 Task: Search one way flight ticket for 5 adults, 2 children, 1 infant in seat and 1 infant on lap in economy from Fayetteville: Northwest Arkansas National Airport to Laramie: Laramie Regional Airport on 5-3-2023. Choice of flights is Southwest. Number of bags: 2 checked bags. Price is upto 107000. Outbound departure time preference is 11:15.
Action: Mouse moved to (405, 339)
Screenshot: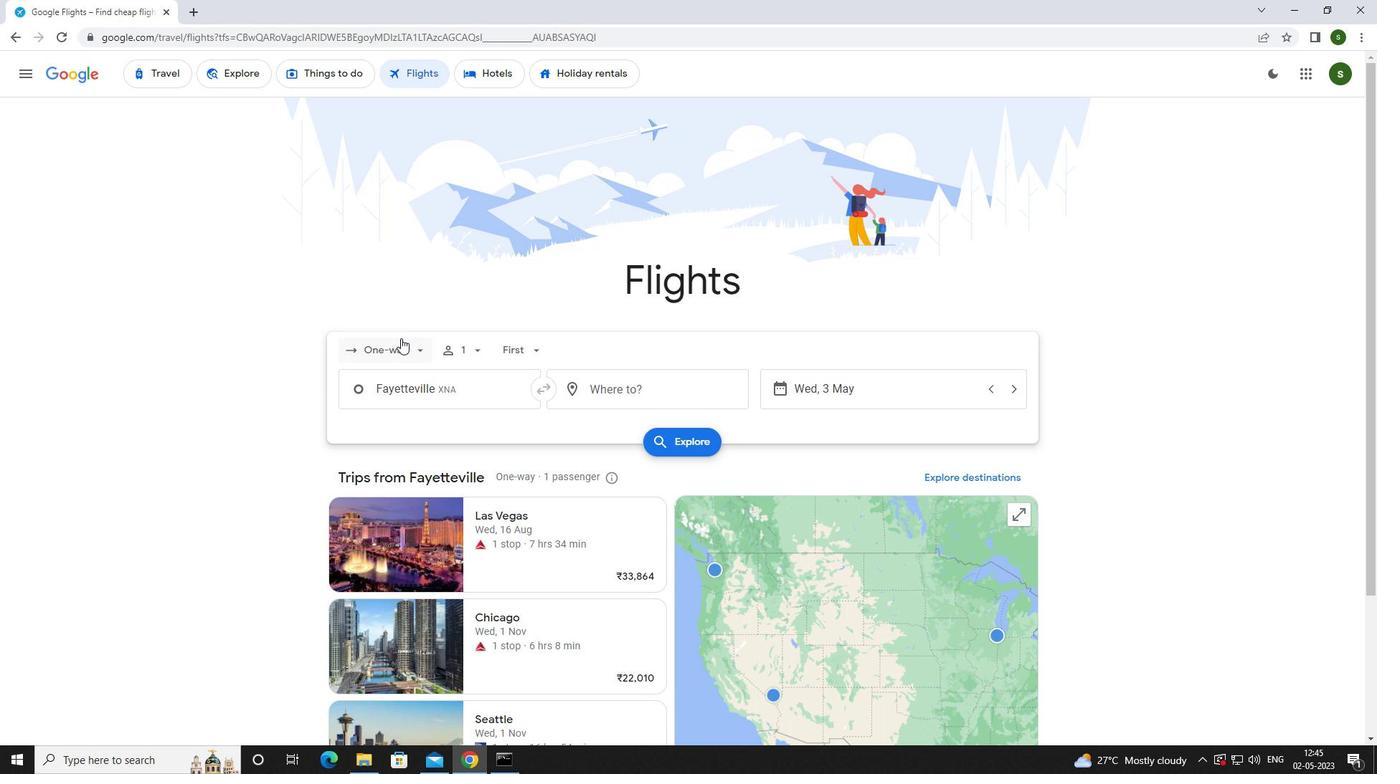 
Action: Mouse pressed left at (405, 339)
Screenshot: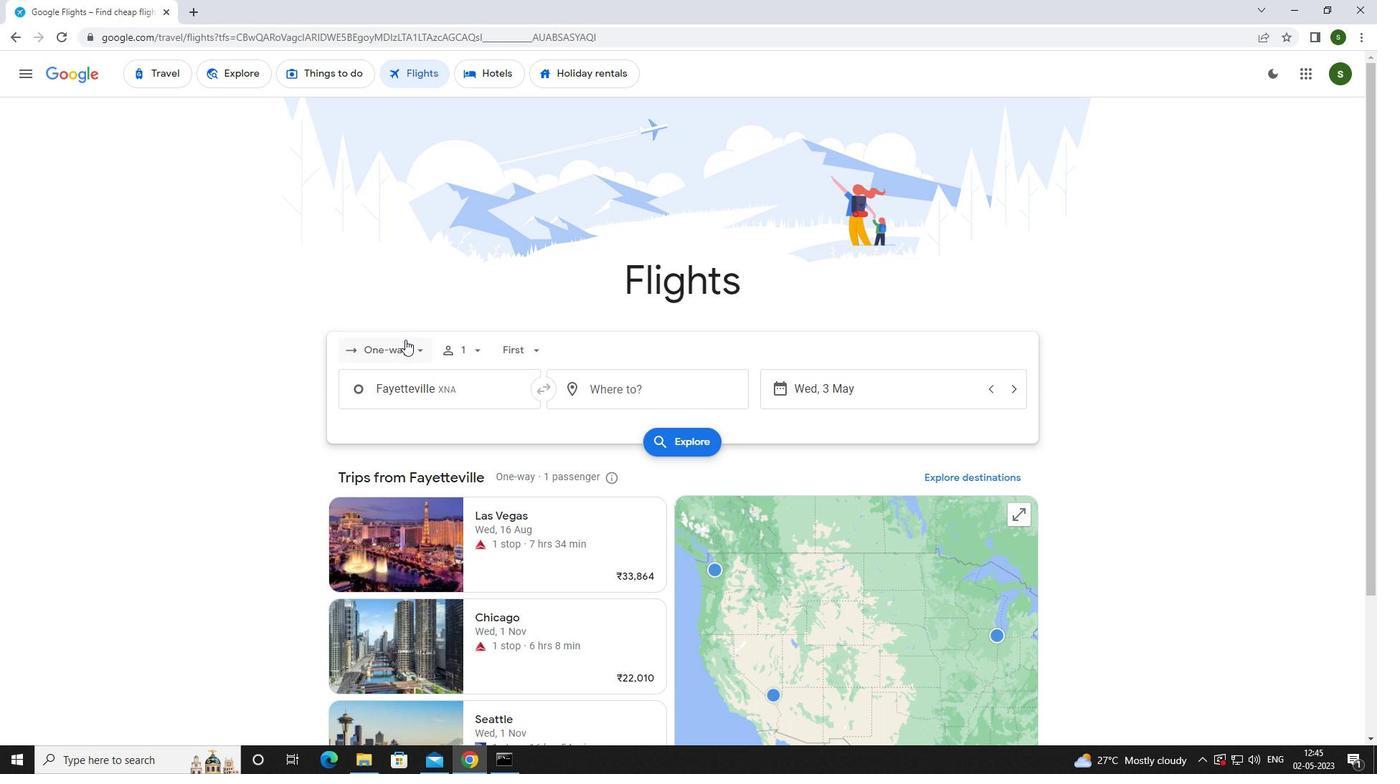 
Action: Mouse moved to (415, 414)
Screenshot: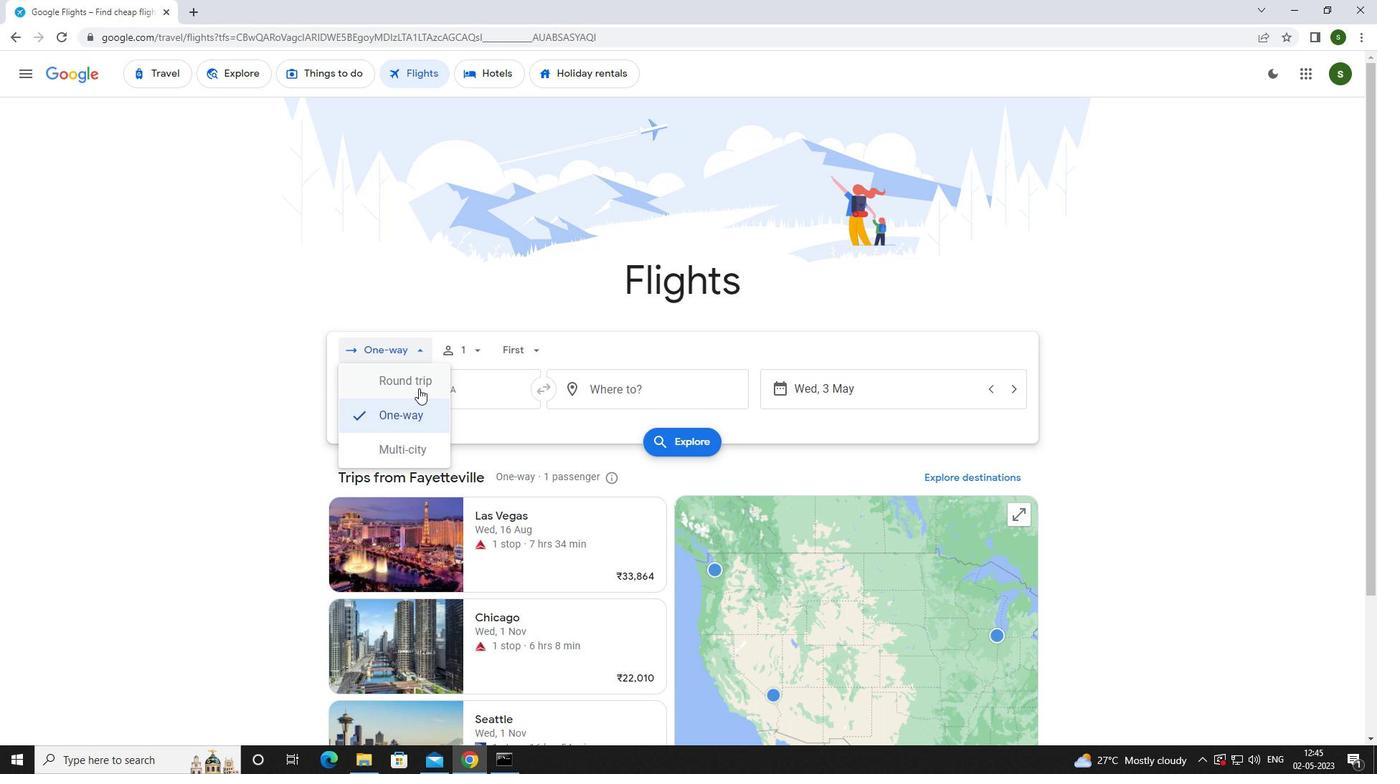 
Action: Mouse pressed left at (415, 414)
Screenshot: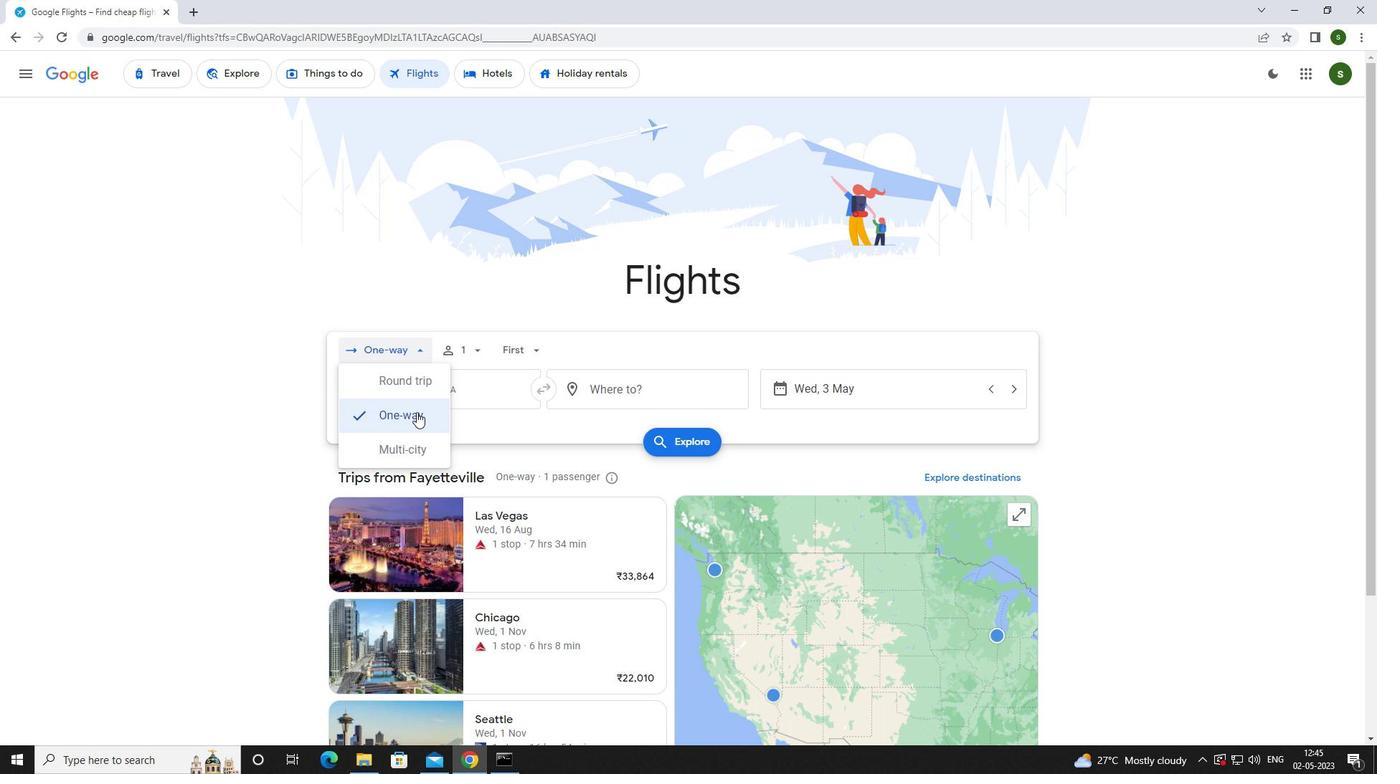 
Action: Mouse moved to (474, 353)
Screenshot: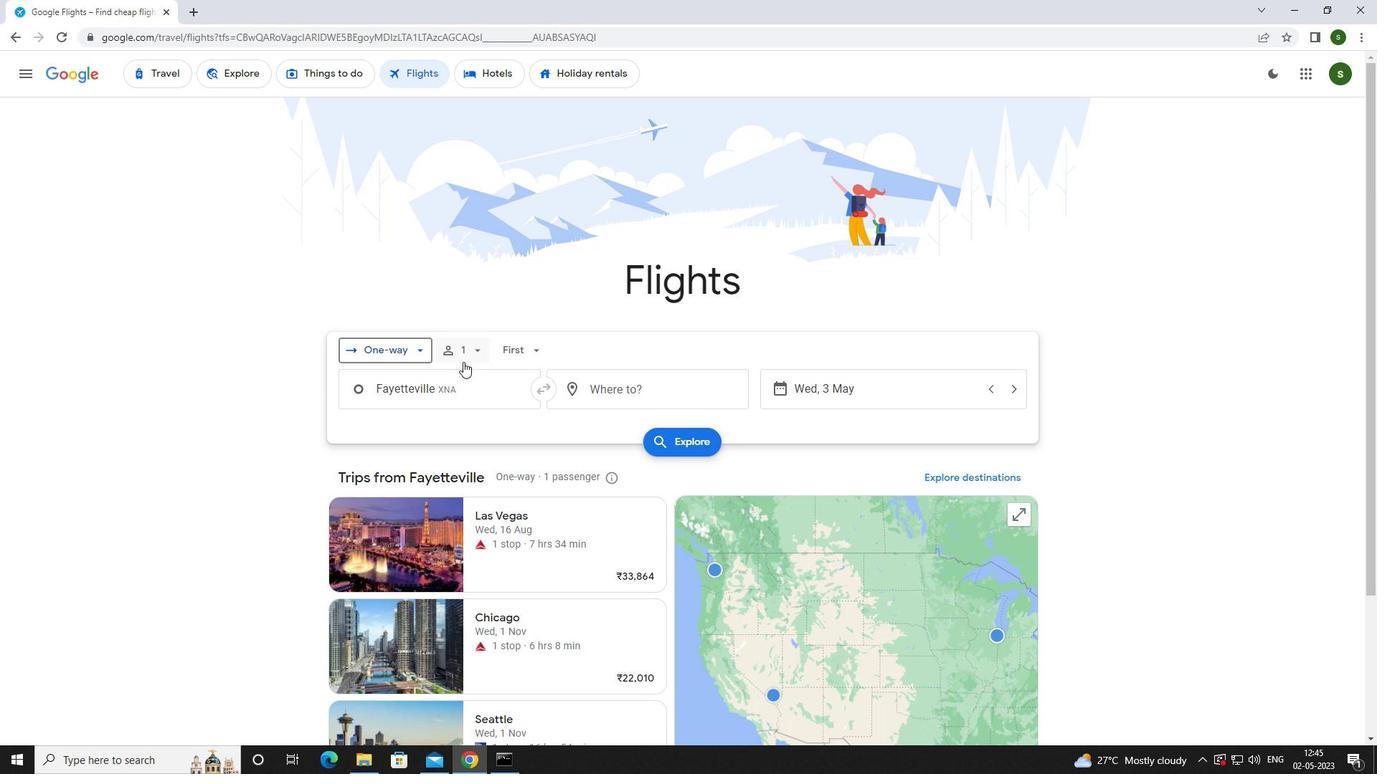 
Action: Mouse pressed left at (474, 353)
Screenshot: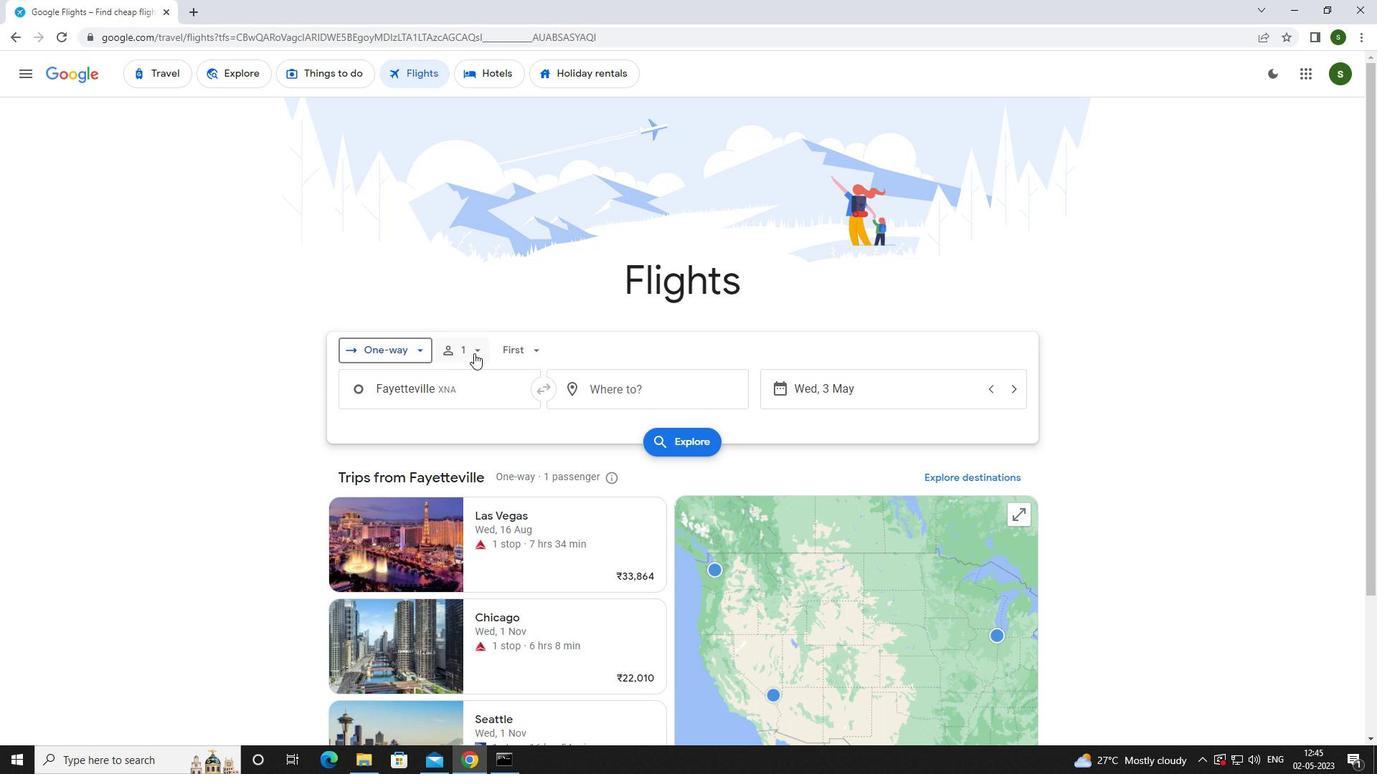 
Action: Mouse moved to (590, 387)
Screenshot: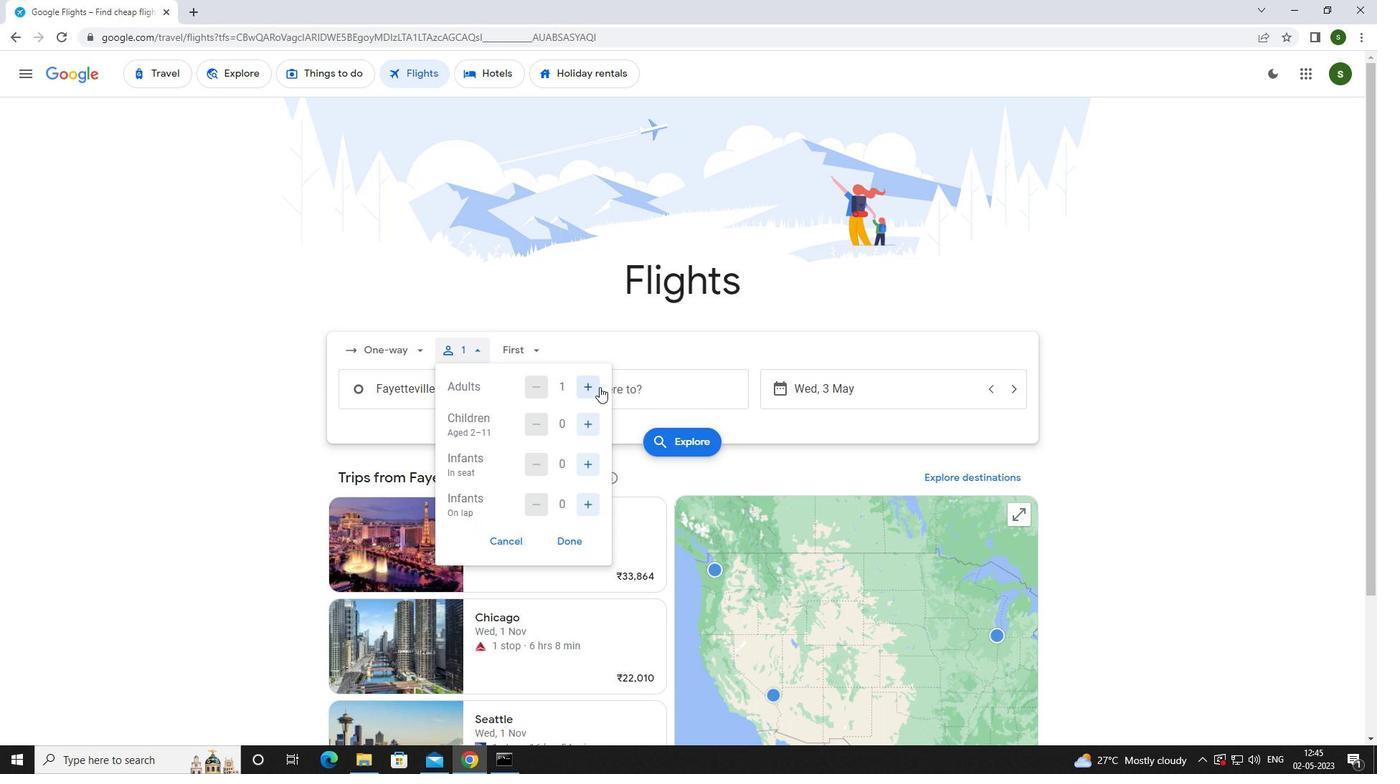 
Action: Mouse pressed left at (590, 387)
Screenshot: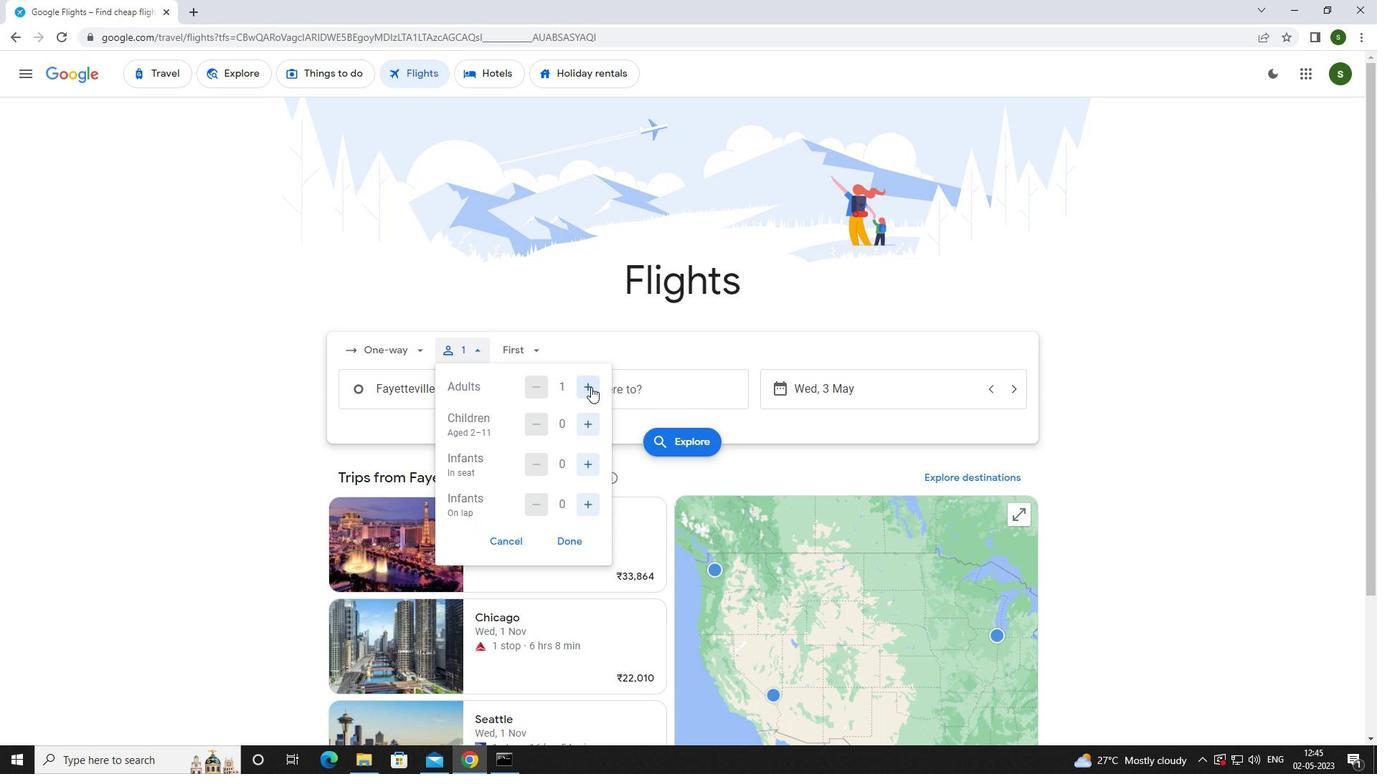 
Action: Mouse pressed left at (590, 387)
Screenshot: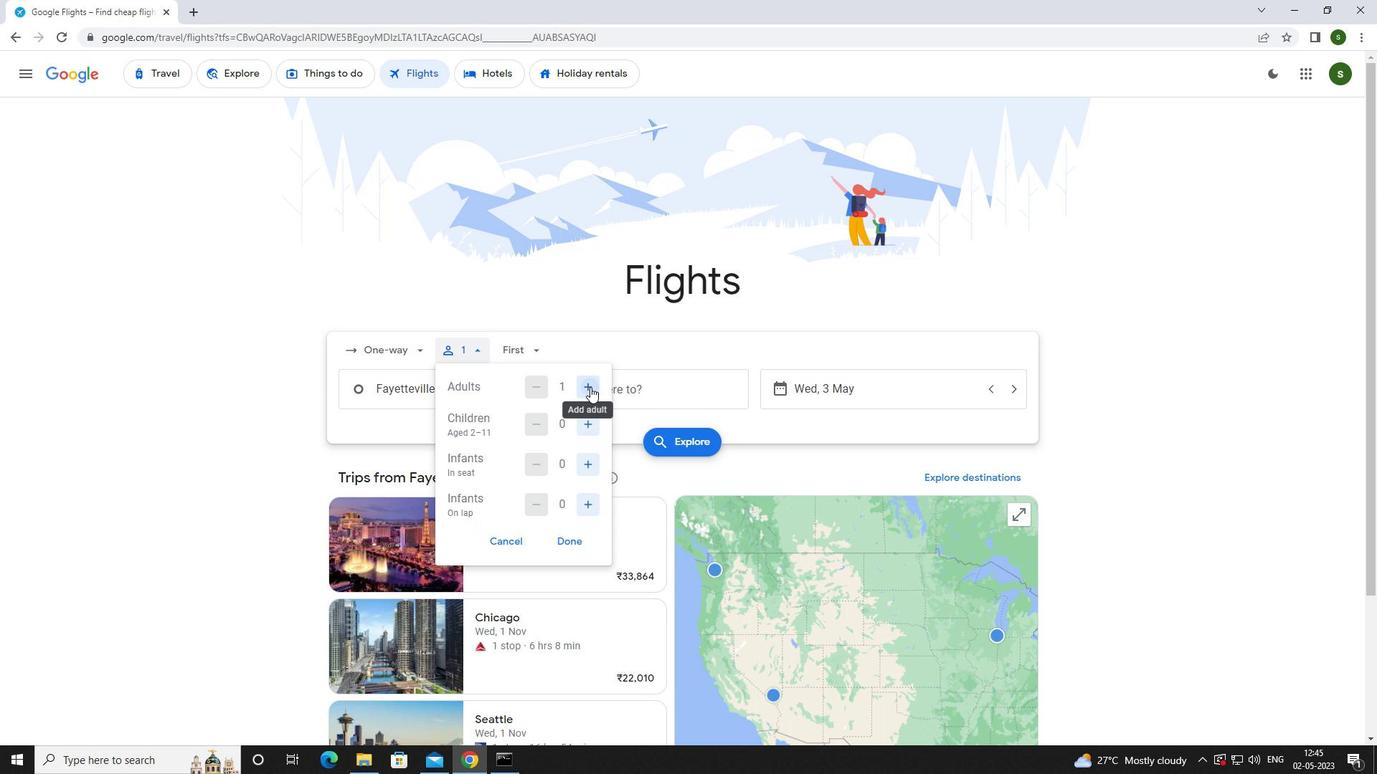 
Action: Mouse pressed left at (590, 387)
Screenshot: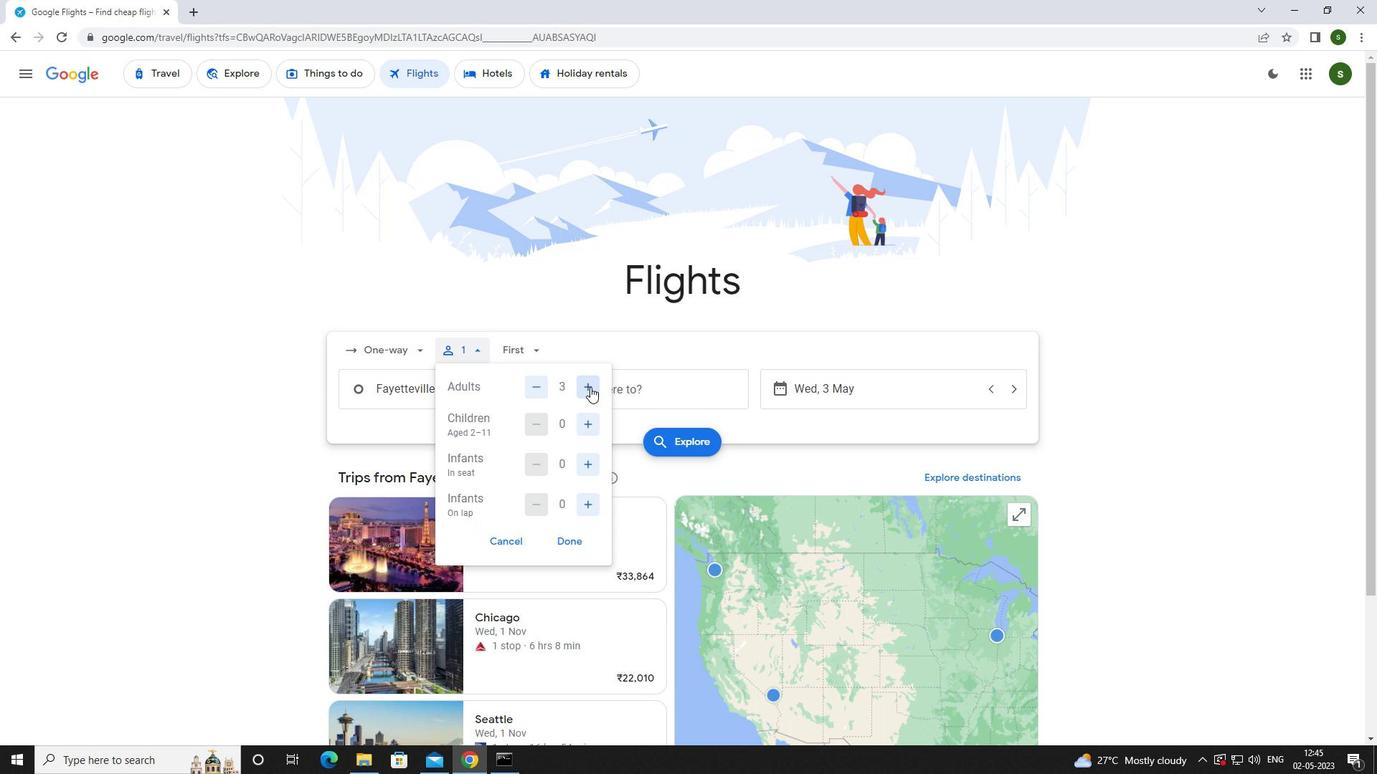 
Action: Mouse pressed left at (590, 387)
Screenshot: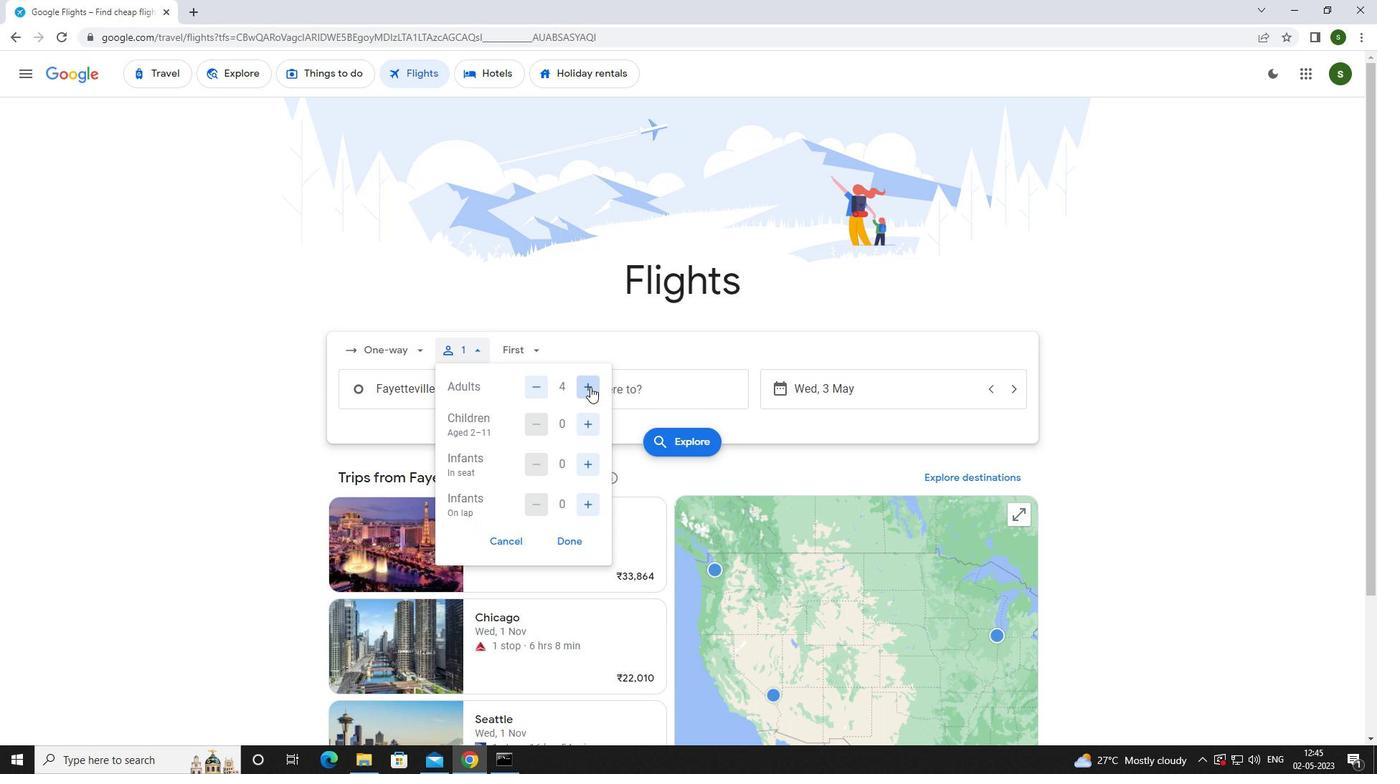 
Action: Mouse moved to (589, 422)
Screenshot: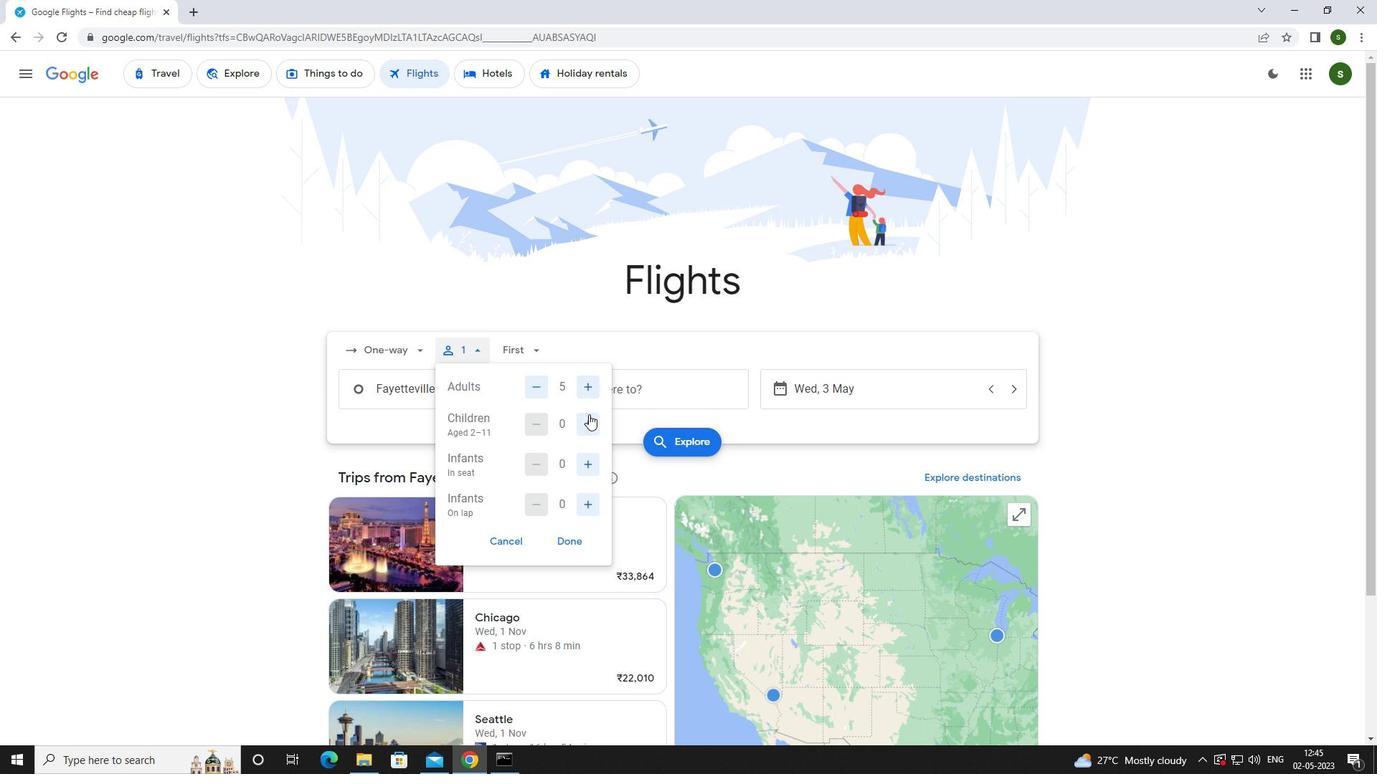
Action: Mouse pressed left at (589, 422)
Screenshot: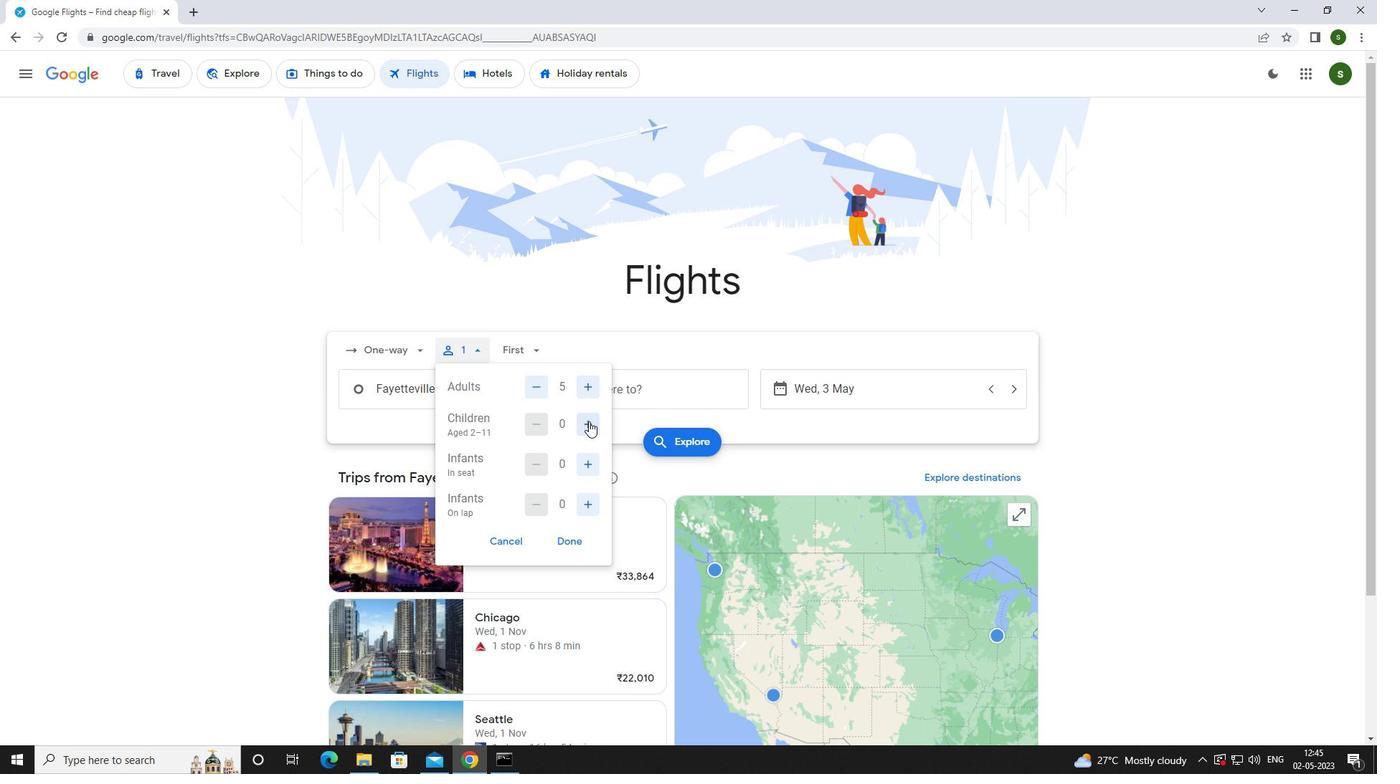 
Action: Mouse pressed left at (589, 422)
Screenshot: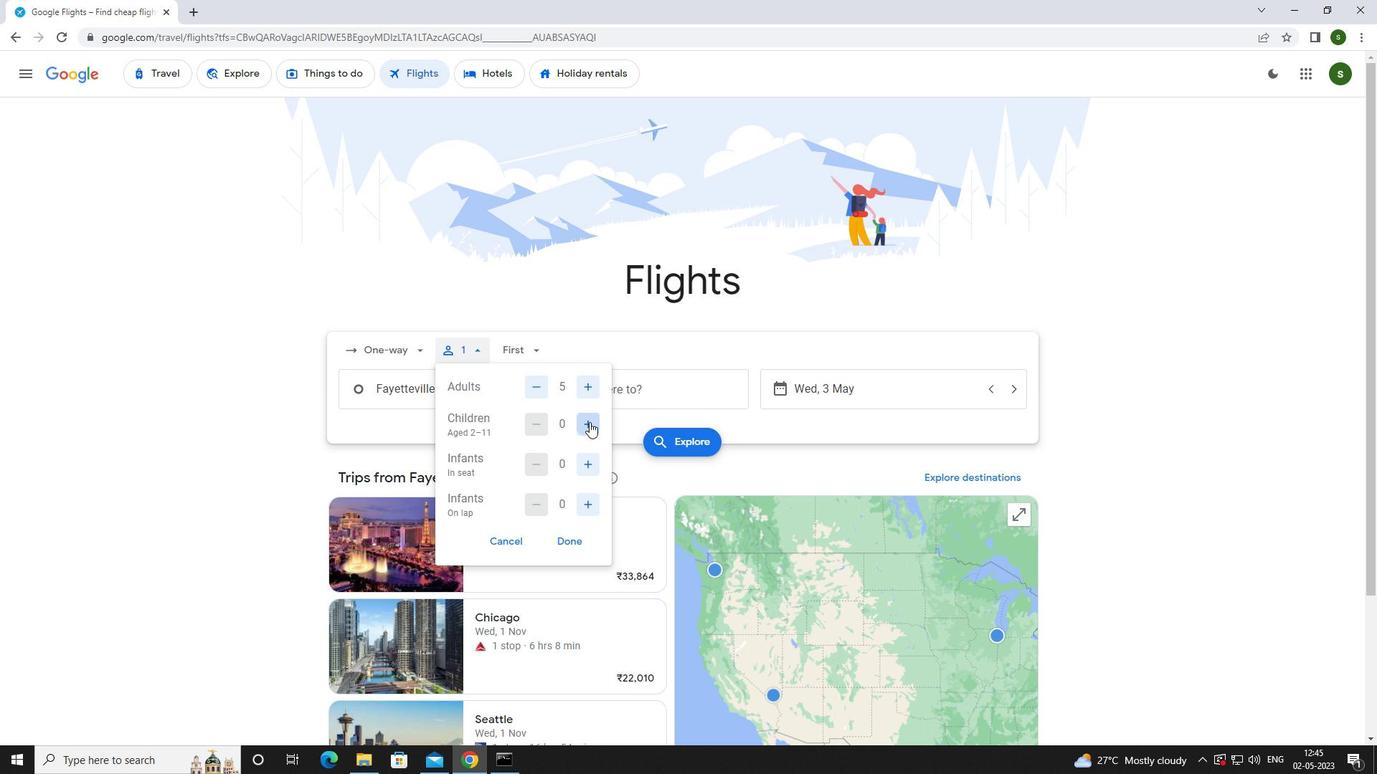 
Action: Mouse moved to (590, 460)
Screenshot: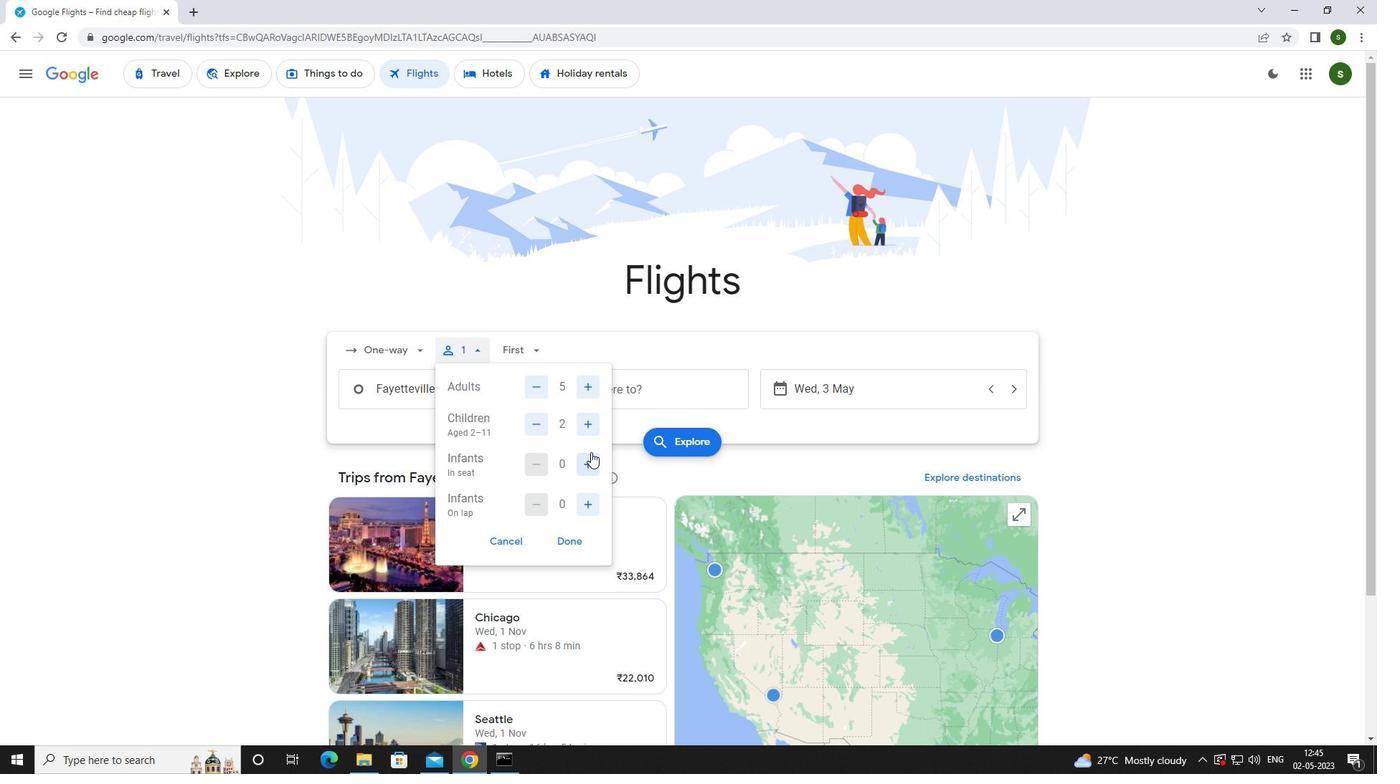 
Action: Mouse pressed left at (590, 460)
Screenshot: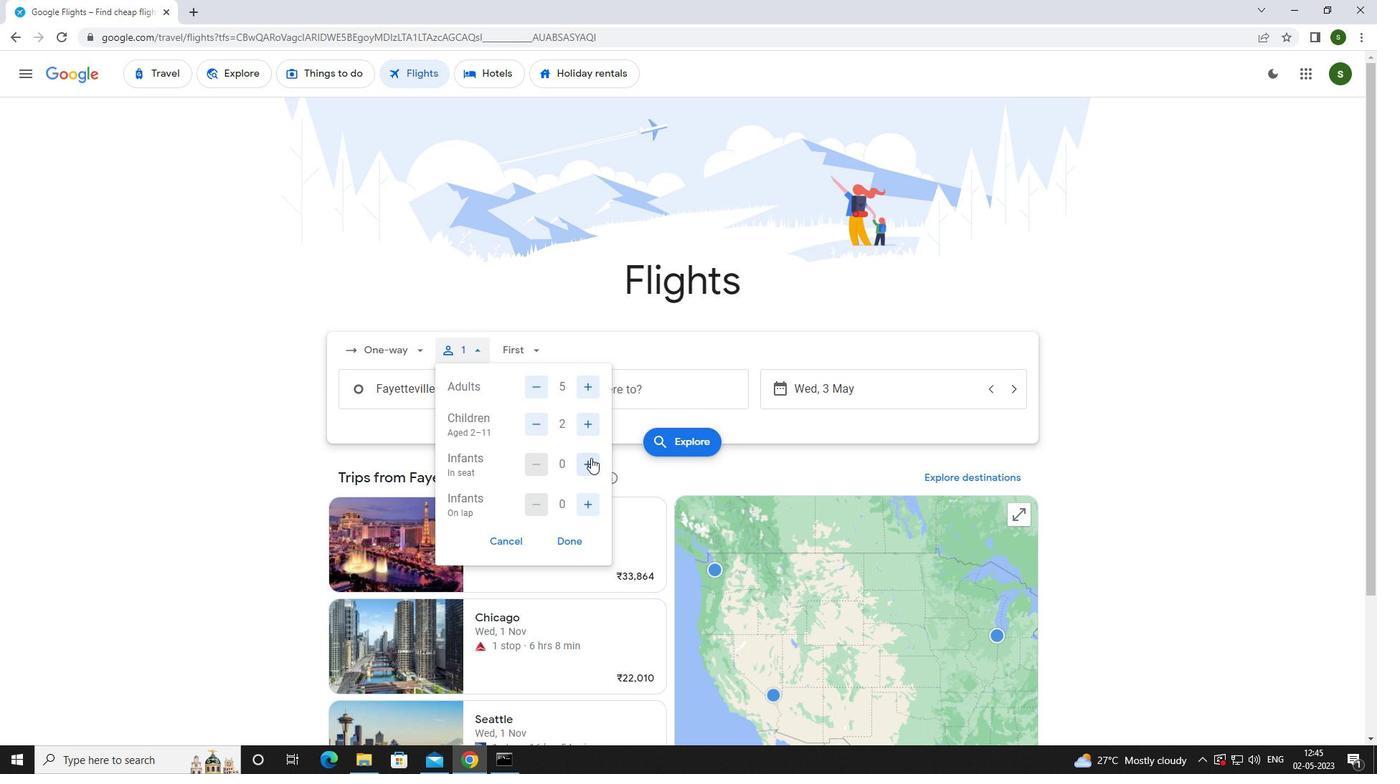 
Action: Mouse moved to (590, 494)
Screenshot: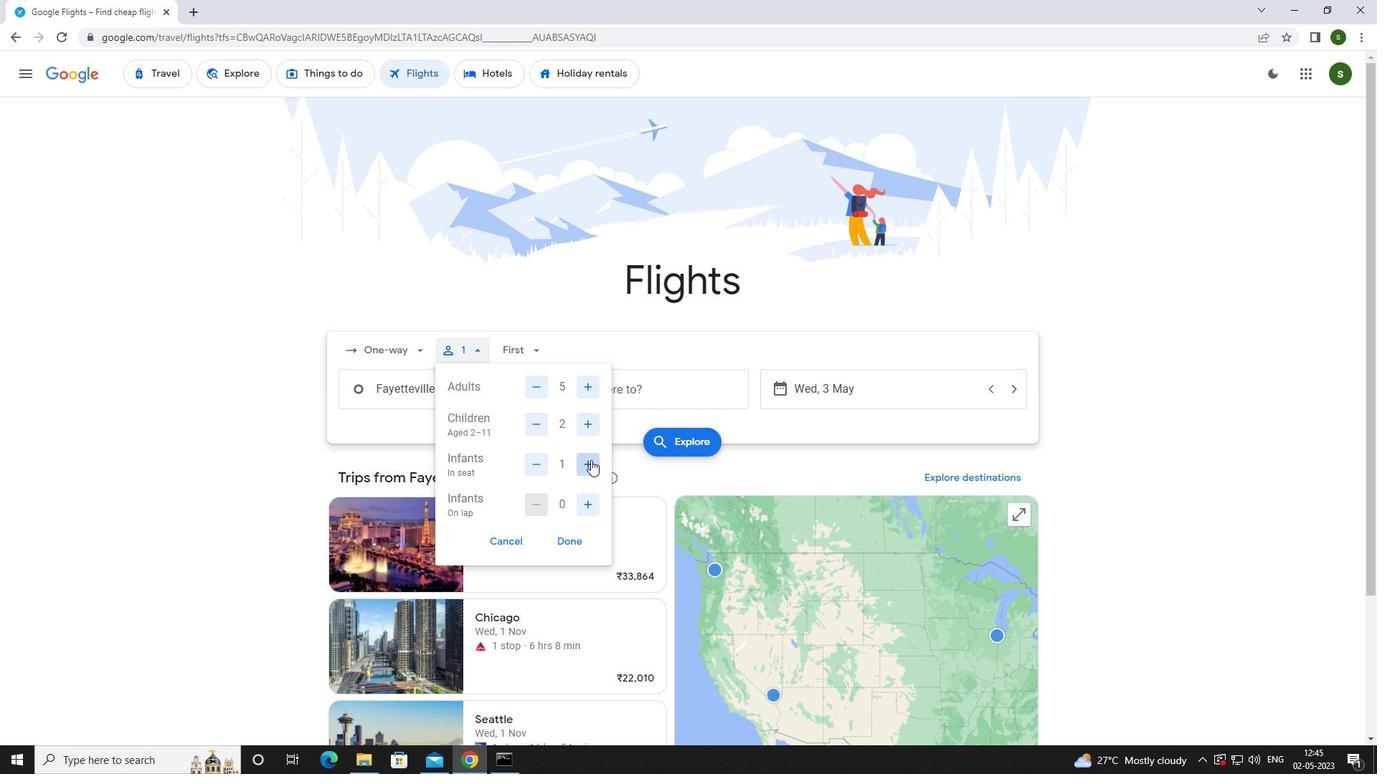 
Action: Mouse pressed left at (590, 494)
Screenshot: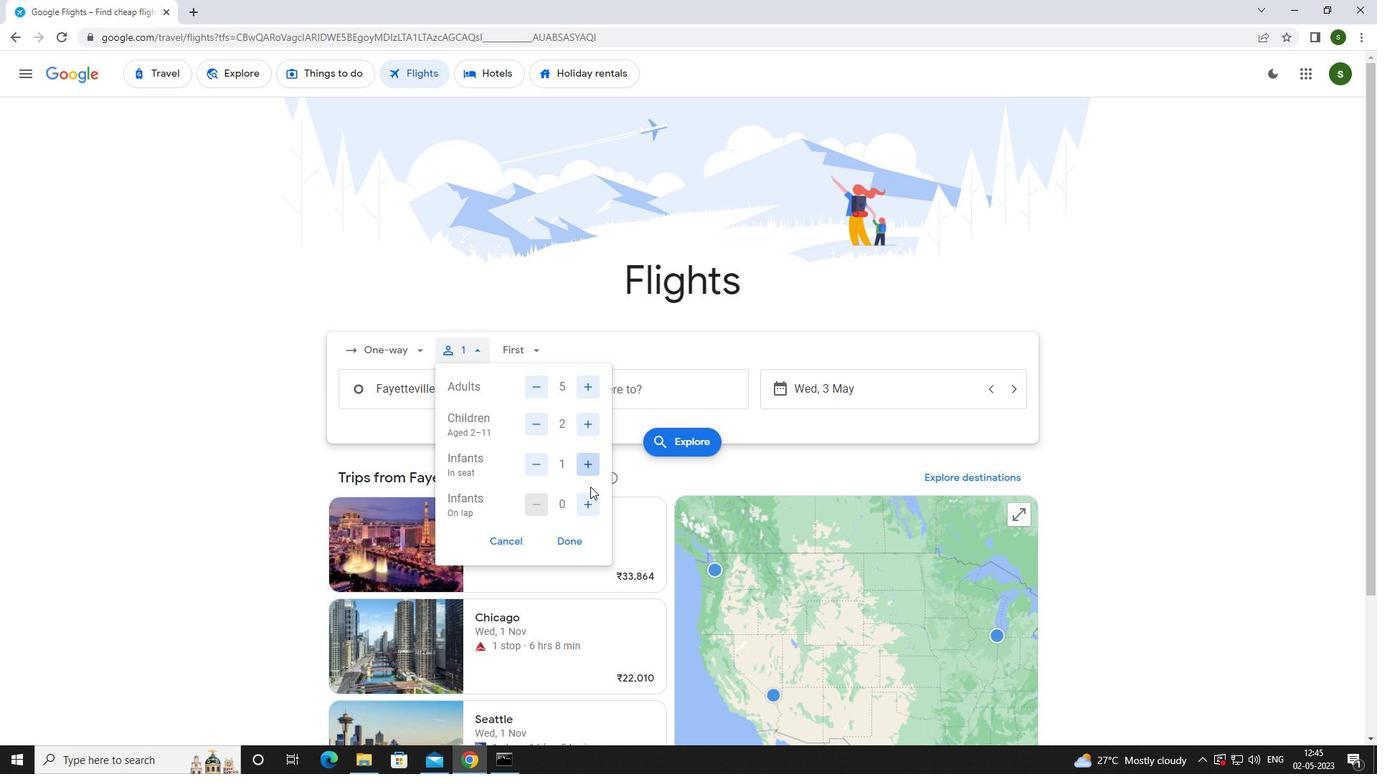 
Action: Mouse moved to (542, 345)
Screenshot: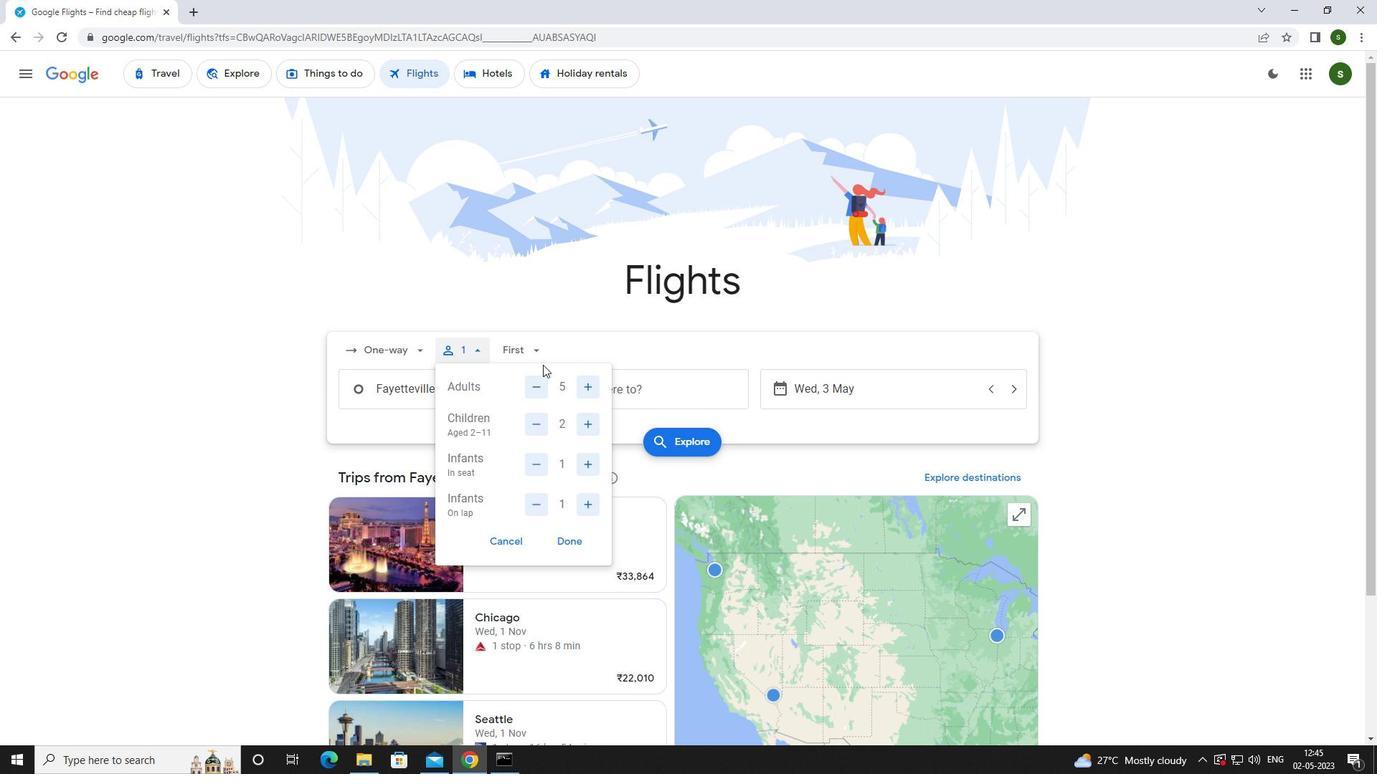 
Action: Mouse pressed left at (542, 345)
Screenshot: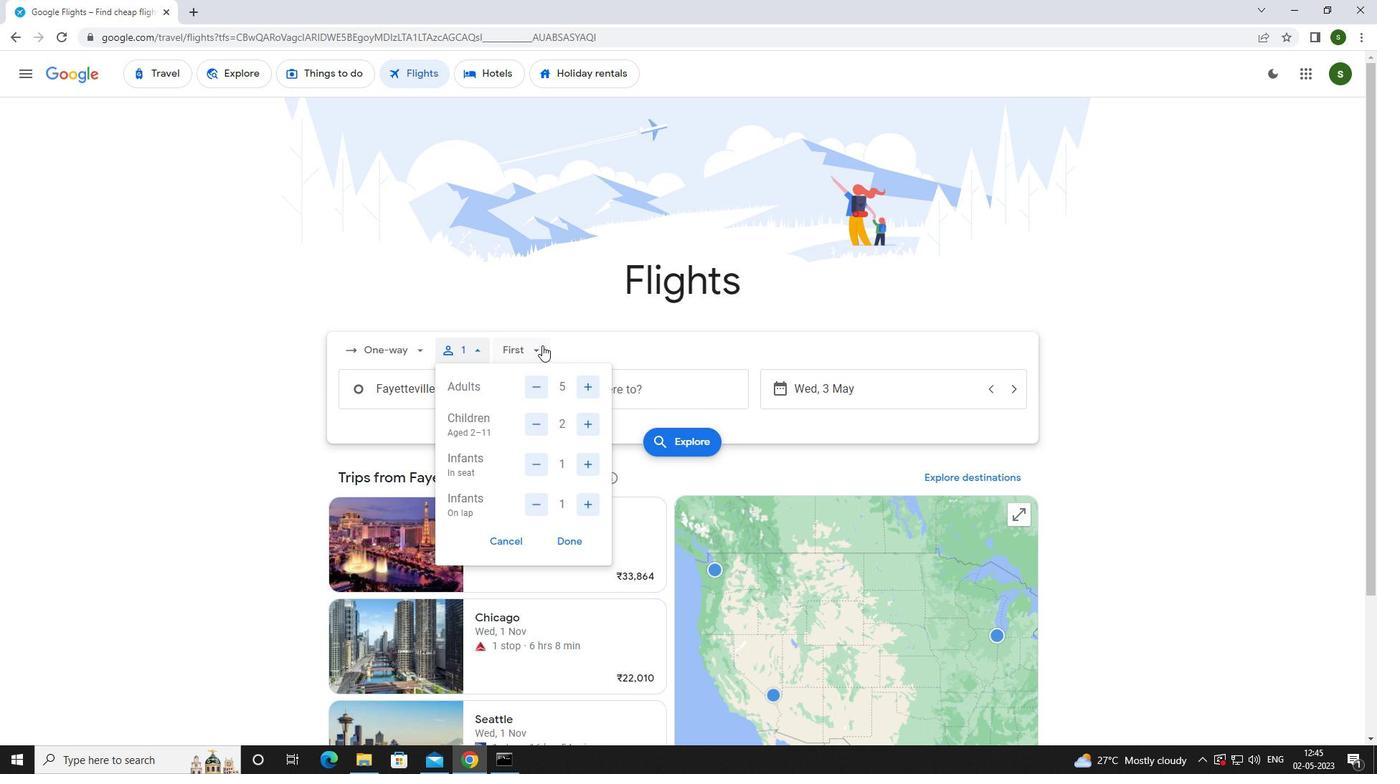 
Action: Mouse moved to (543, 382)
Screenshot: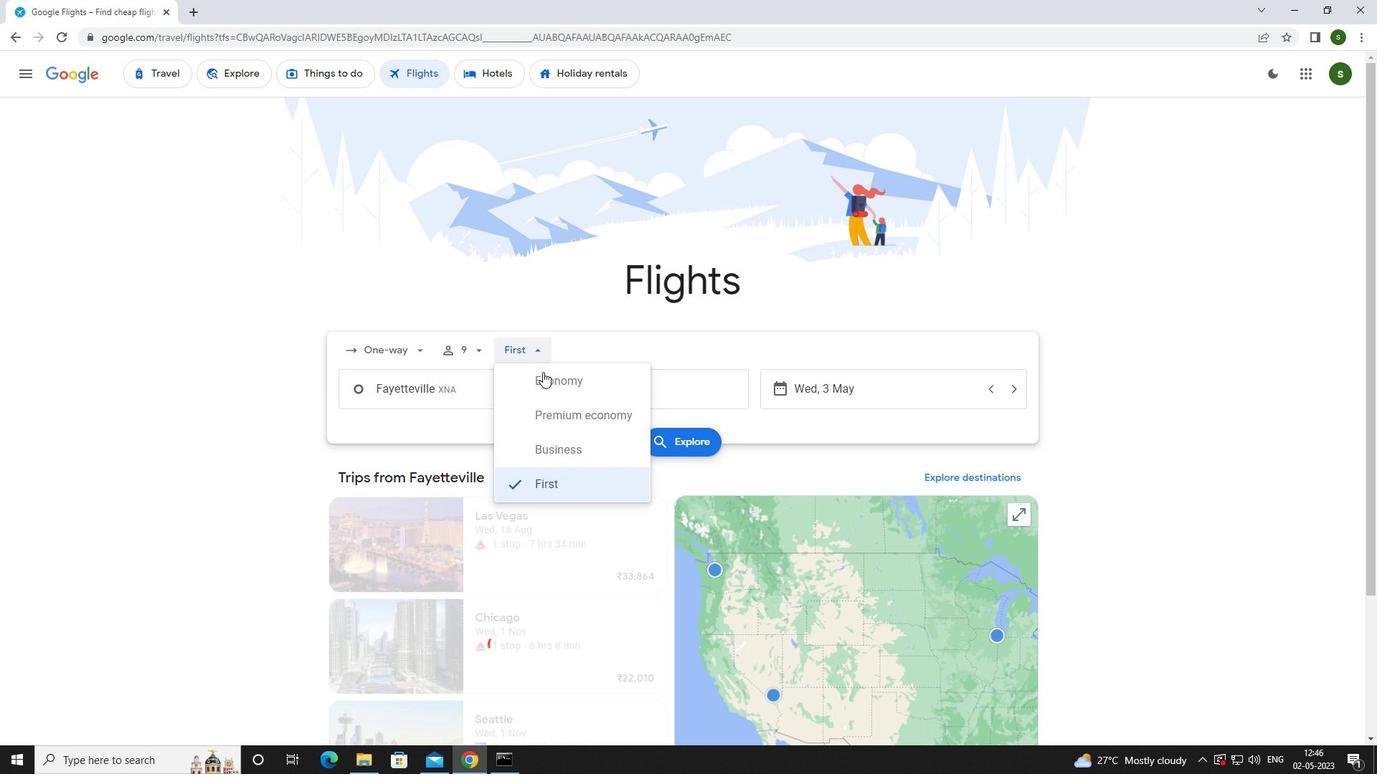 
Action: Mouse pressed left at (543, 382)
Screenshot: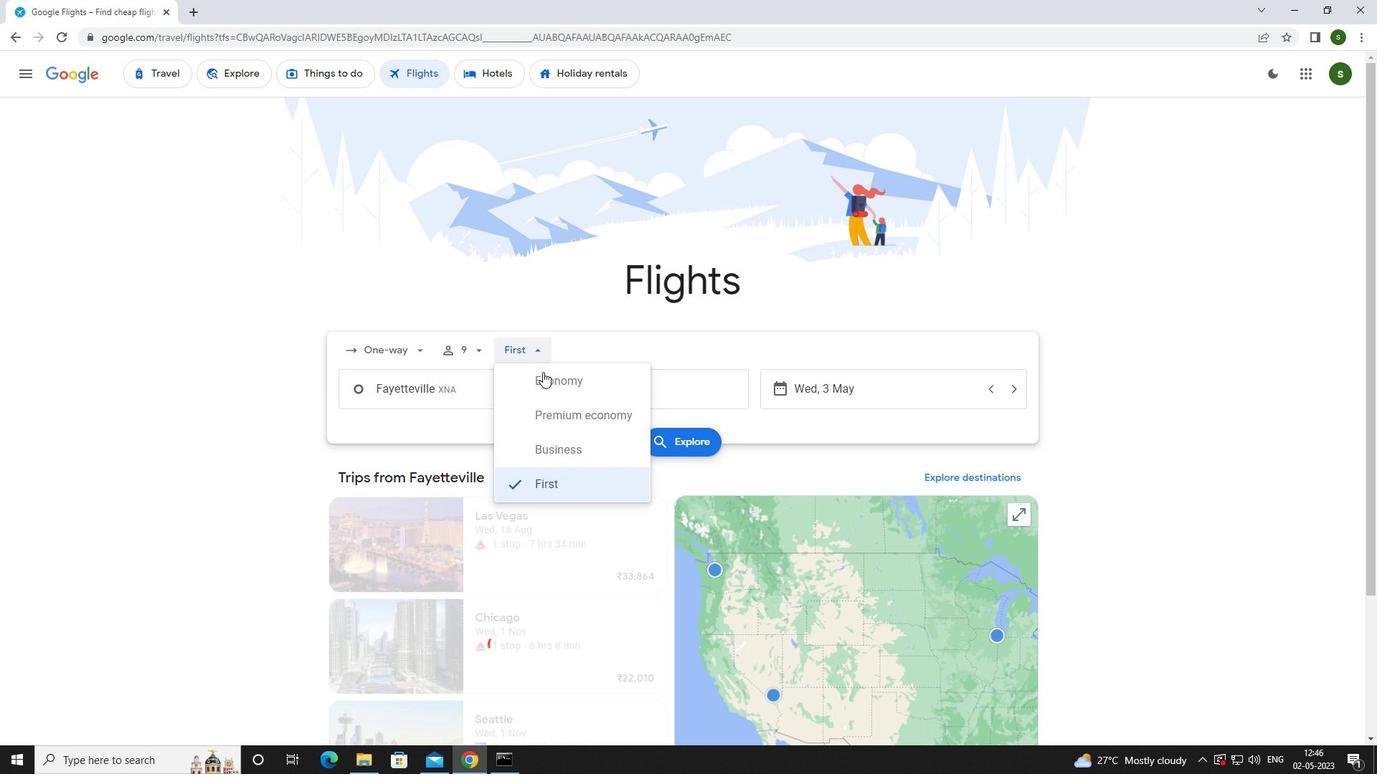 
Action: Mouse moved to (476, 395)
Screenshot: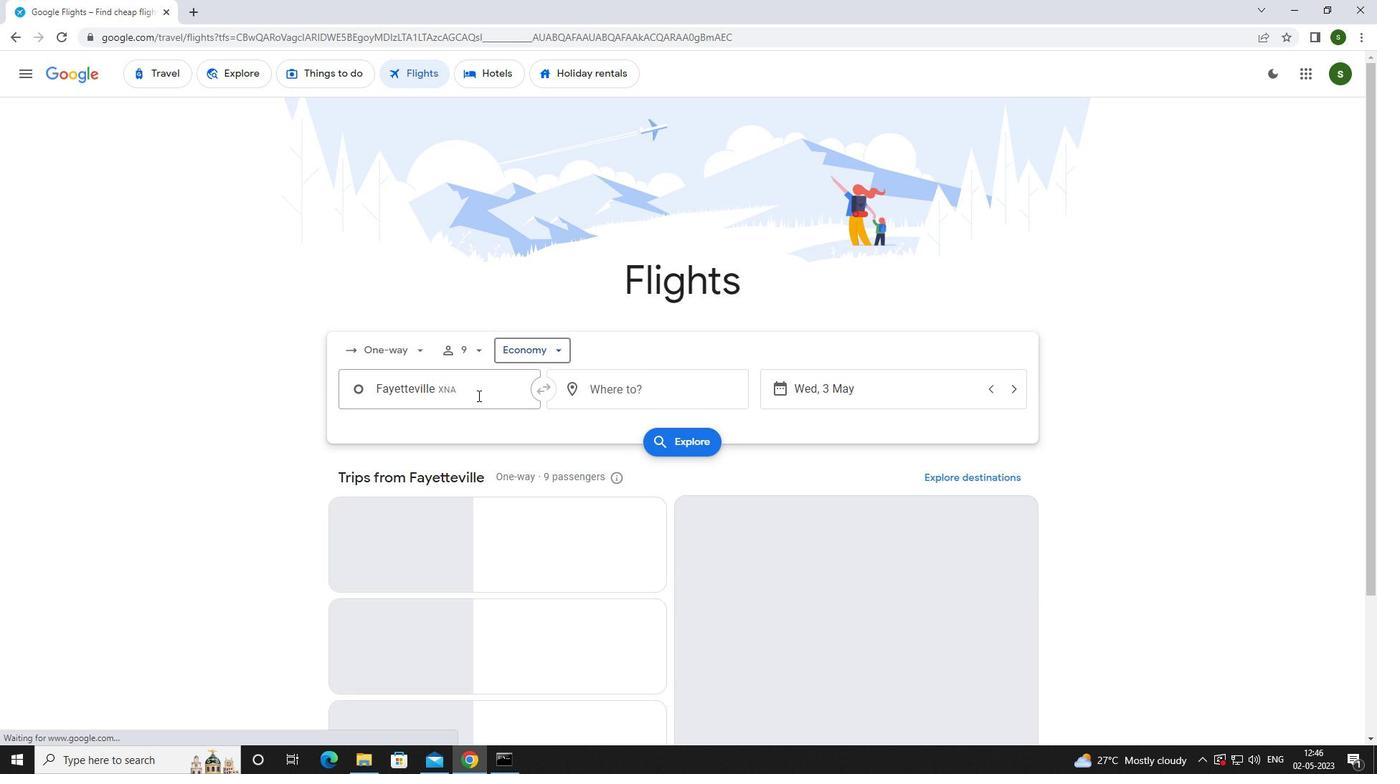 
Action: Mouse pressed left at (476, 395)
Screenshot: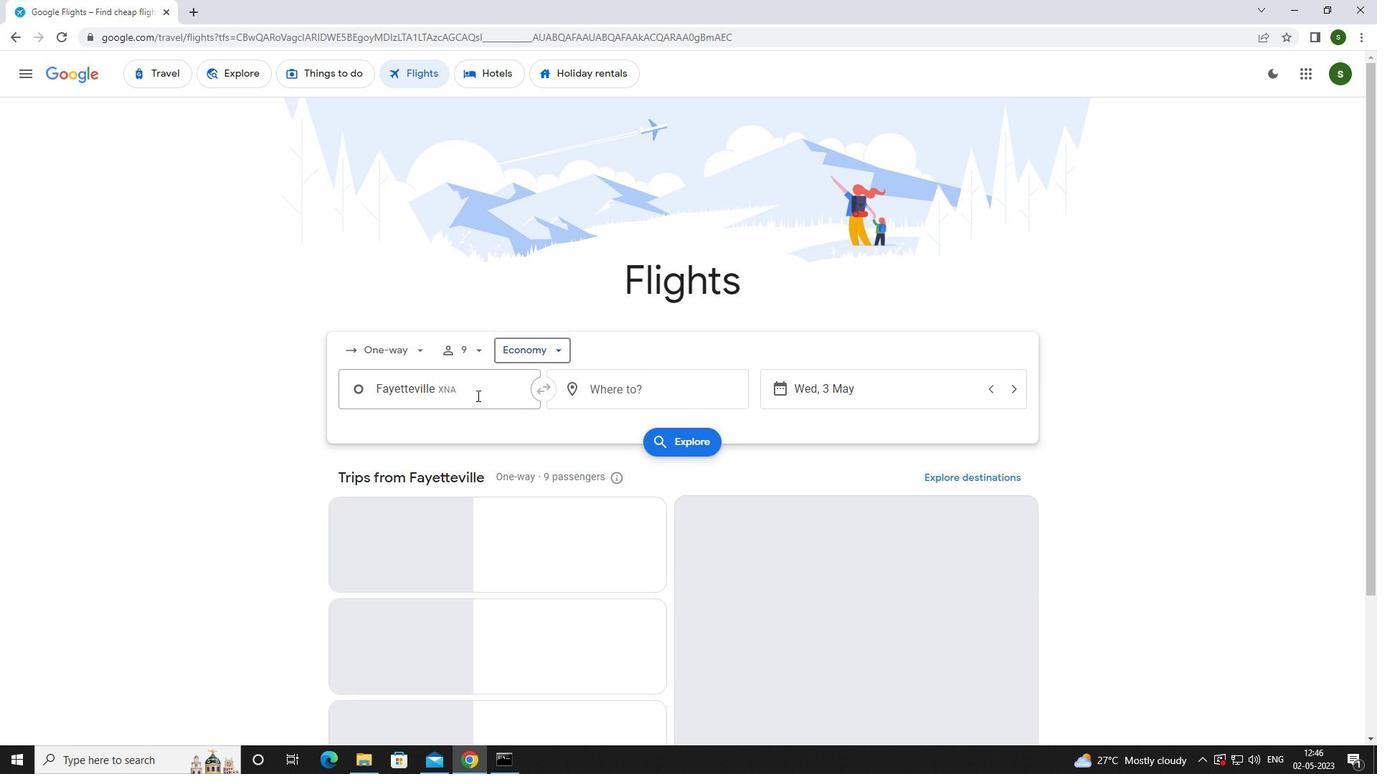 
Action: Key pressed <Key.caps_lock>f<Key.caps_lock>ayett
Screenshot: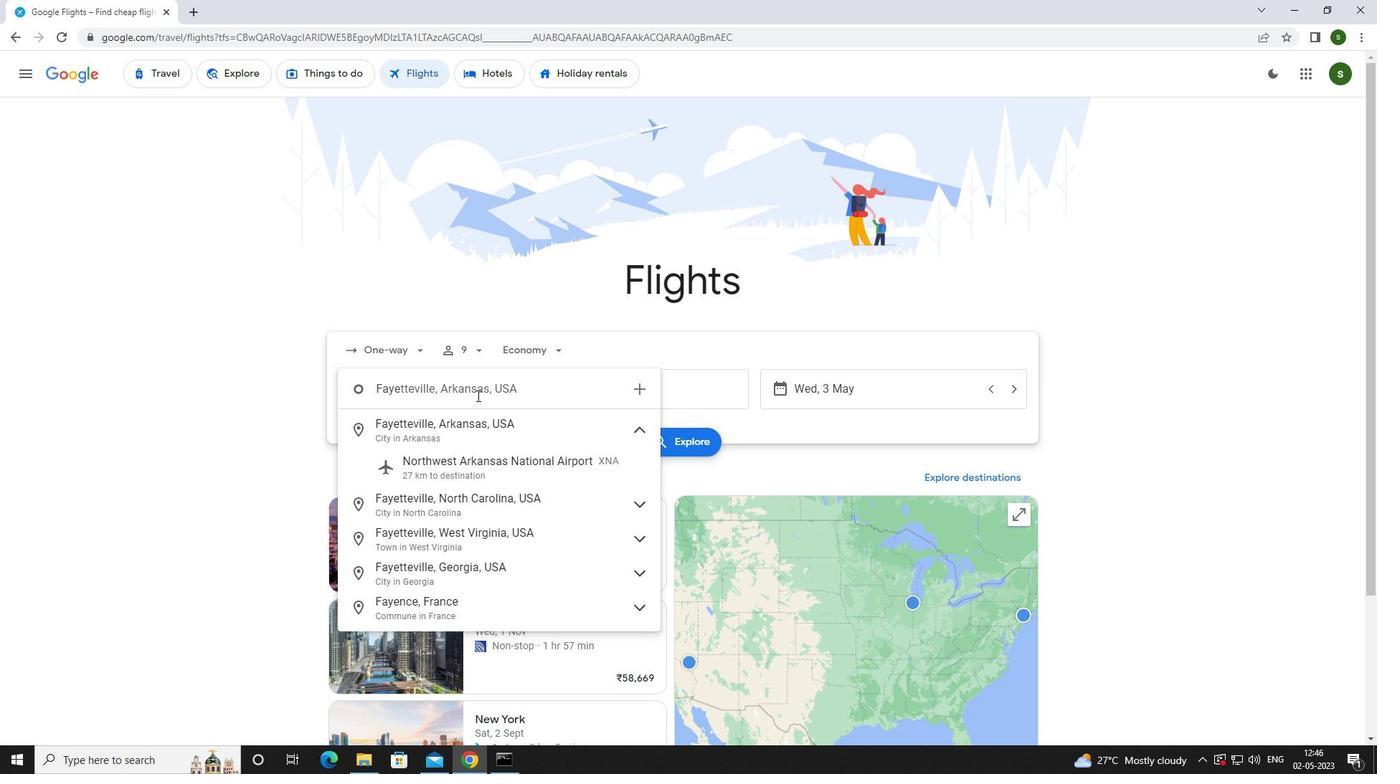 
Action: Mouse moved to (465, 455)
Screenshot: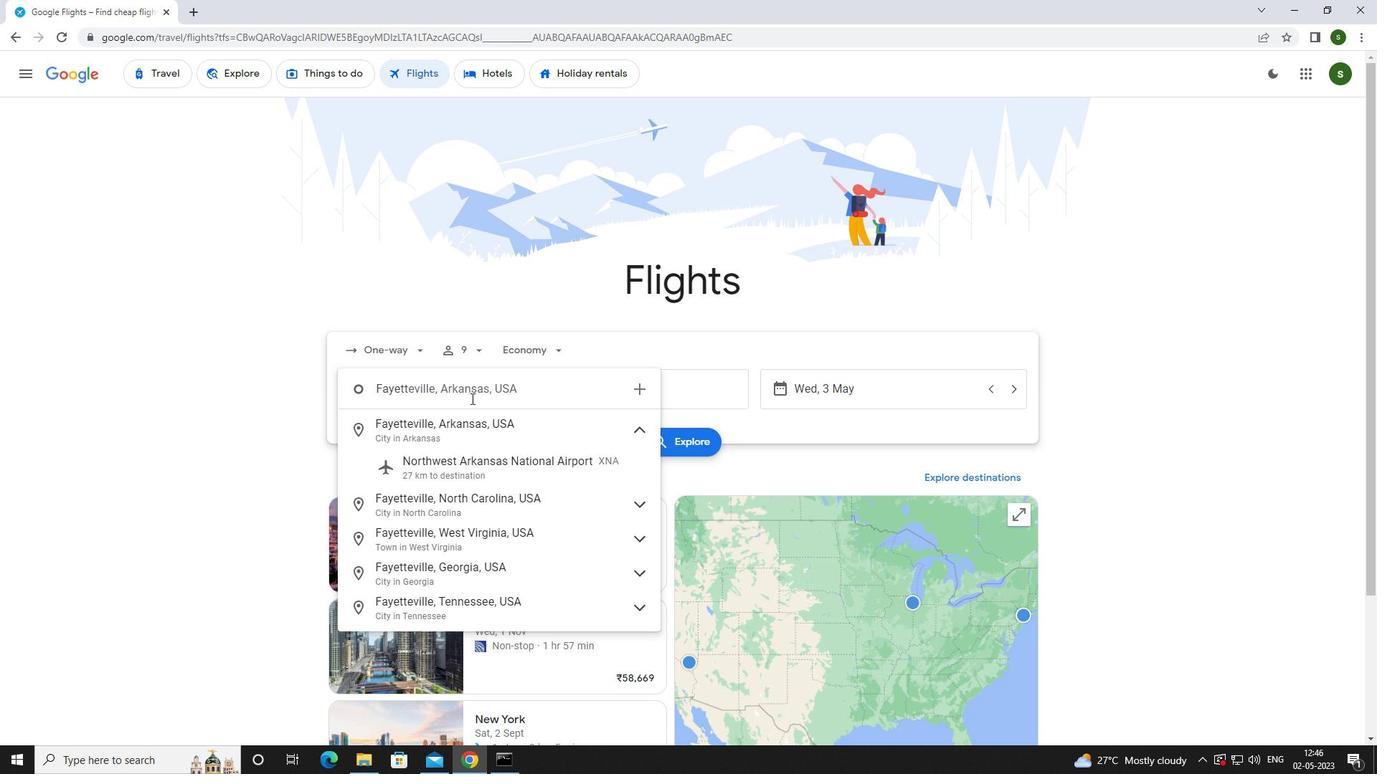 
Action: Mouse pressed left at (465, 455)
Screenshot: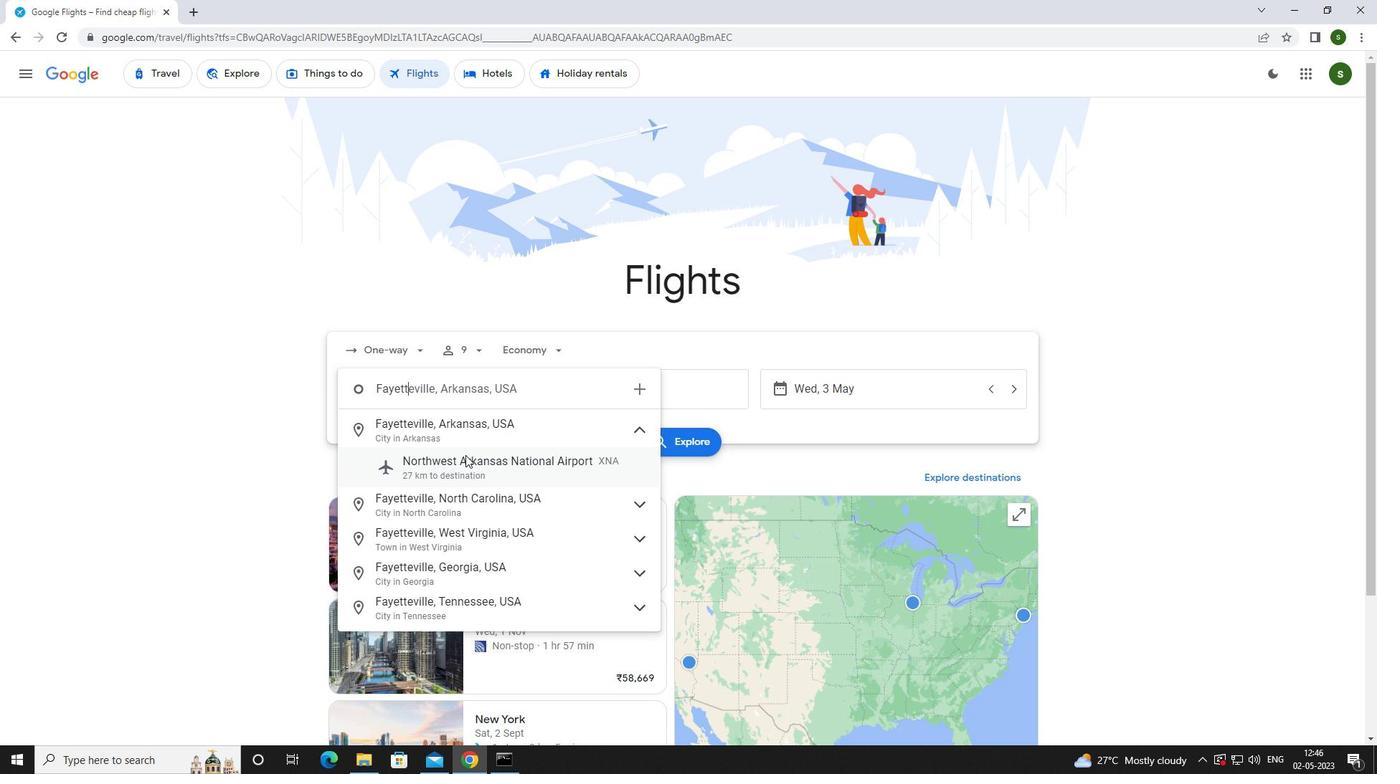 
Action: Mouse moved to (656, 391)
Screenshot: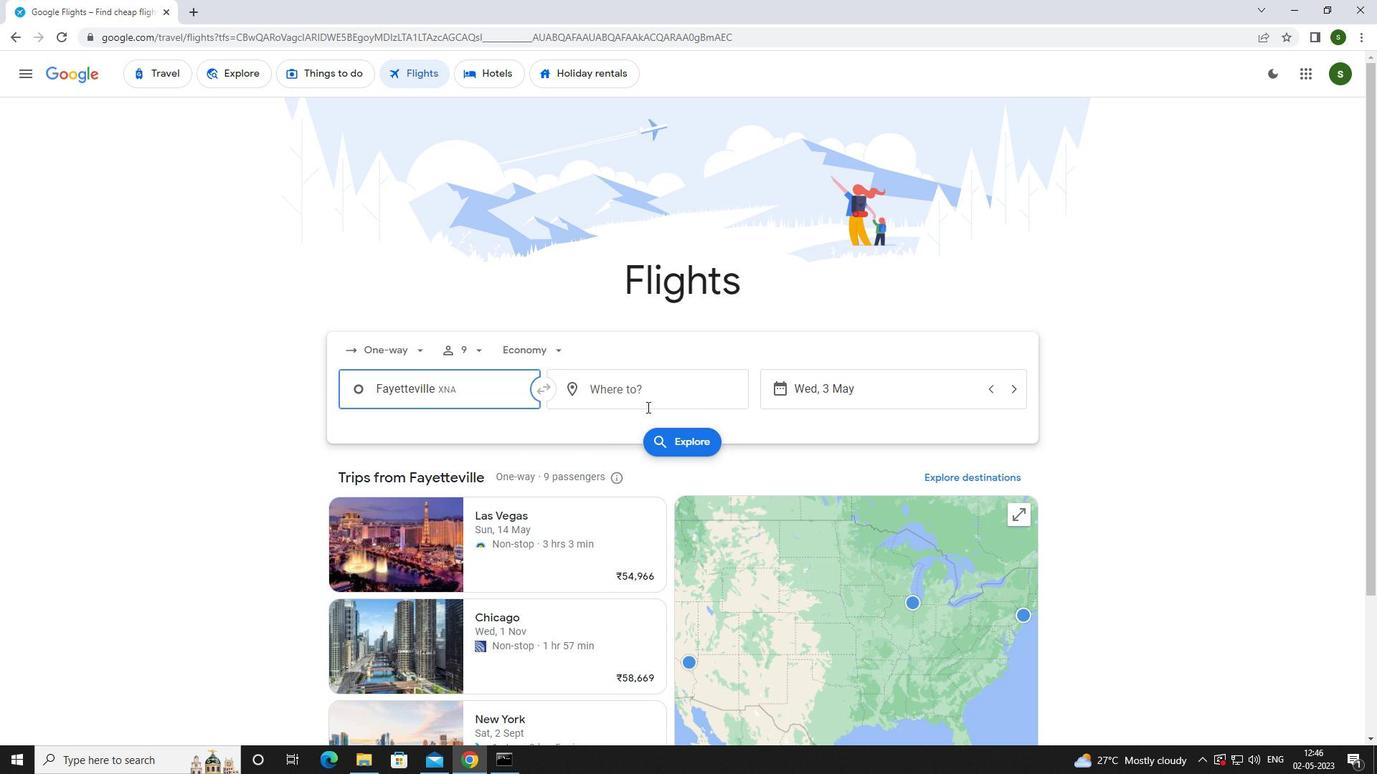 
Action: Mouse pressed left at (656, 391)
Screenshot: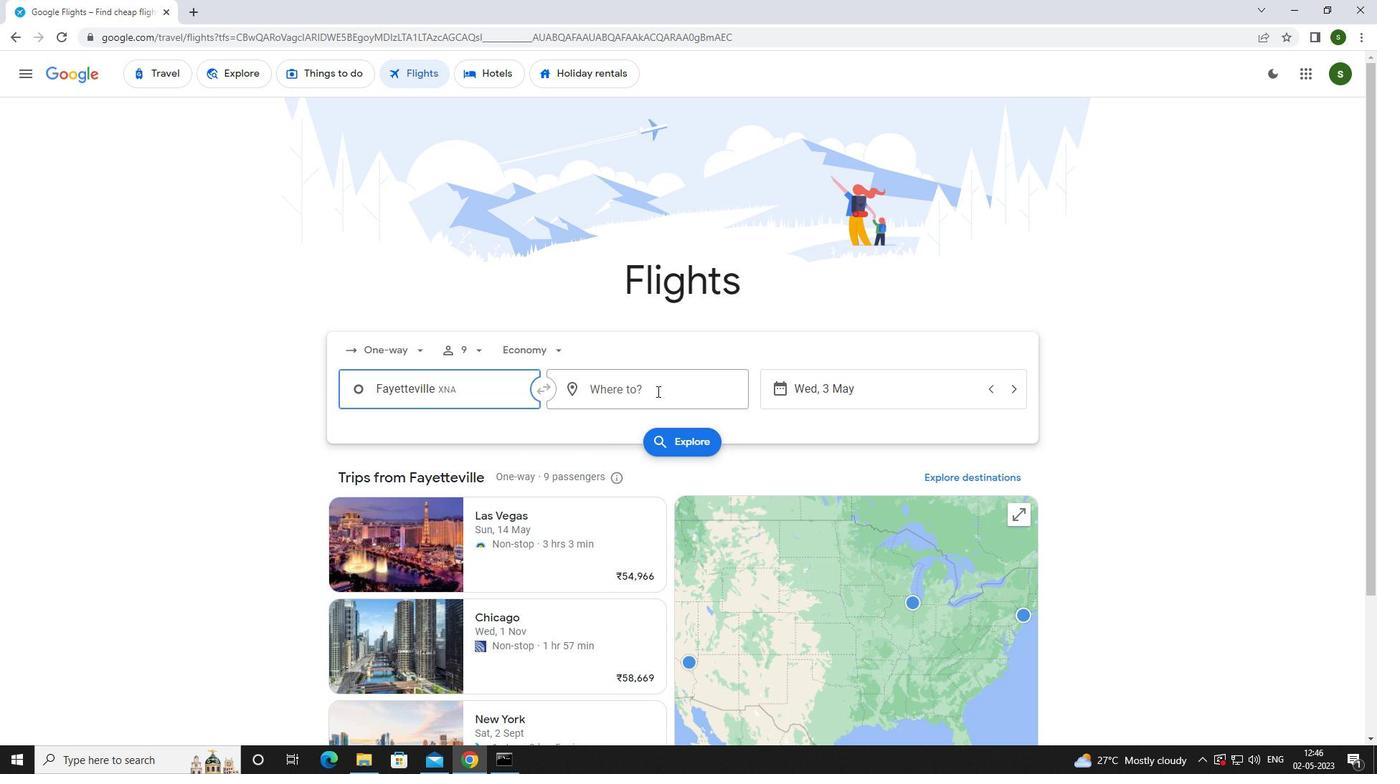 
Action: Mouse moved to (621, 400)
Screenshot: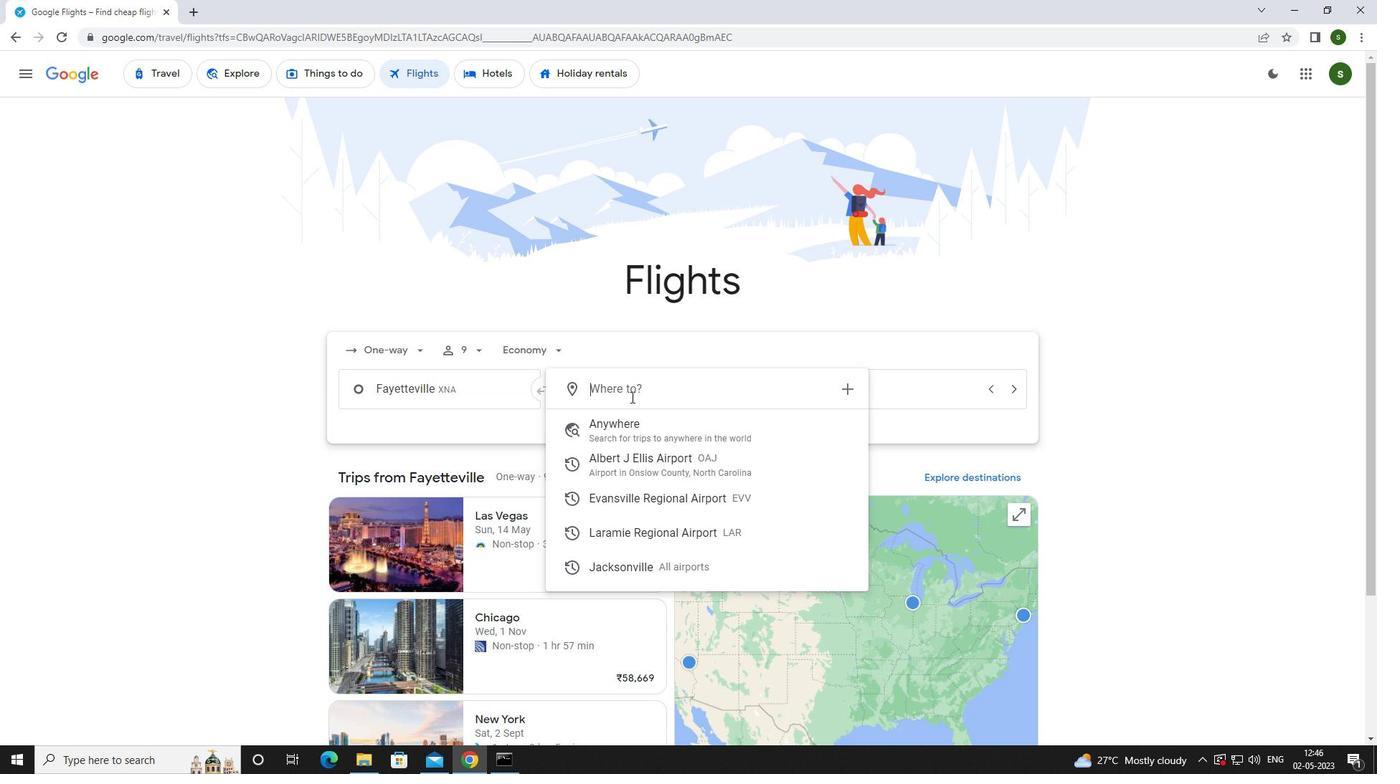 
Action: Key pressed <Key.caps_lock>l<Key.caps_lock>ara
Screenshot: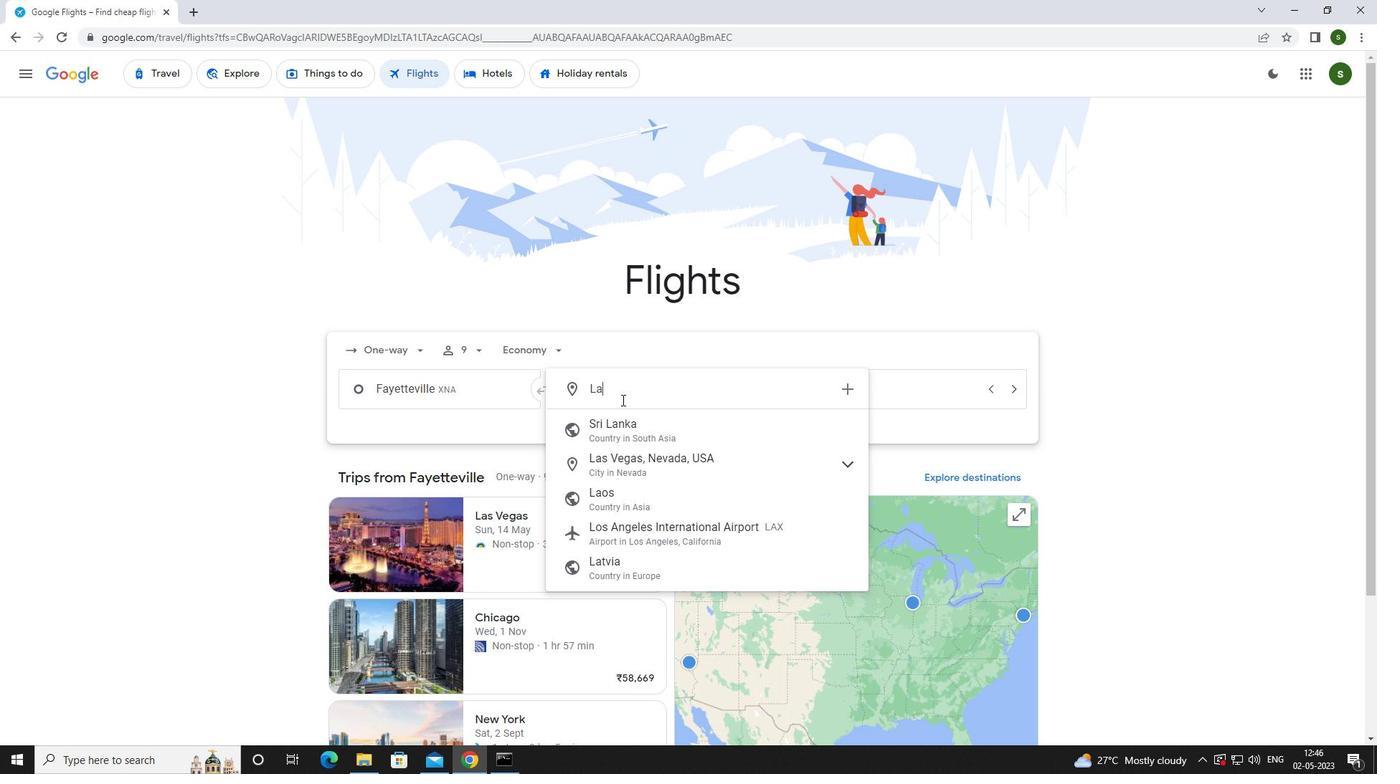 
Action: Mouse moved to (650, 497)
Screenshot: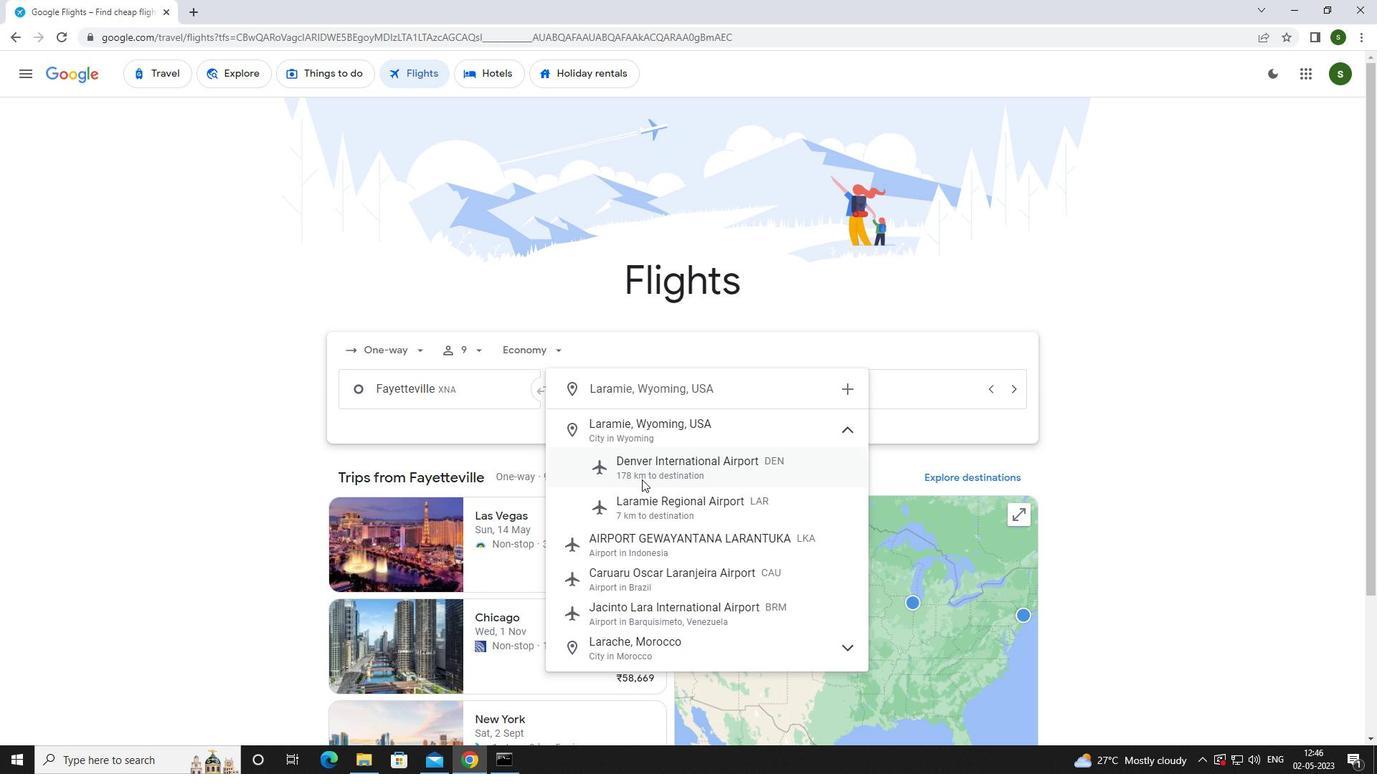 
Action: Mouse pressed left at (650, 497)
Screenshot: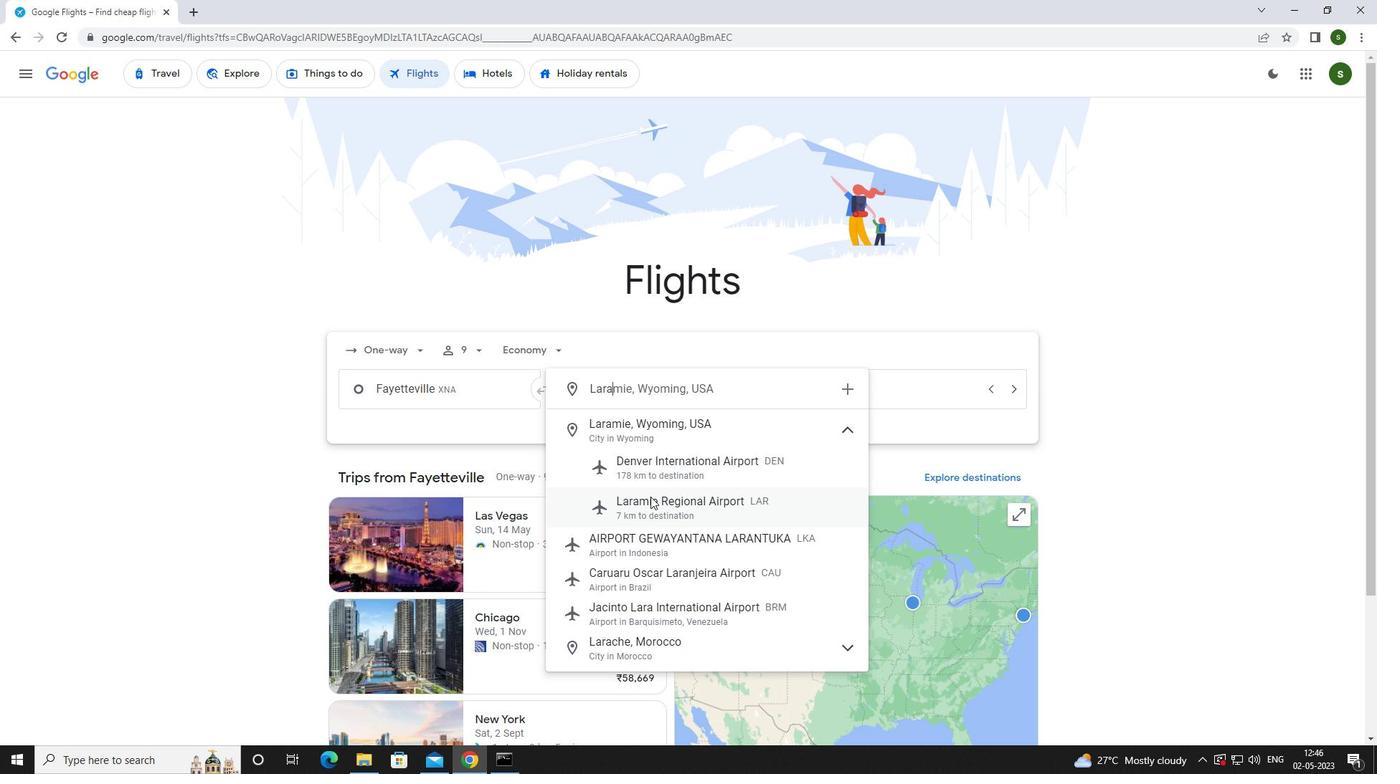
Action: Mouse moved to (880, 392)
Screenshot: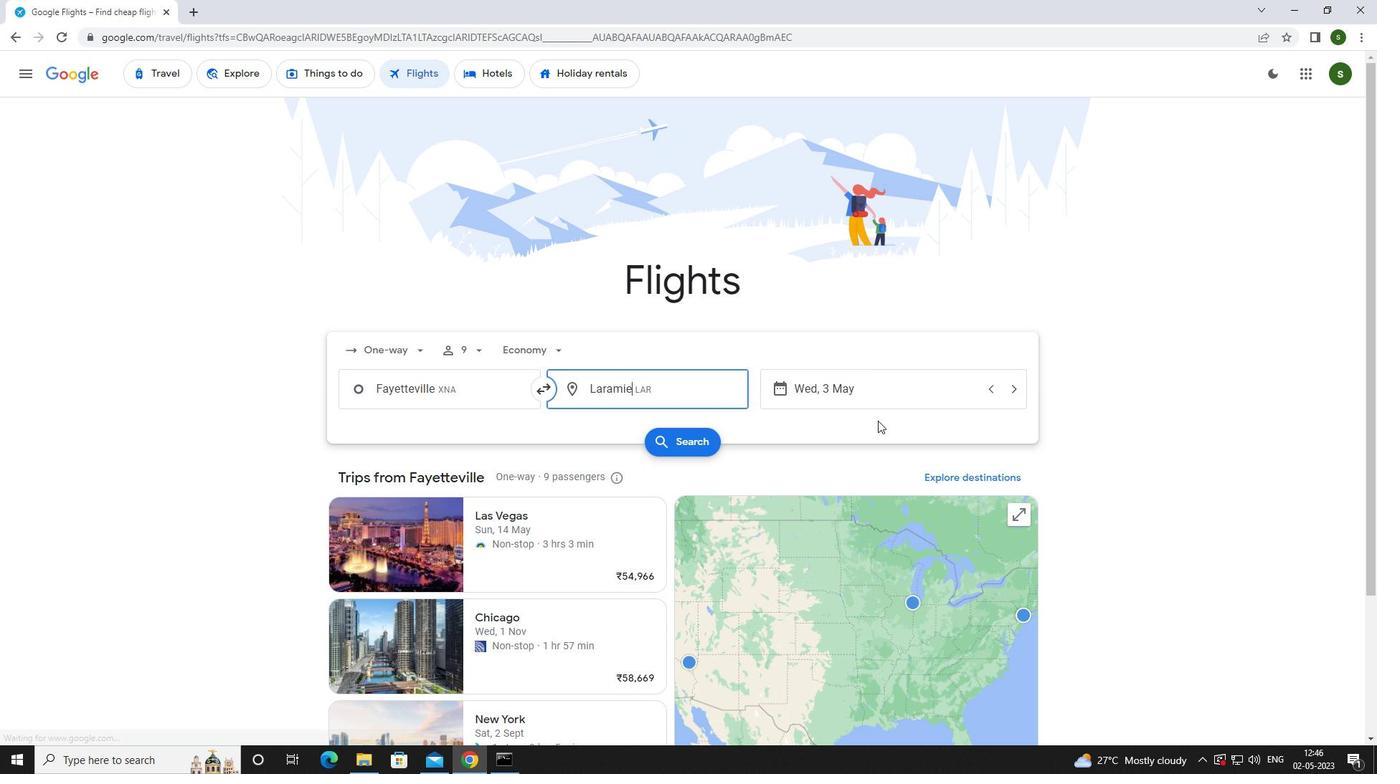 
Action: Mouse pressed left at (880, 392)
Screenshot: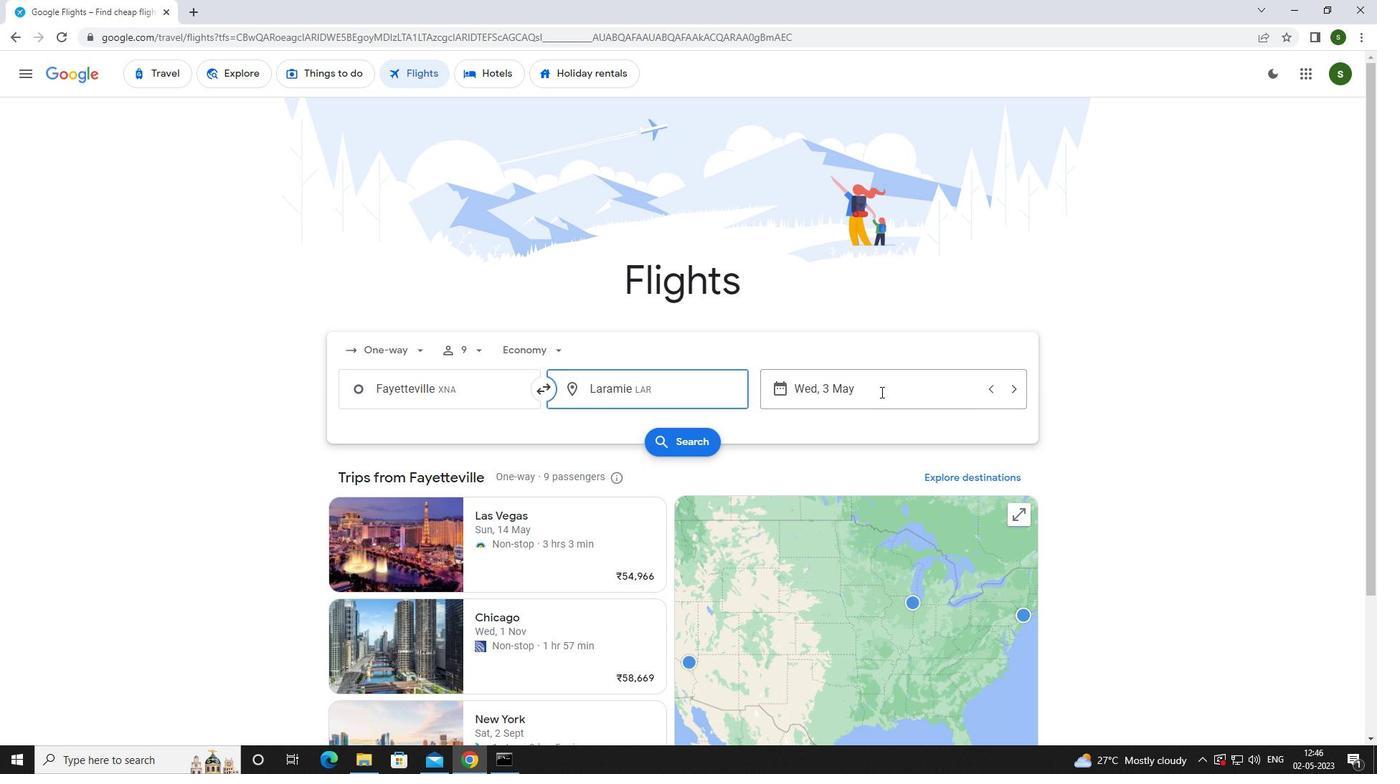 
Action: Mouse moved to (612, 484)
Screenshot: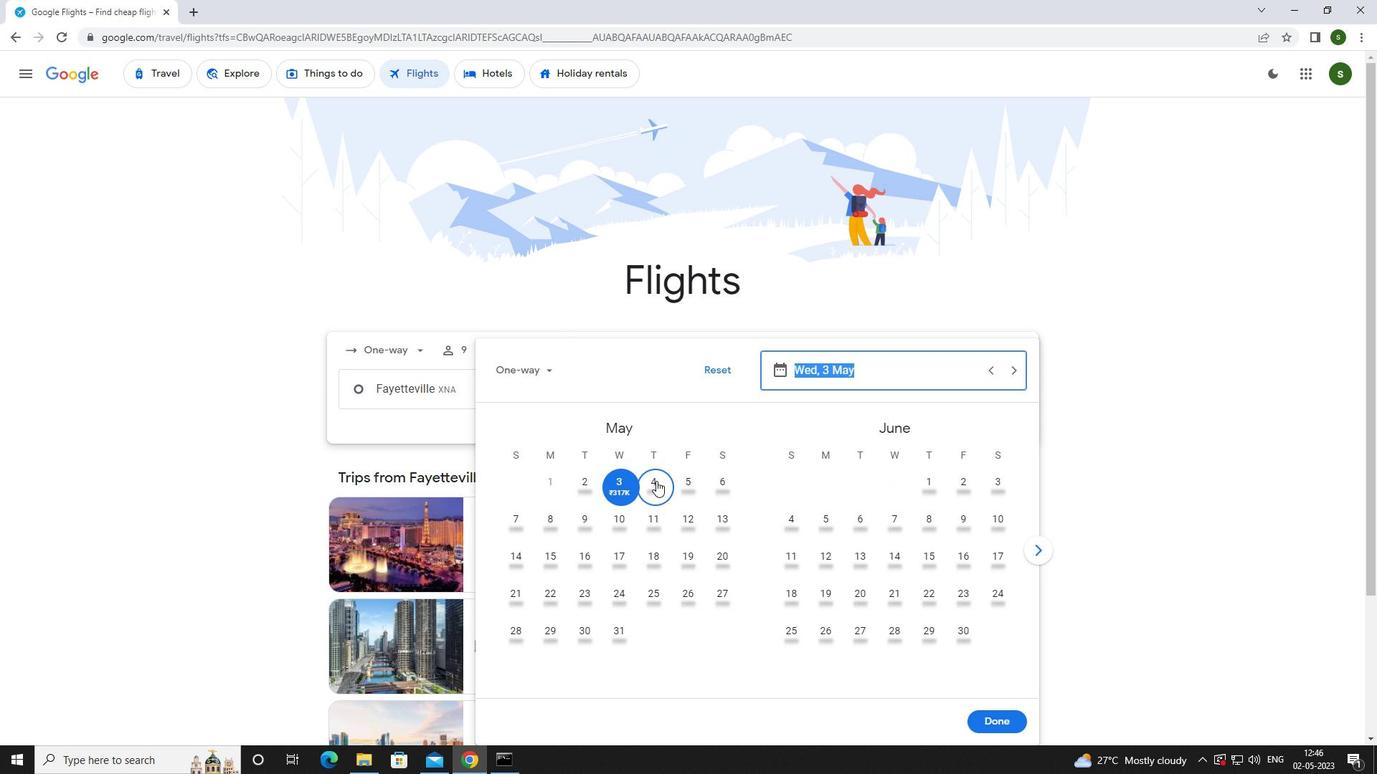 
Action: Mouse pressed left at (612, 484)
Screenshot: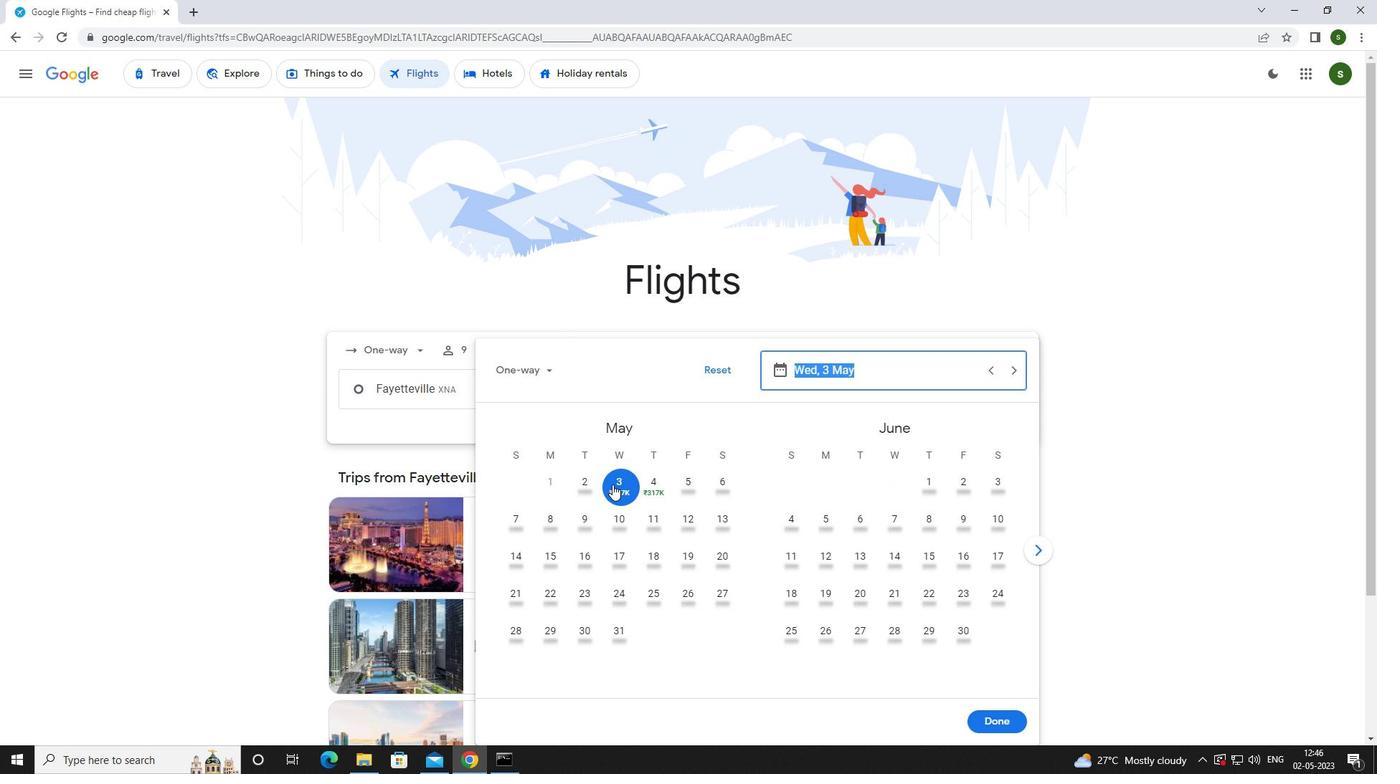 
Action: Mouse moved to (1001, 716)
Screenshot: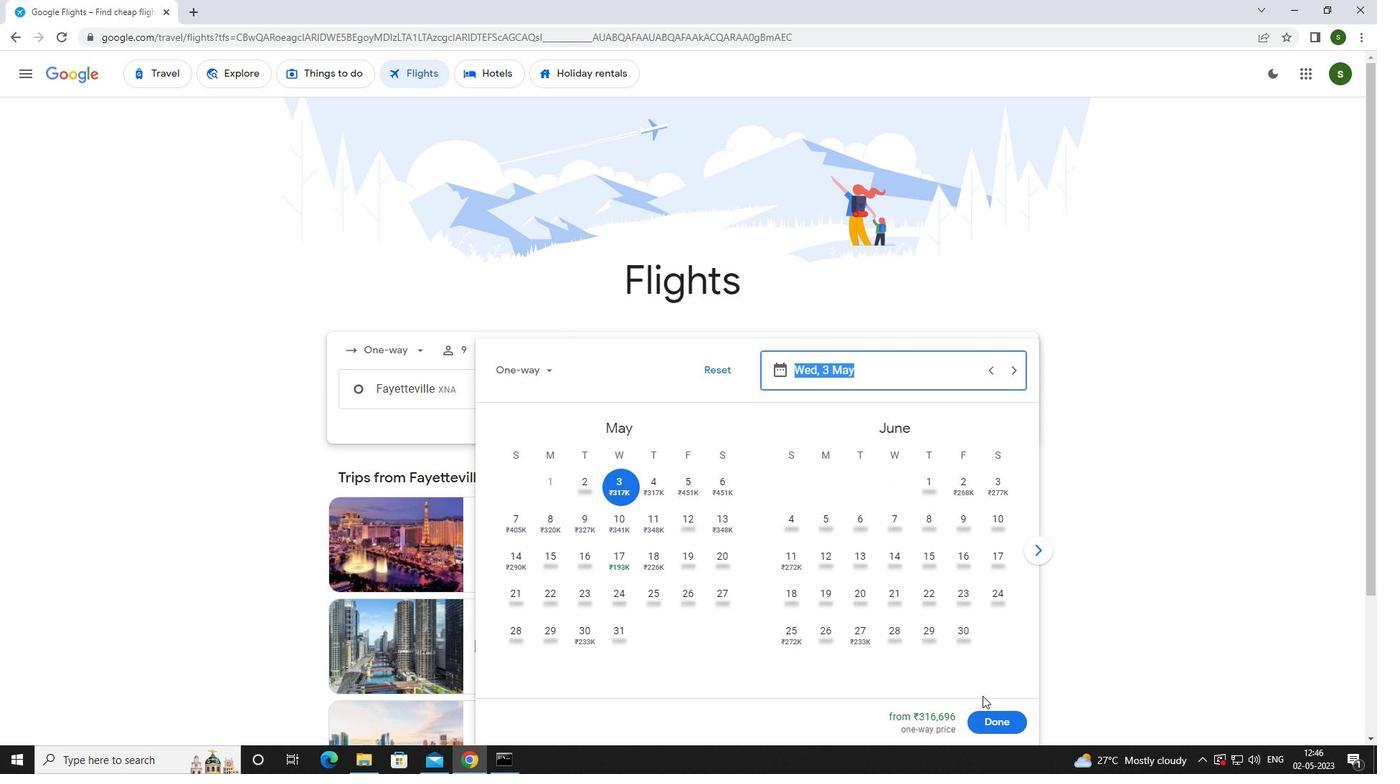 
Action: Mouse pressed left at (1001, 716)
Screenshot: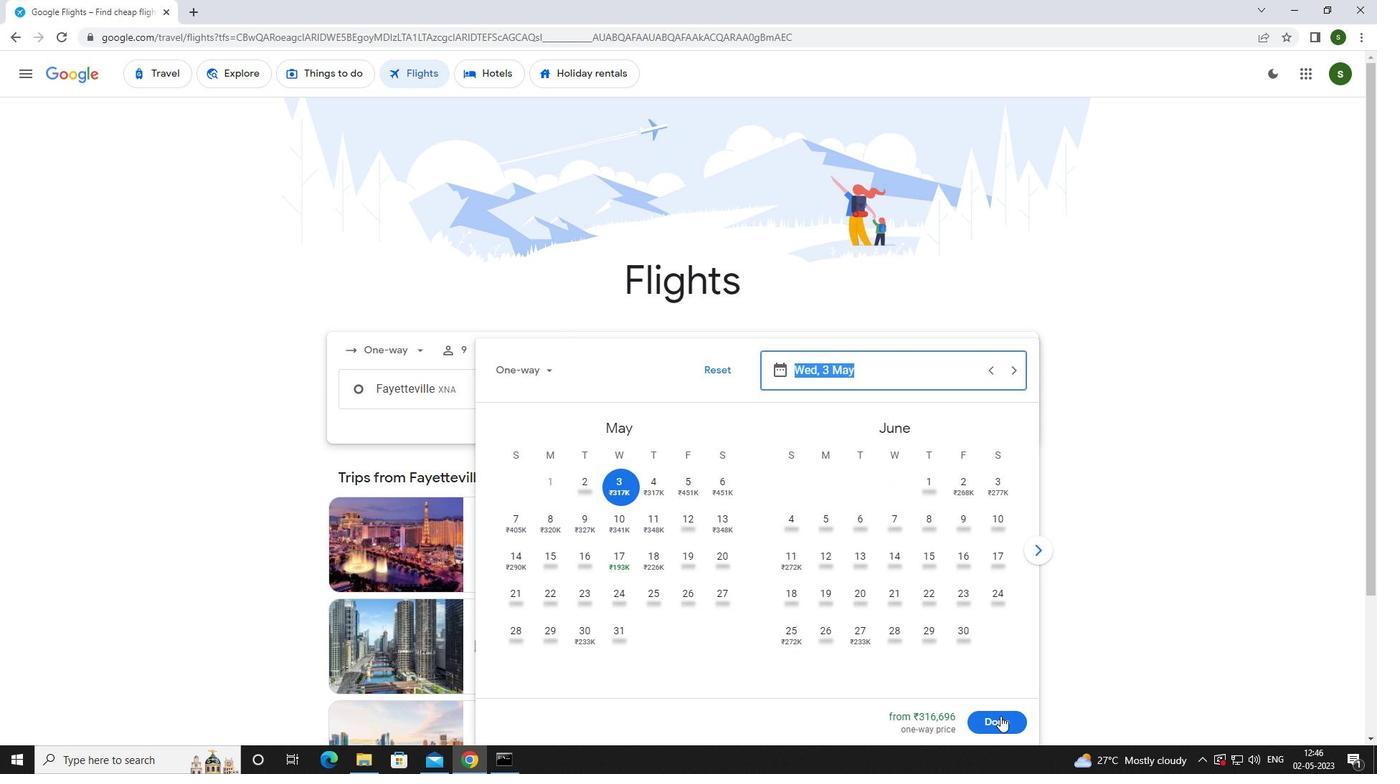 
Action: Mouse moved to (697, 440)
Screenshot: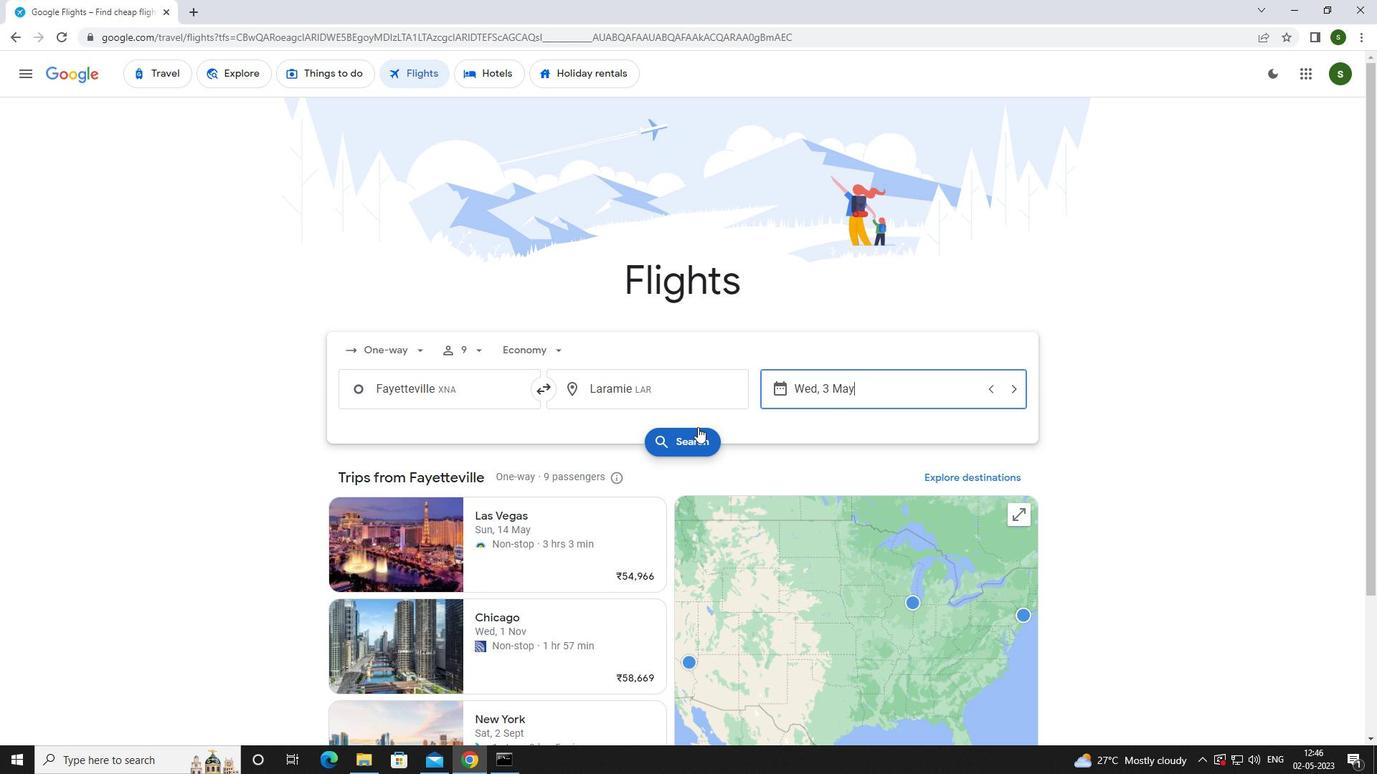 
Action: Mouse pressed left at (697, 440)
Screenshot: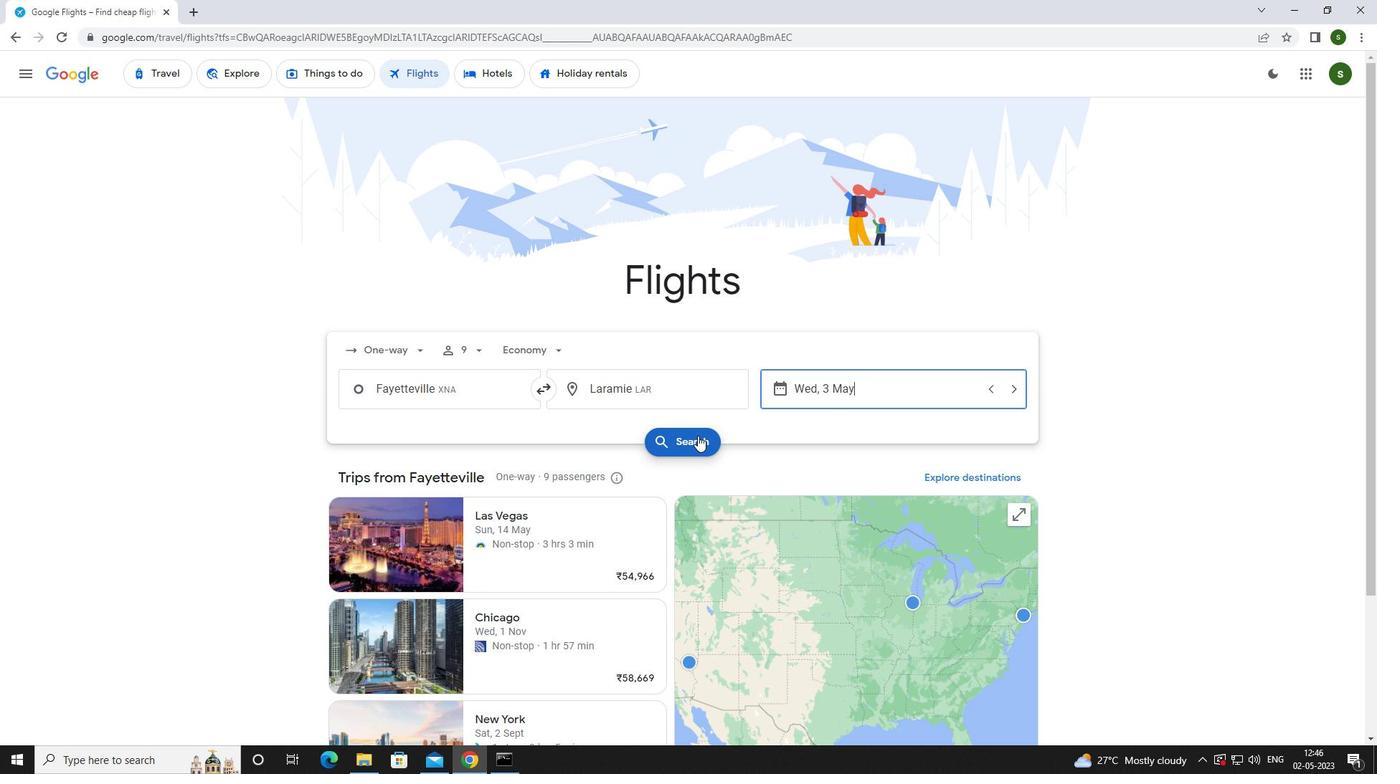 
Action: Mouse moved to (371, 208)
Screenshot: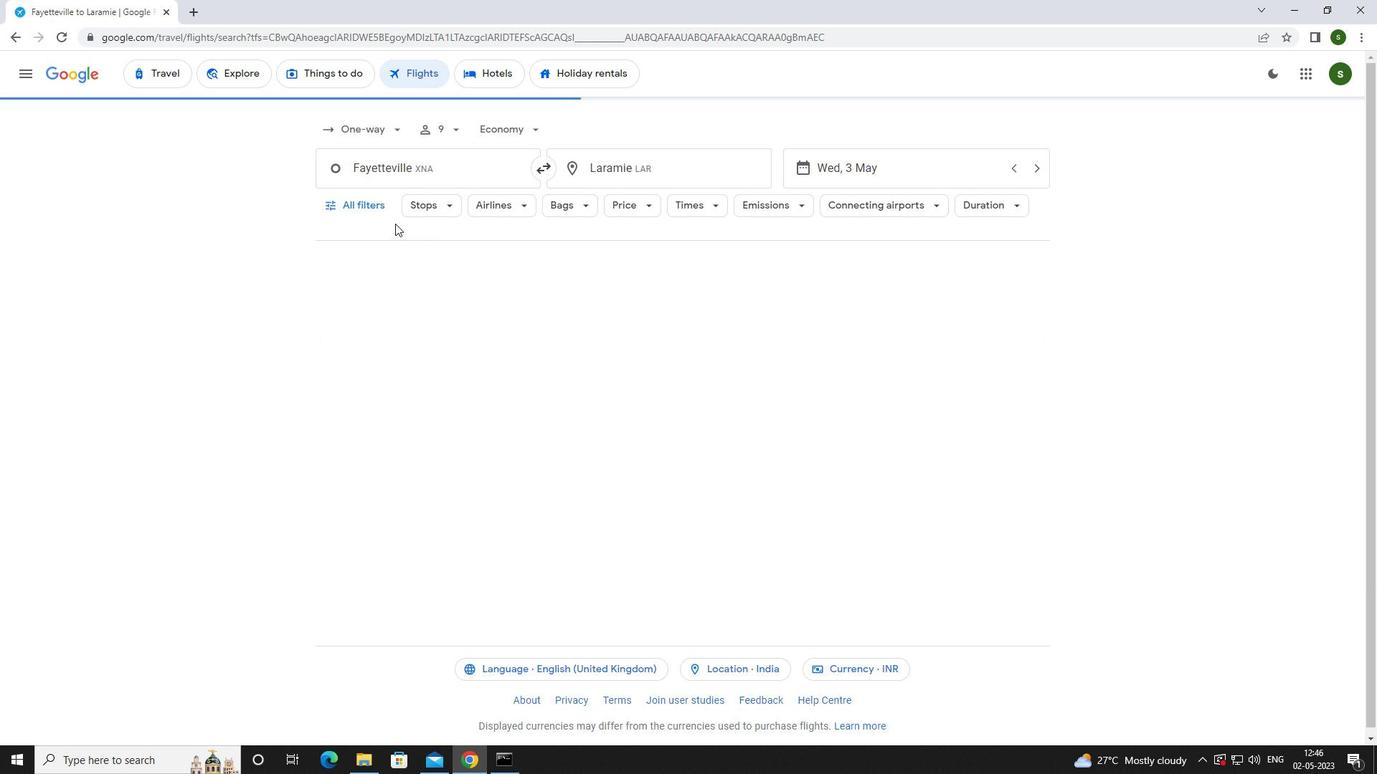 
Action: Mouse pressed left at (371, 208)
Screenshot: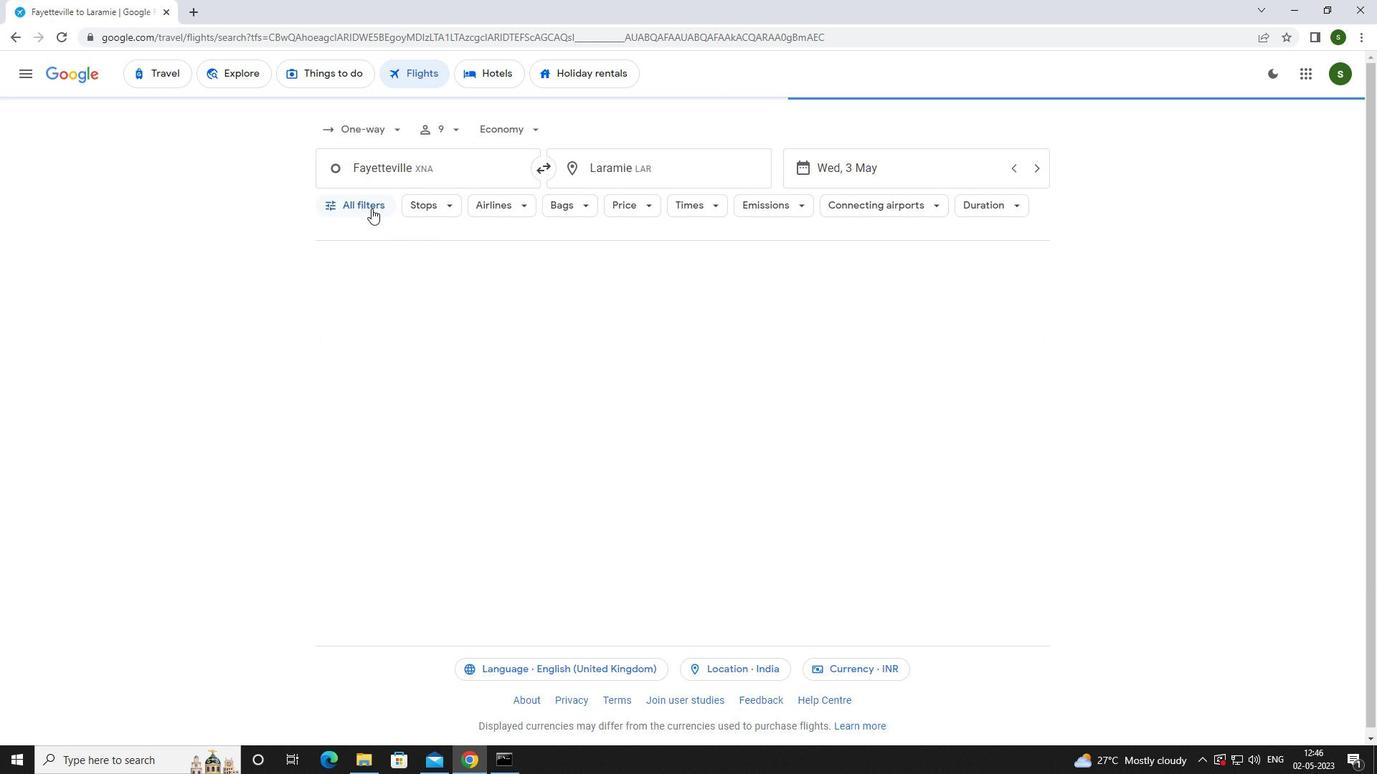 
Action: Mouse moved to (540, 514)
Screenshot: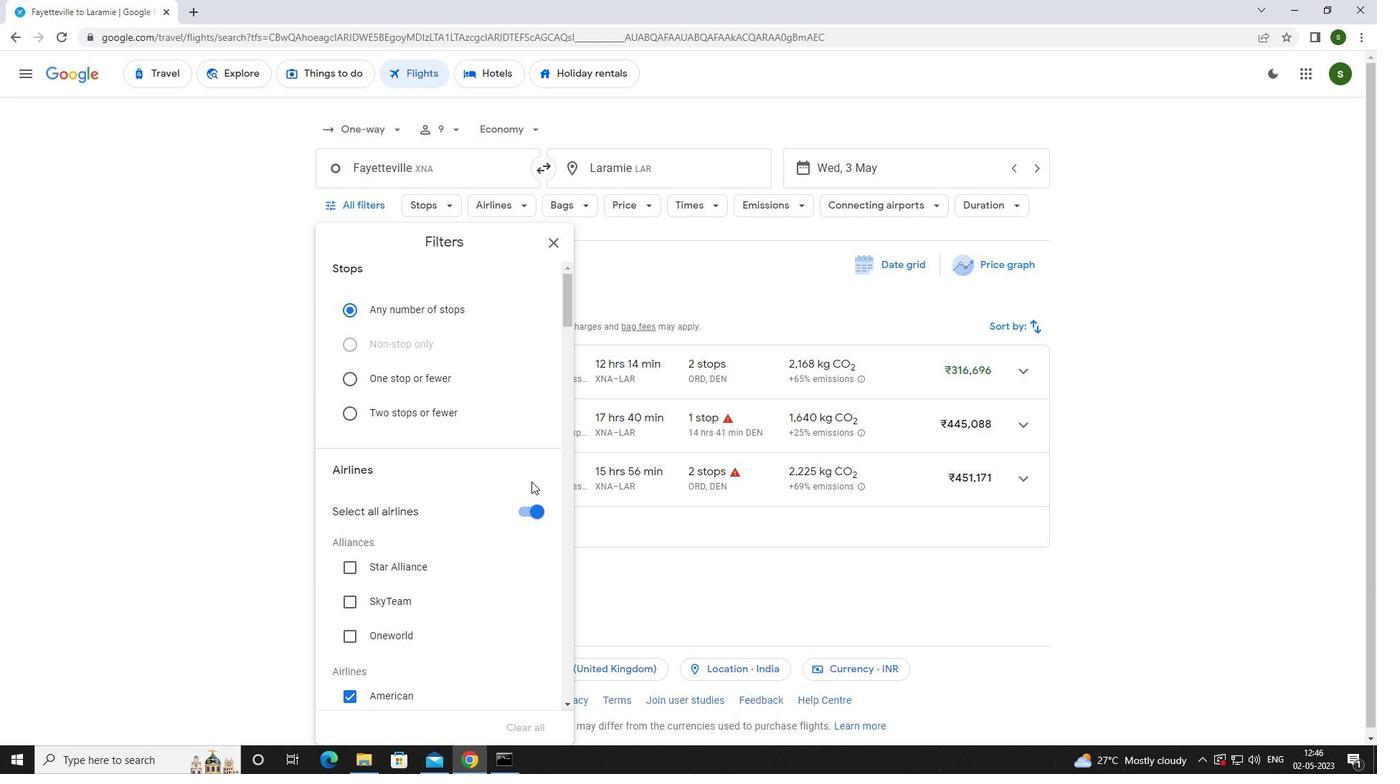 
Action: Mouse pressed left at (540, 514)
Screenshot: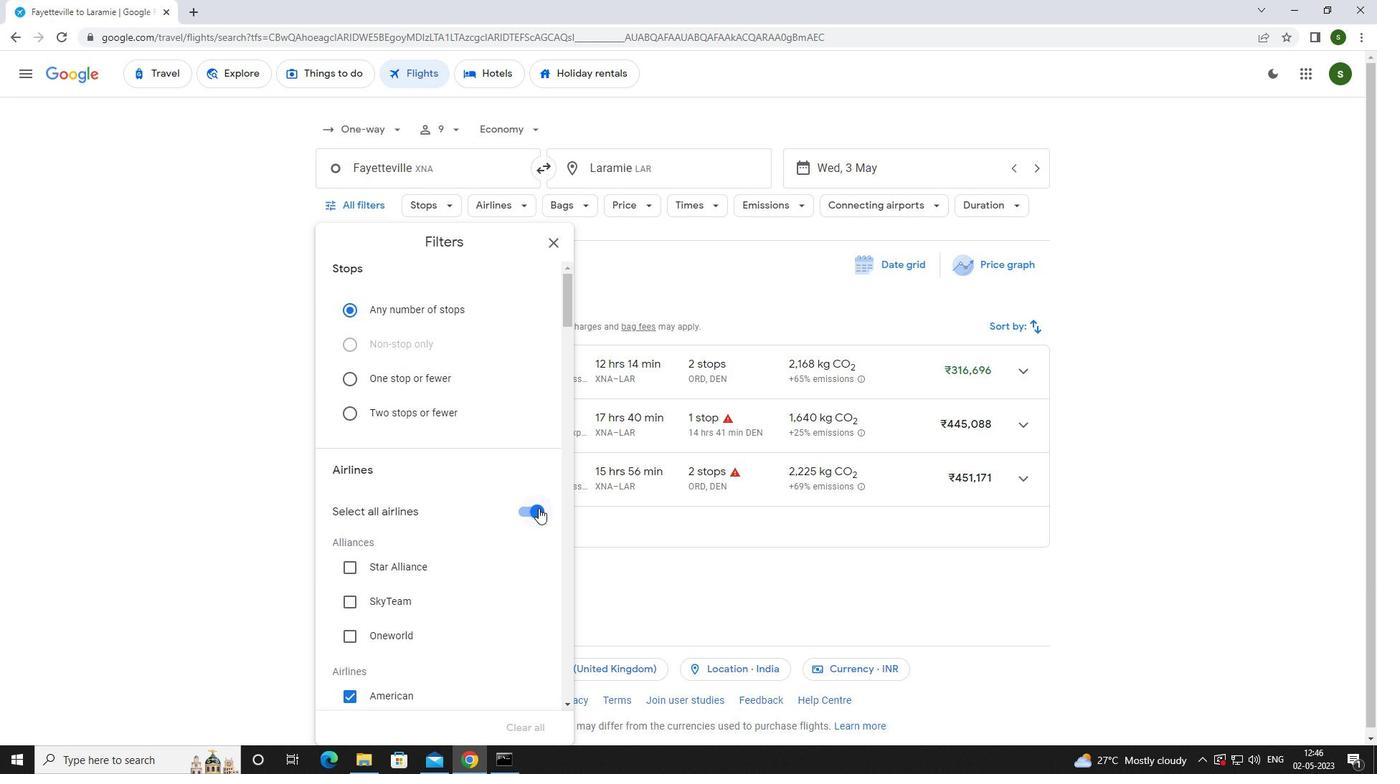 
Action: Mouse moved to (484, 382)
Screenshot: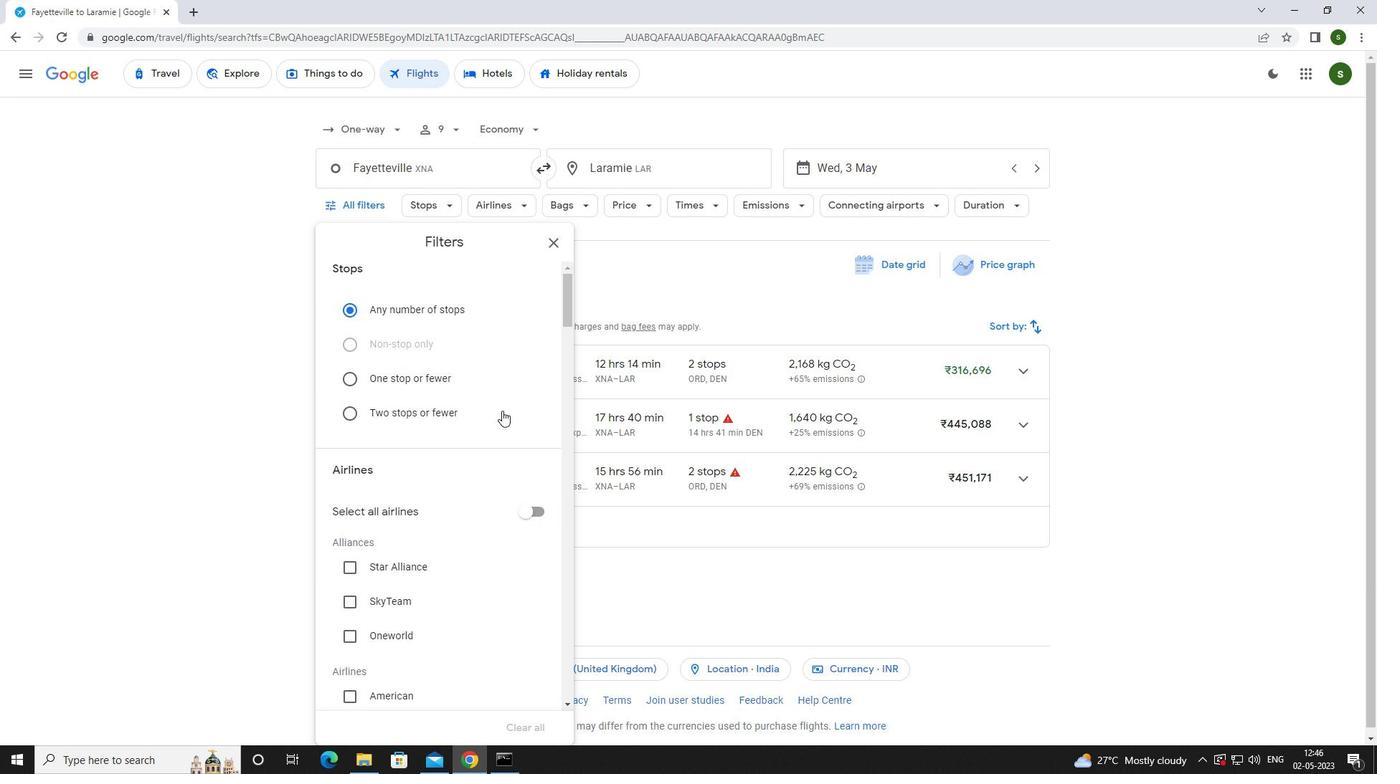 
Action: Mouse scrolled (484, 381) with delta (0, 0)
Screenshot: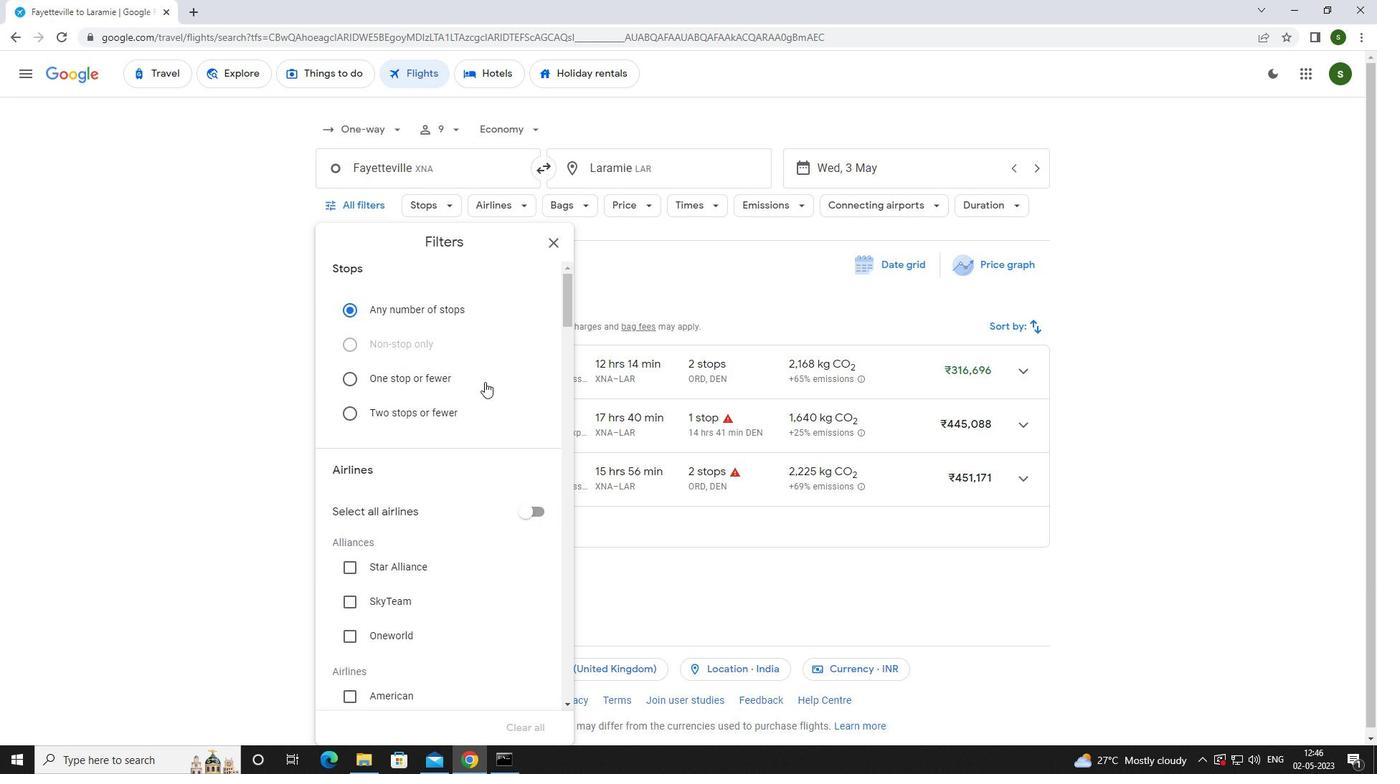 
Action: Mouse scrolled (484, 381) with delta (0, 0)
Screenshot: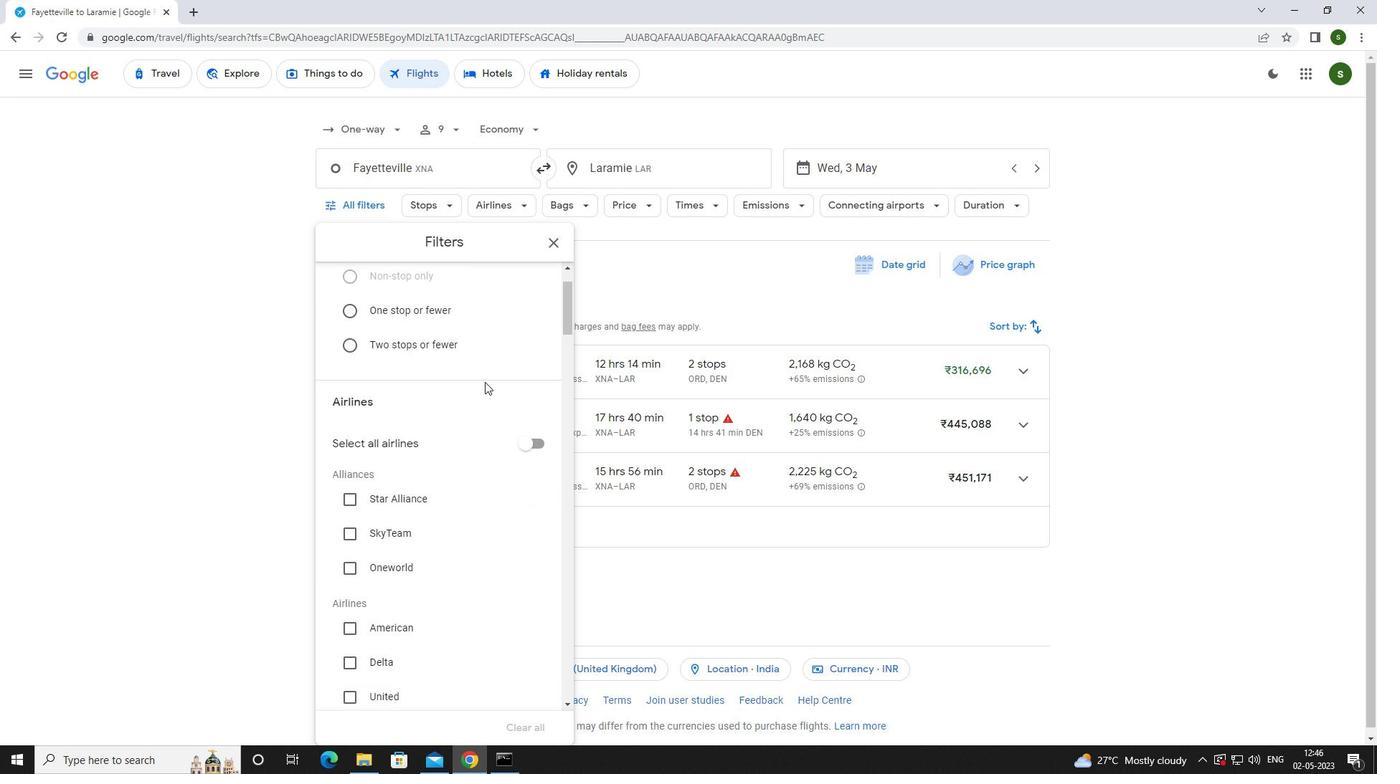 
Action: Mouse scrolled (484, 381) with delta (0, 0)
Screenshot: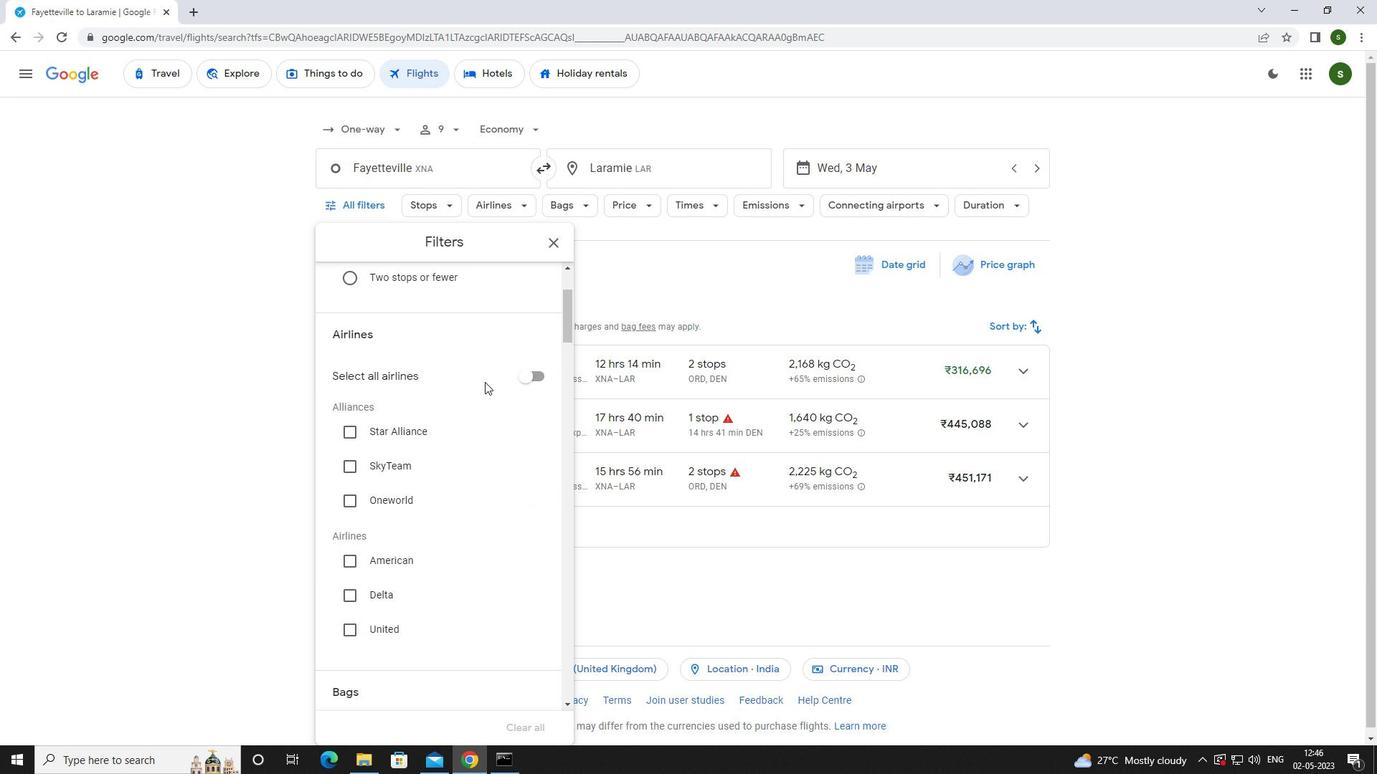 
Action: Mouse scrolled (484, 381) with delta (0, 0)
Screenshot: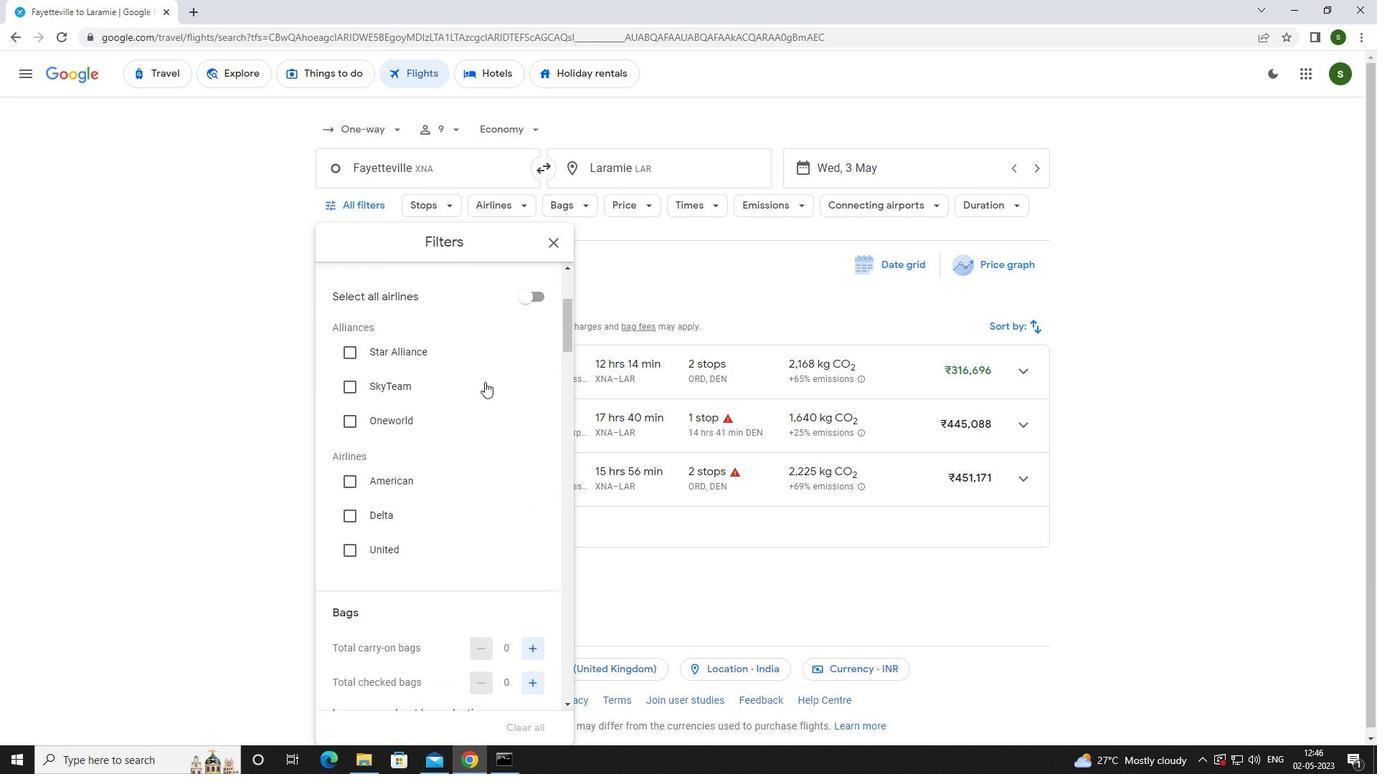 
Action: Mouse scrolled (484, 381) with delta (0, 0)
Screenshot: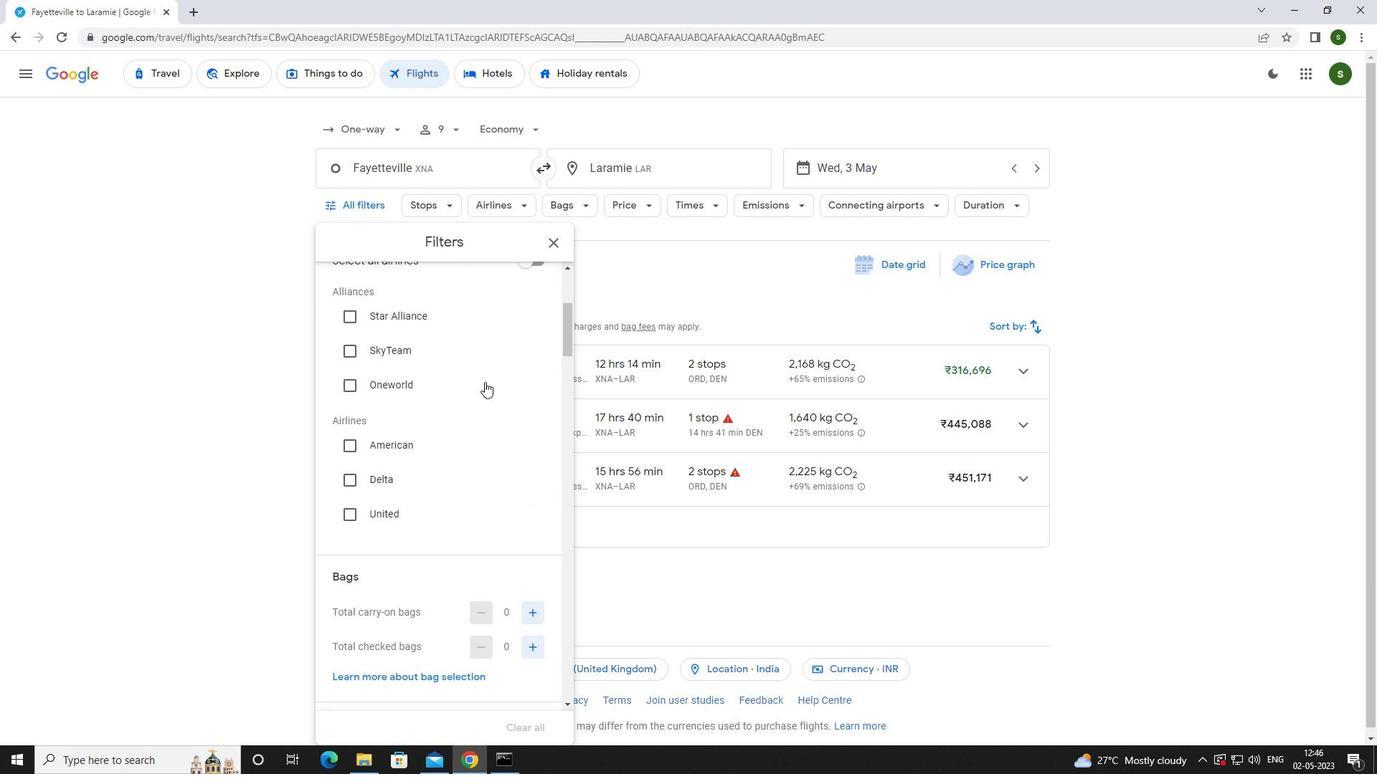 
Action: Mouse scrolled (484, 381) with delta (0, 0)
Screenshot: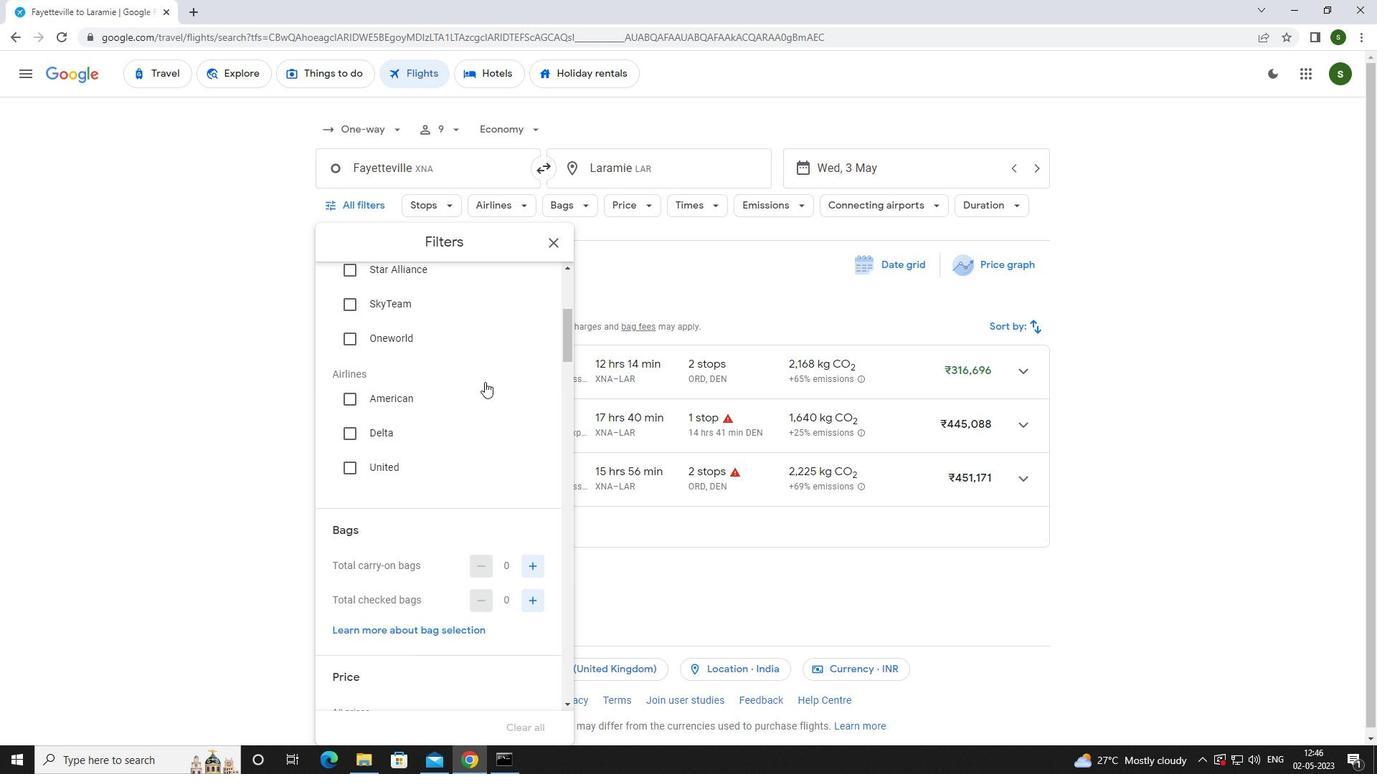 
Action: Mouse moved to (532, 474)
Screenshot: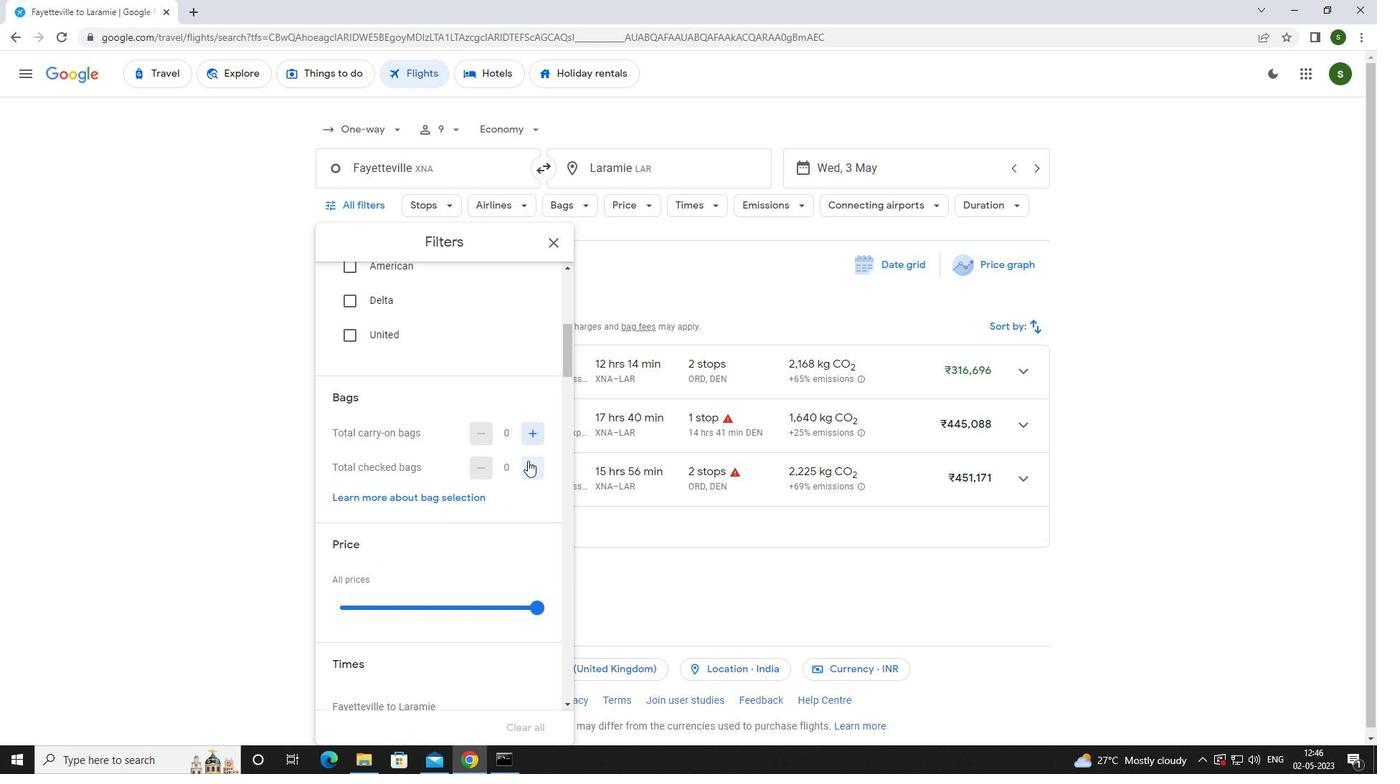 
Action: Mouse pressed left at (532, 474)
Screenshot: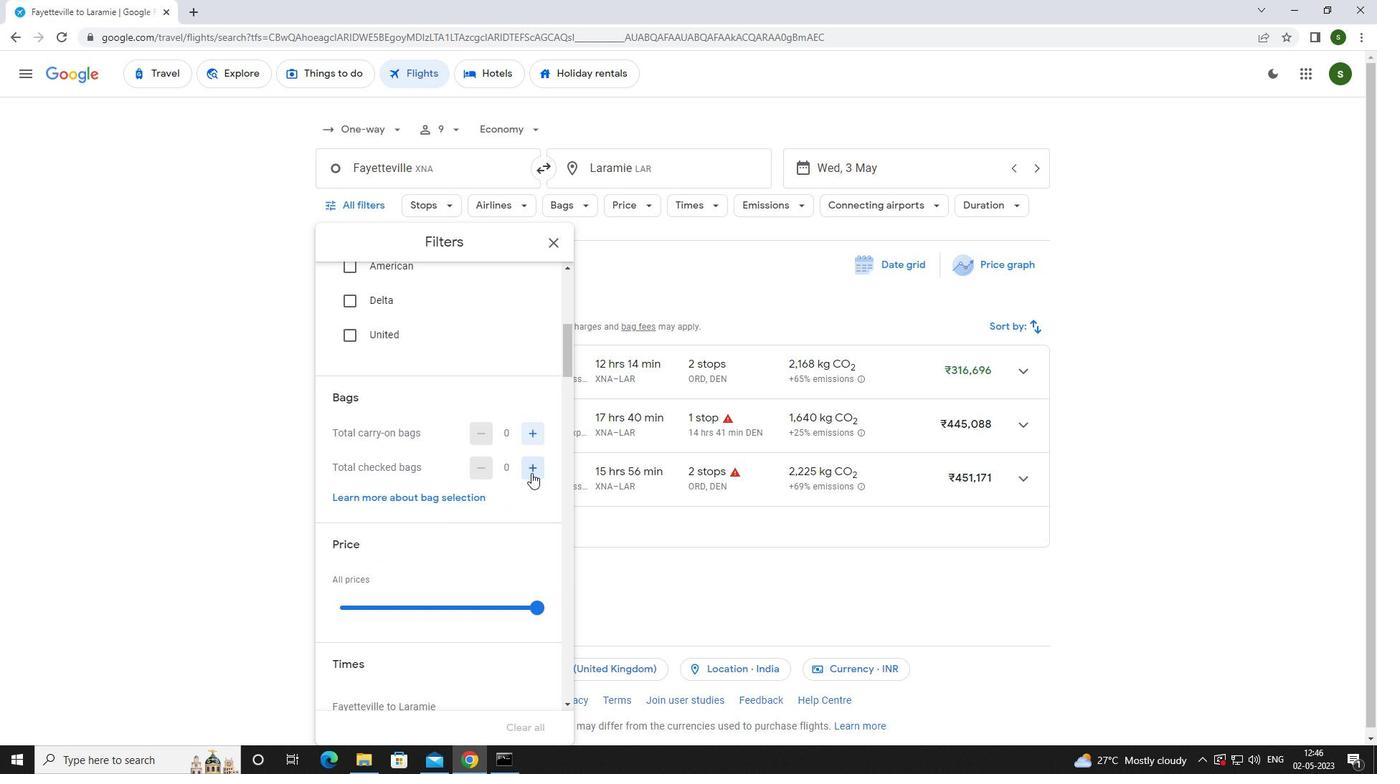 
Action: Mouse pressed left at (532, 474)
Screenshot: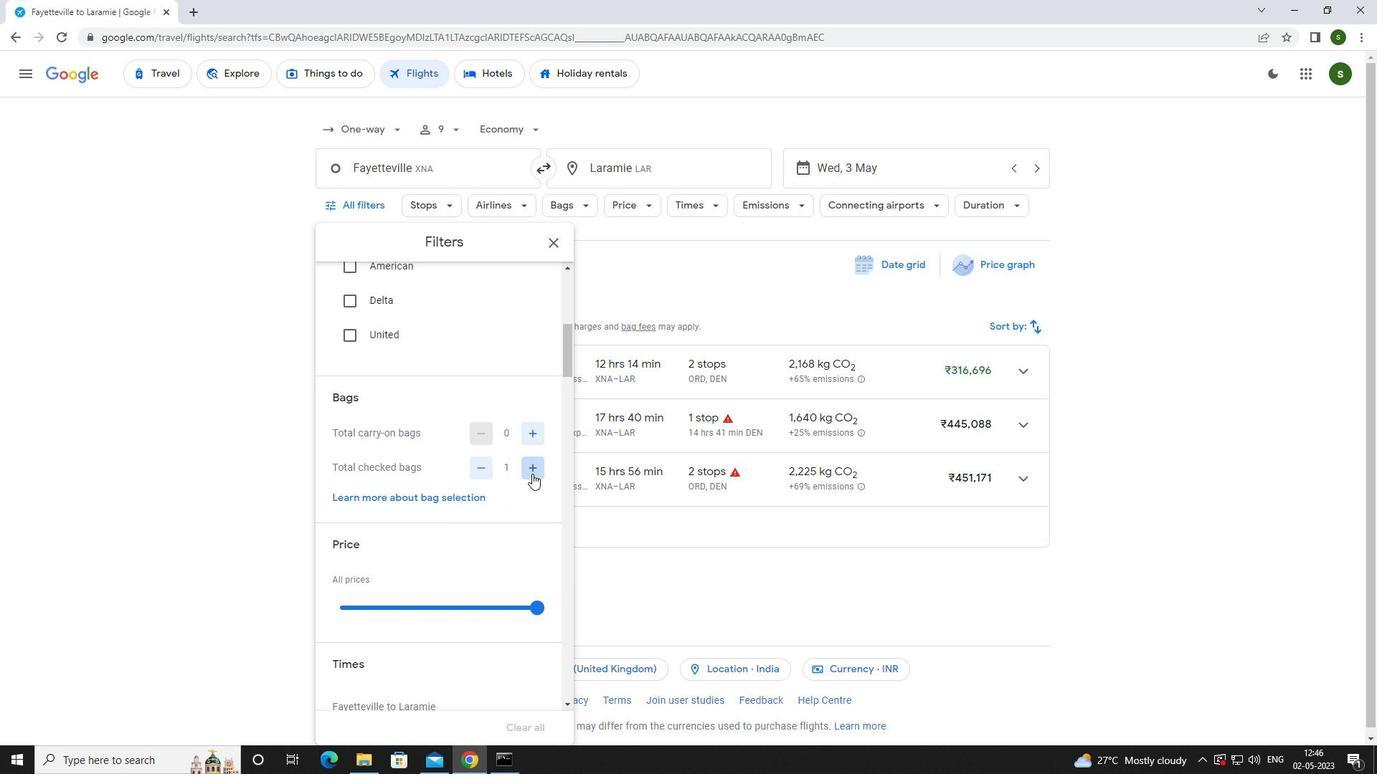 
Action: Mouse moved to (530, 474)
Screenshot: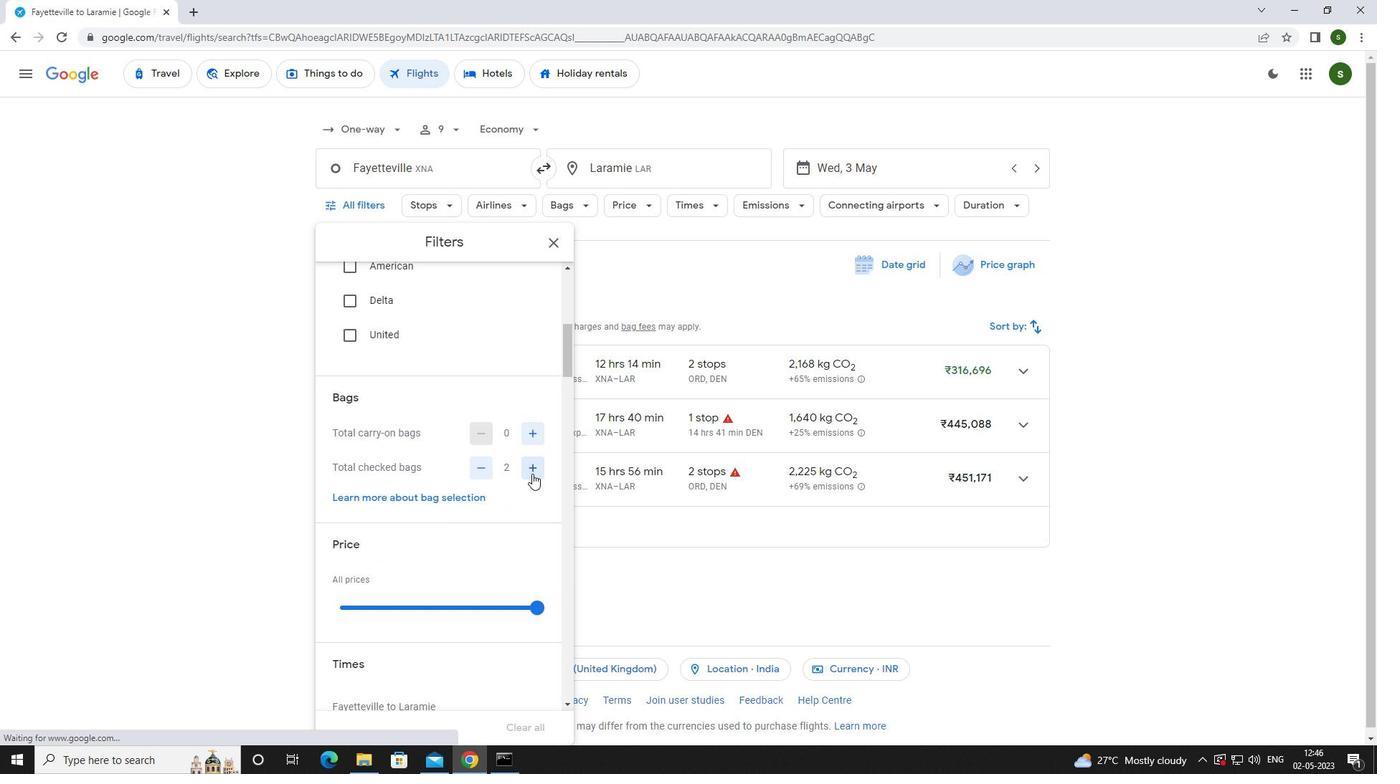 
Action: Mouse scrolled (530, 474) with delta (0, 0)
Screenshot: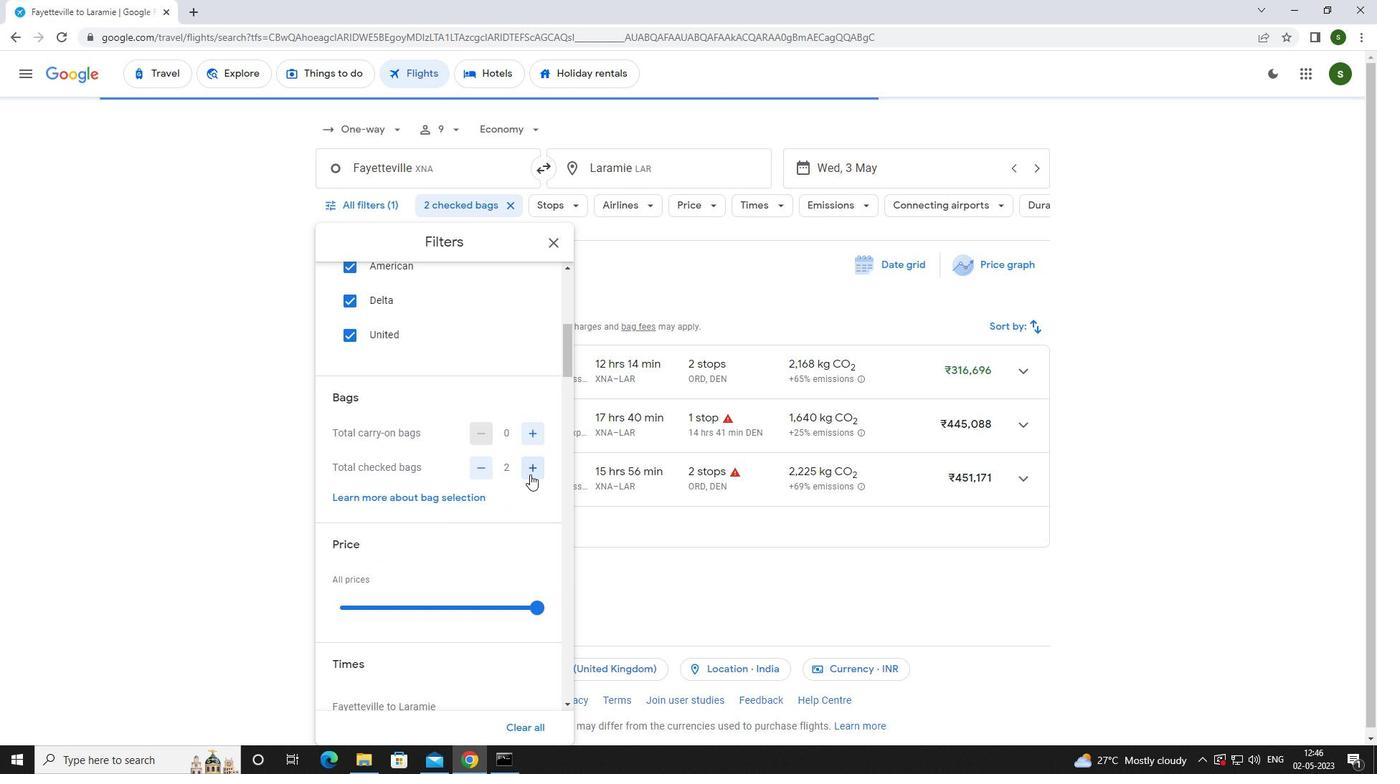 
Action: Mouse scrolled (530, 474) with delta (0, 0)
Screenshot: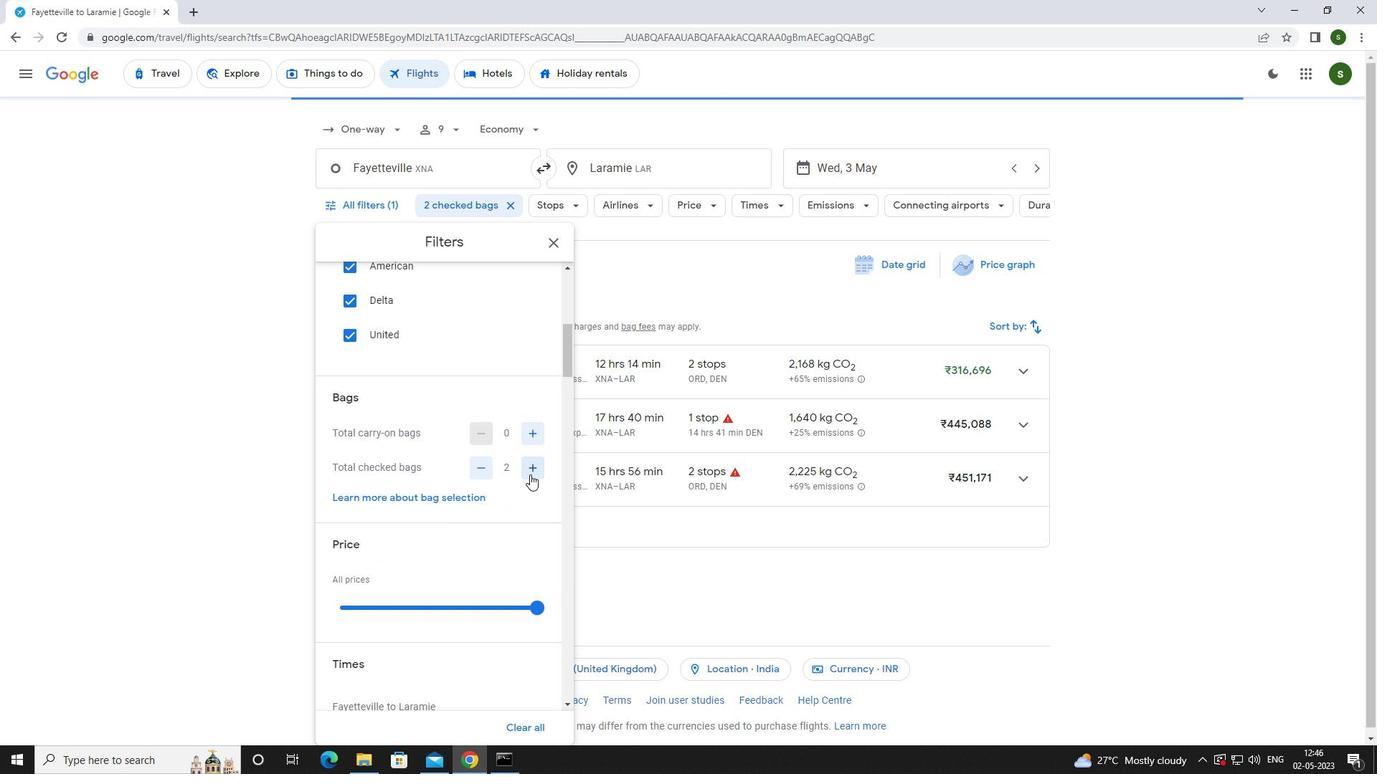 
Action: Mouse moved to (533, 463)
Screenshot: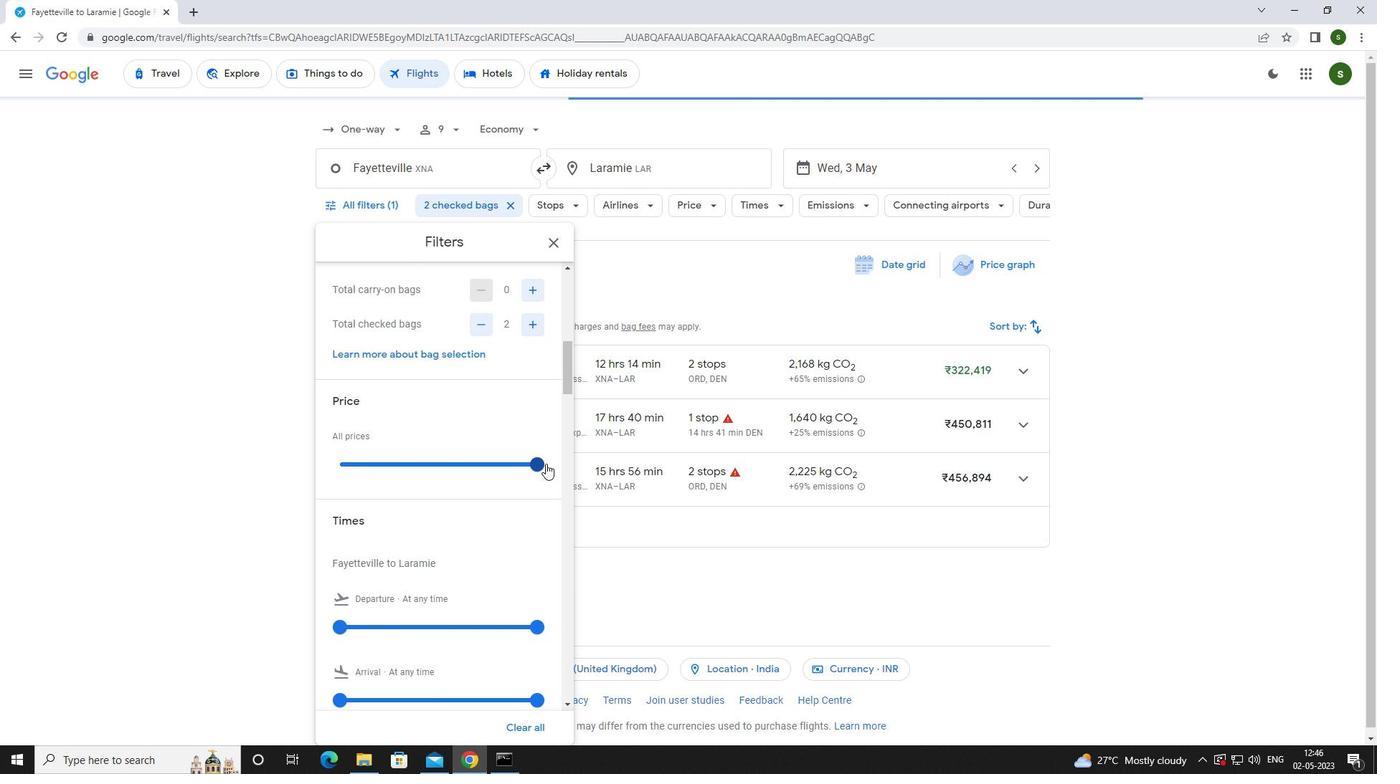 
Action: Mouse pressed left at (533, 463)
Screenshot: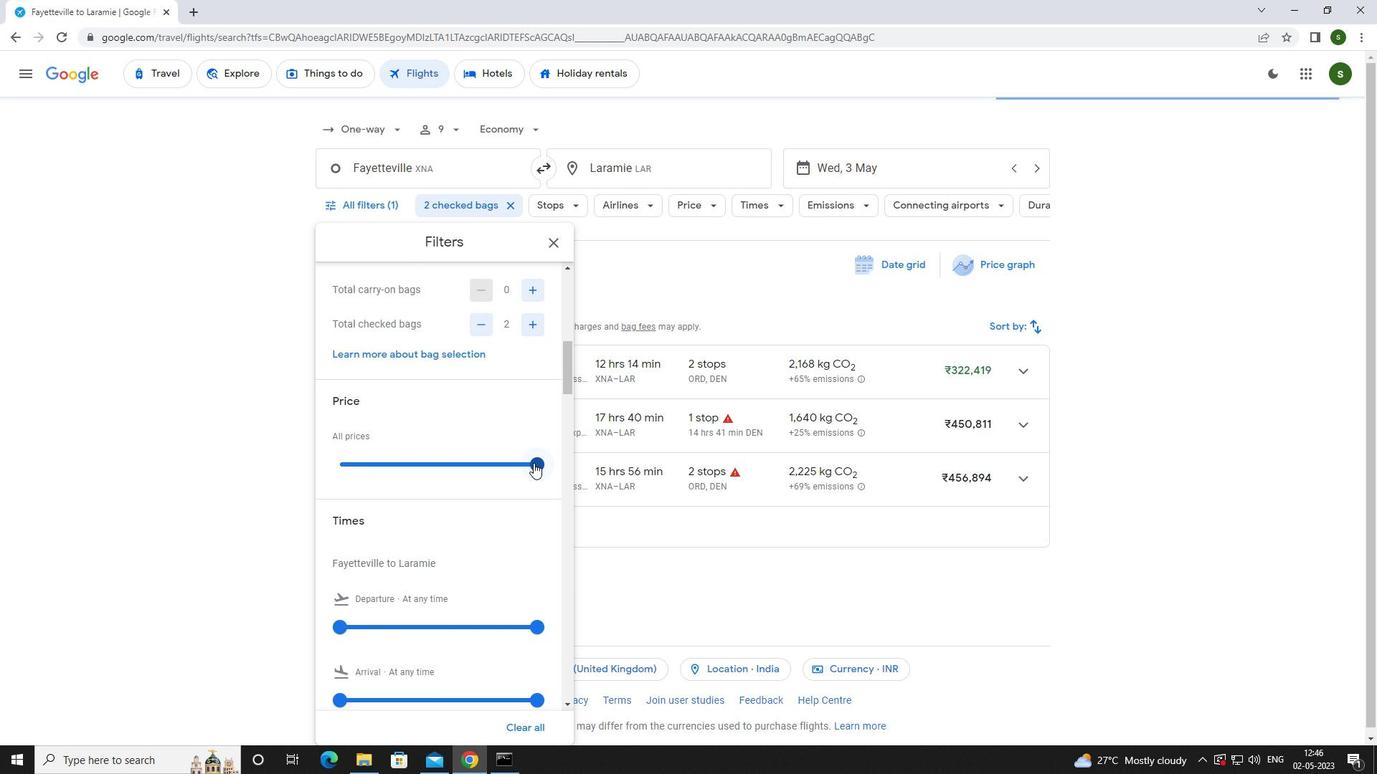 
Action: Mouse moved to (418, 424)
Screenshot: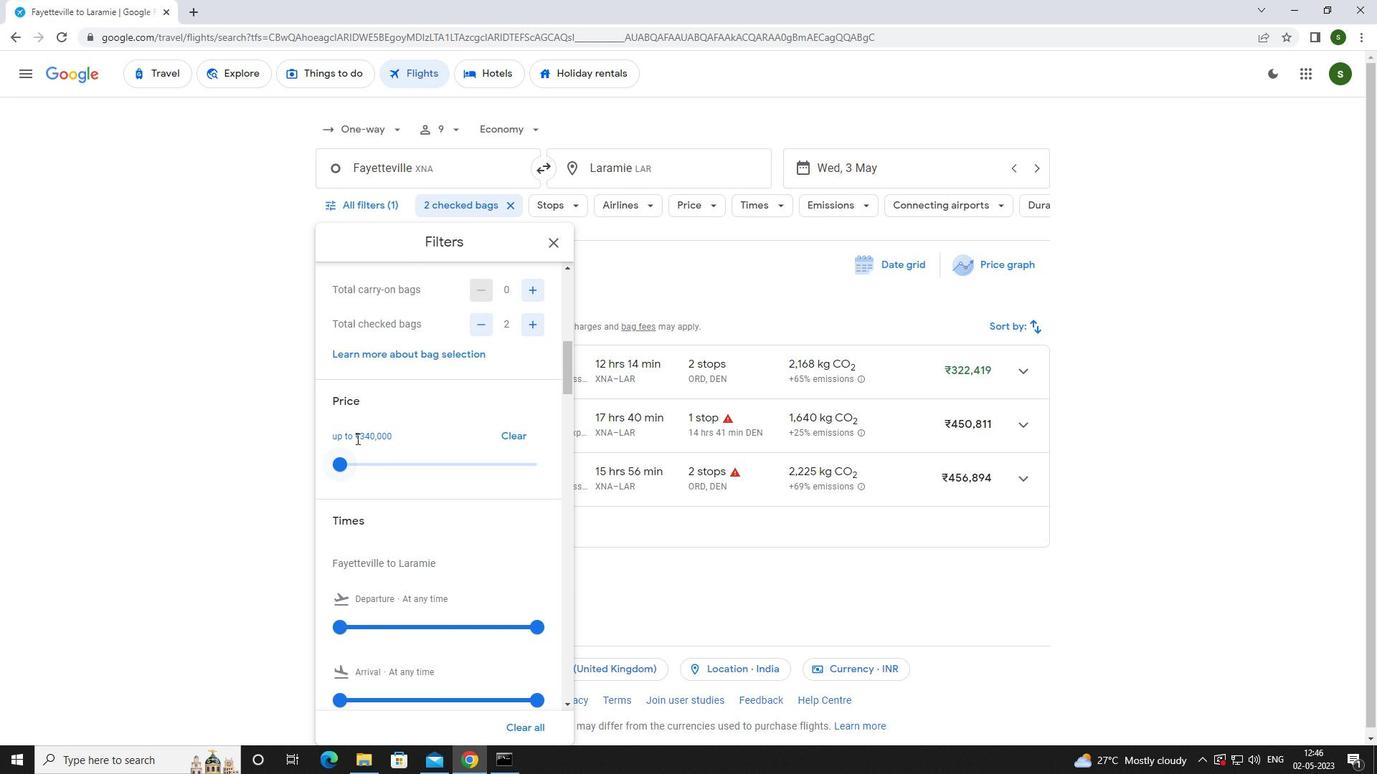 
Action: Mouse scrolled (418, 423) with delta (0, 0)
Screenshot: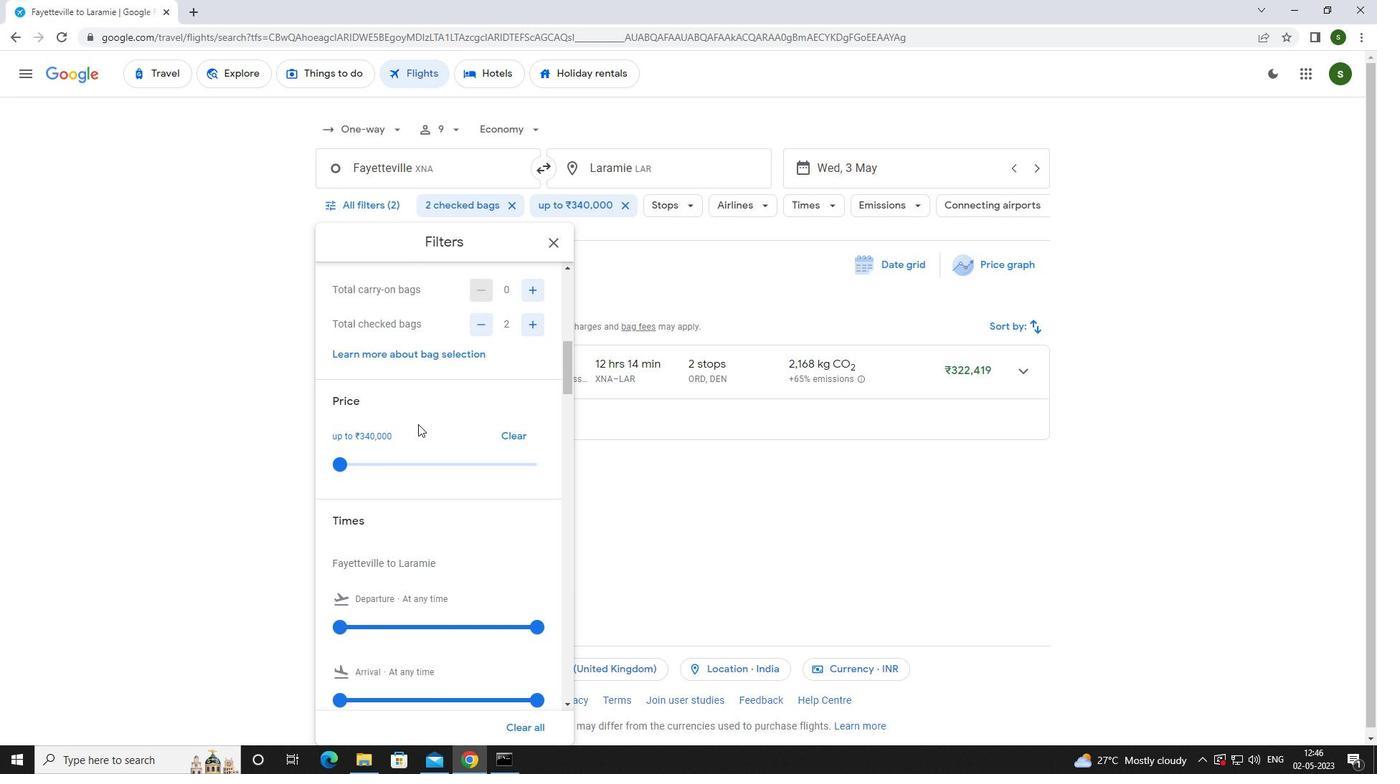
Action: Mouse scrolled (418, 423) with delta (0, 0)
Screenshot: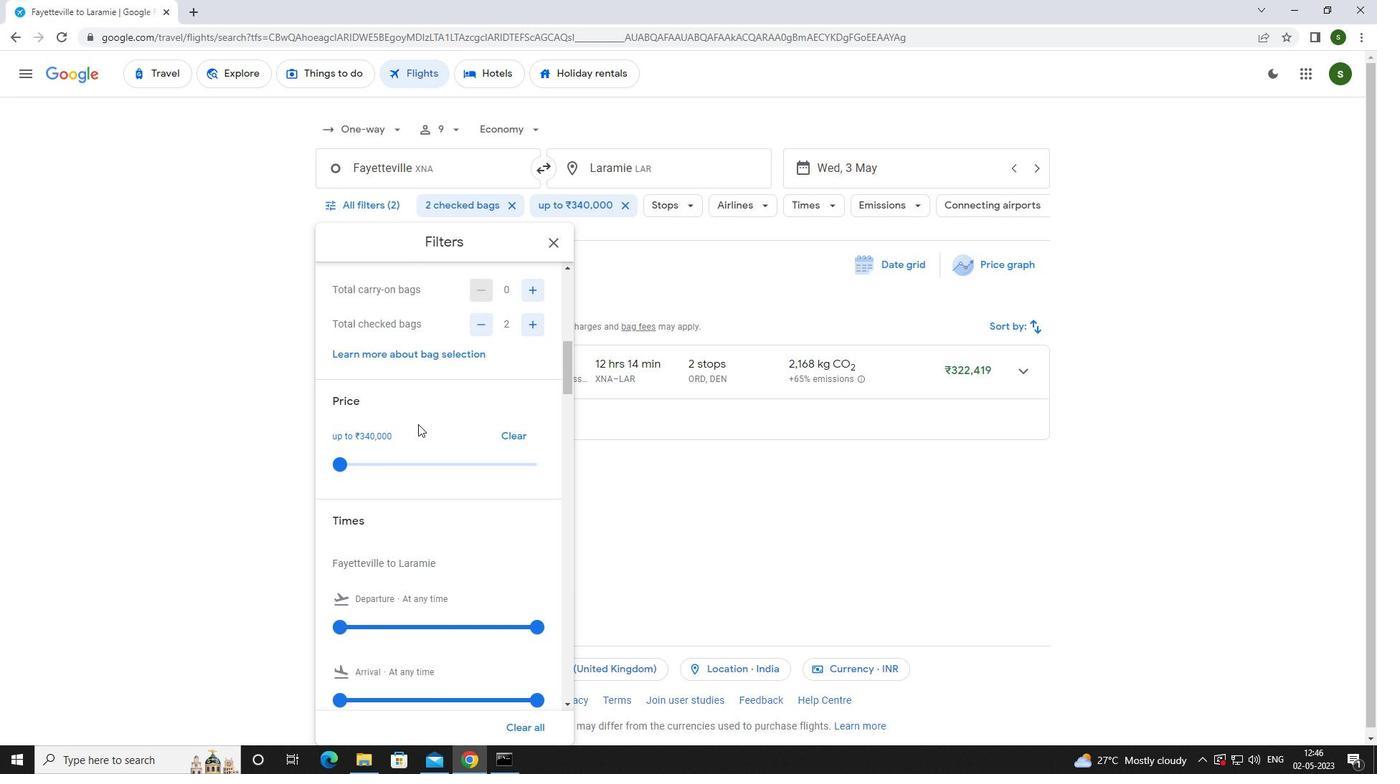 
Action: Mouse moved to (340, 484)
Screenshot: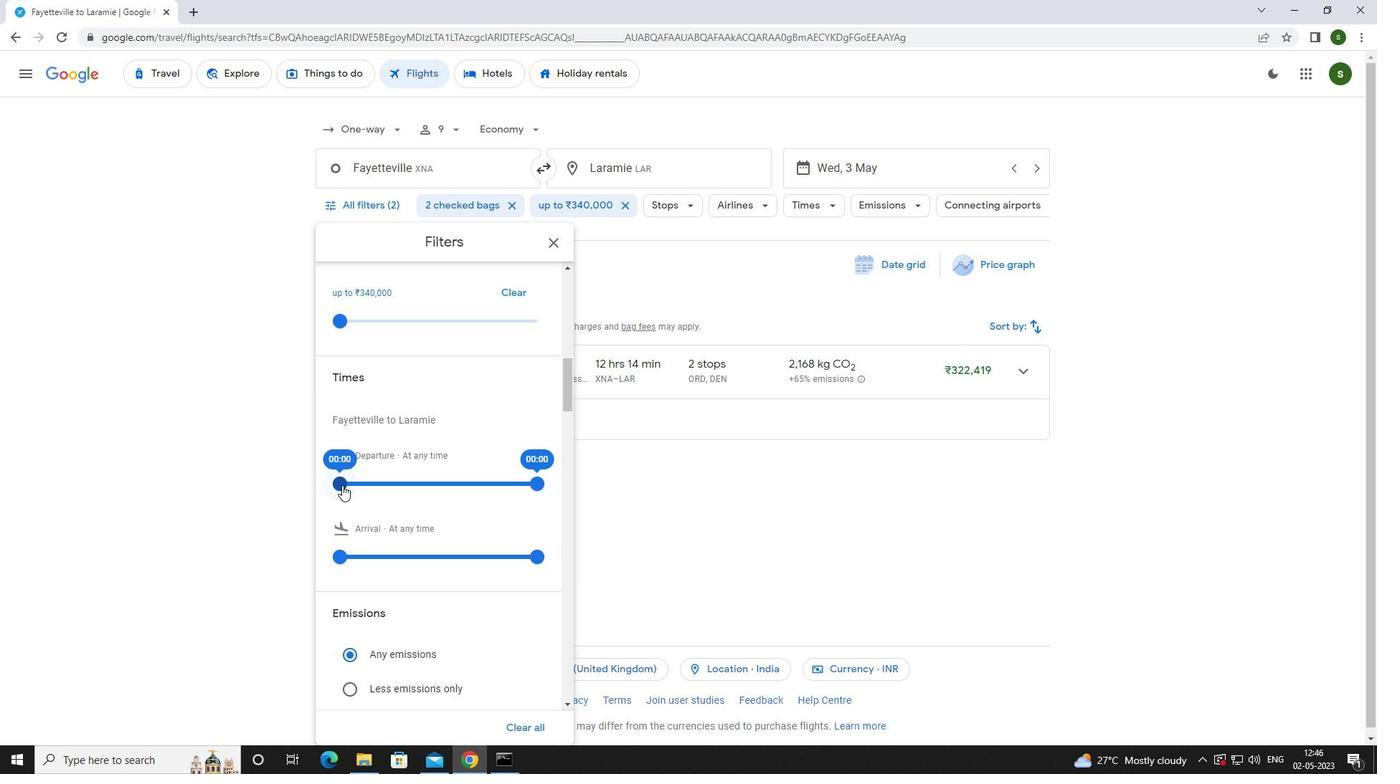 
Action: Mouse pressed left at (340, 484)
Screenshot: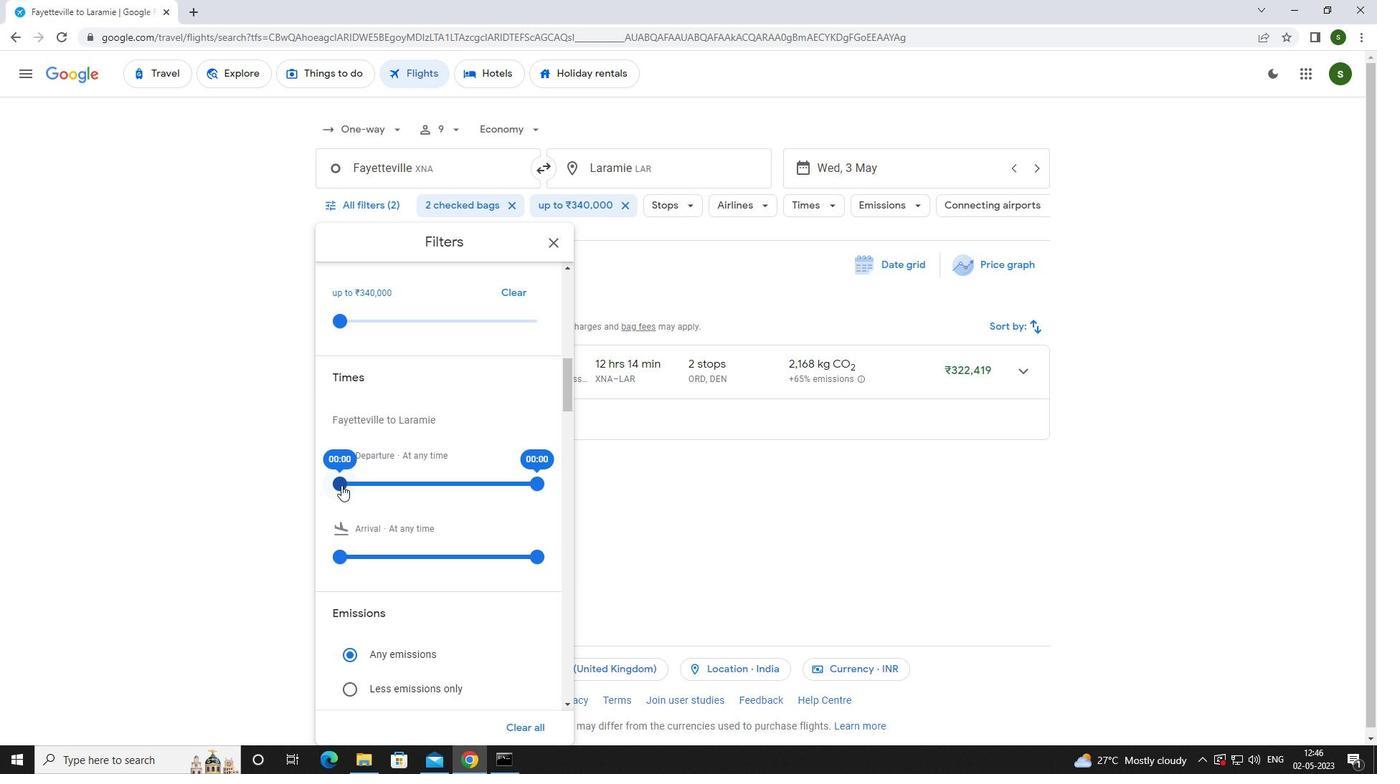 
Action: Mouse moved to (702, 508)
Screenshot: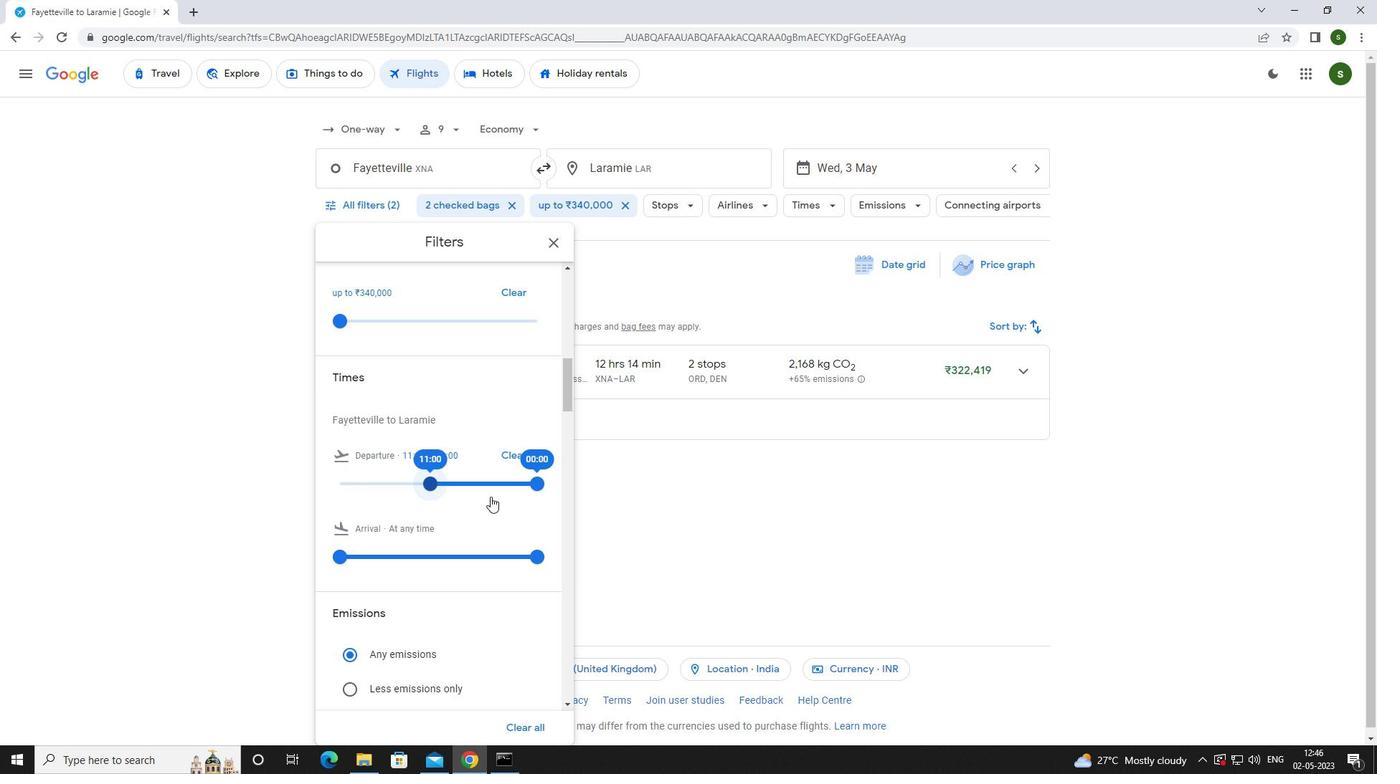 
Action: Mouse pressed left at (702, 508)
Screenshot: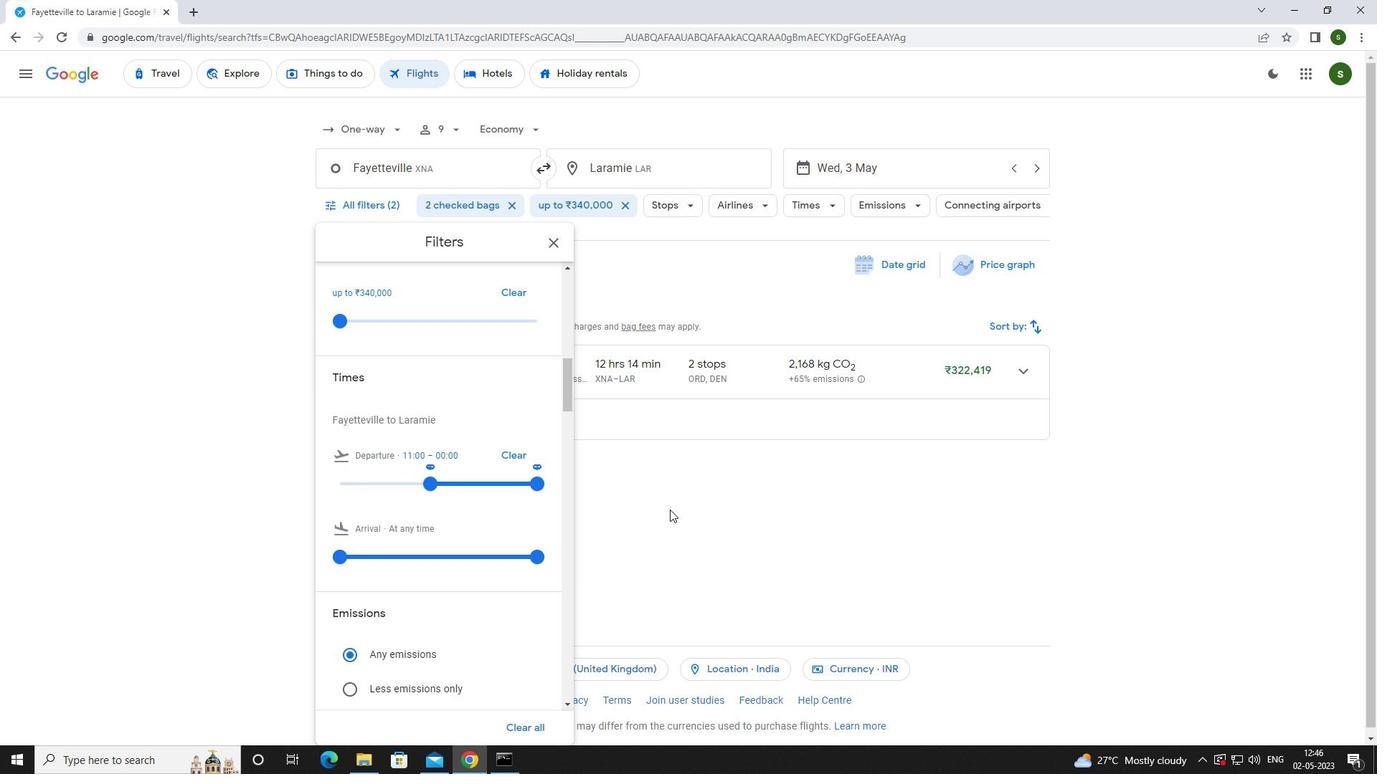 
Action: Mouse moved to (705, 498)
Screenshot: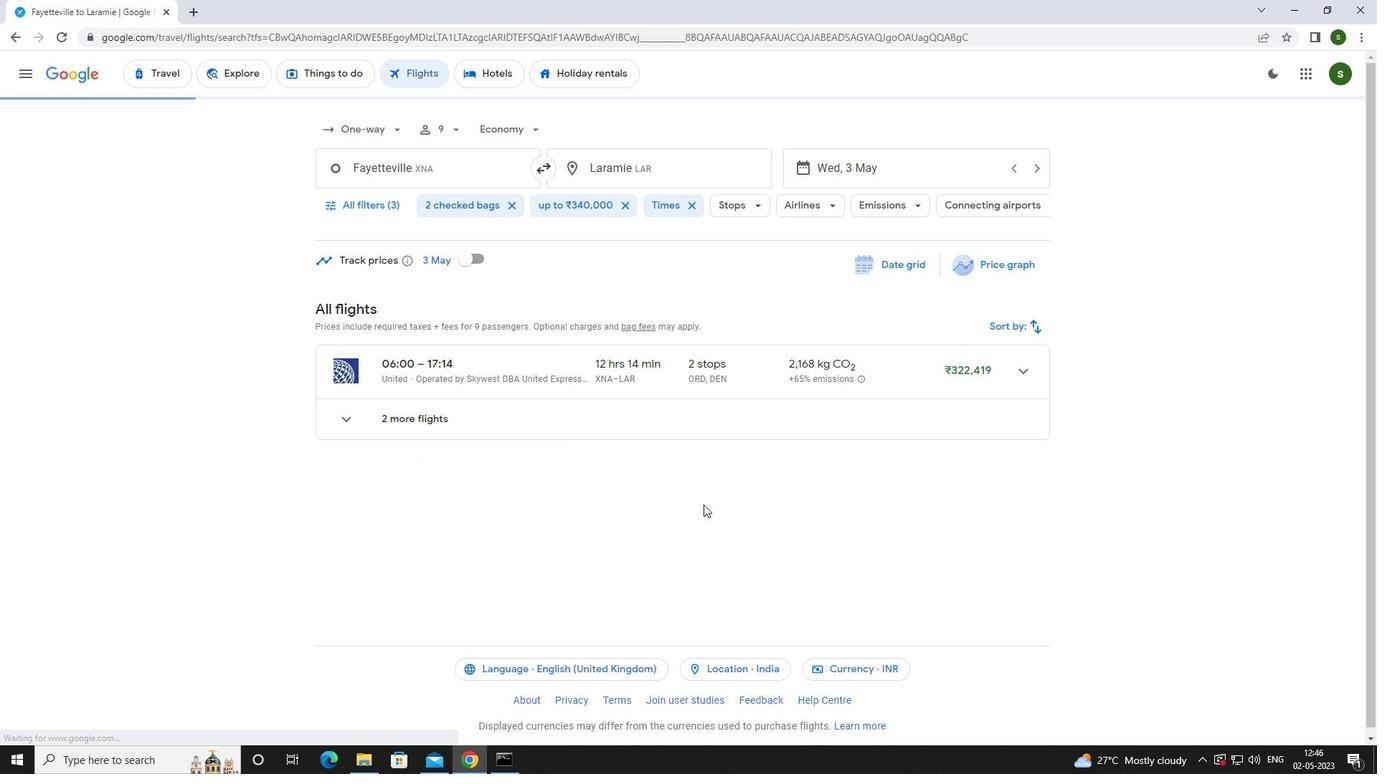 
